Task: Assign Person0000000147 as Assignee of Child Issue ChildIssue0000000735 of Issue Issue0000000368 in Backlog  in Scrum Project Project0000000074 in Jira. Assign Person0000000148 as Assignee of Child Issue ChildIssue0000000736 of Issue Issue0000000368 in Backlog  in Scrum Project Project0000000074 in Jira. Assign Person0000000148 as Assignee of Child Issue ChildIssue0000000737 of Issue Issue0000000369 in Backlog  in Scrum Project Project0000000074 in Jira. Assign Person0000000148 as Assignee of Child Issue ChildIssue0000000738 of Issue Issue0000000369 in Backlog  in Scrum Project Project0000000074 in Jira. Assign Person0000000148 as Assignee of Child Issue ChildIssue0000000739 of Issue Issue0000000370 in Backlog  in Scrum Project Project0000000074 in Jira
Action: Mouse moved to (90, 260)
Screenshot: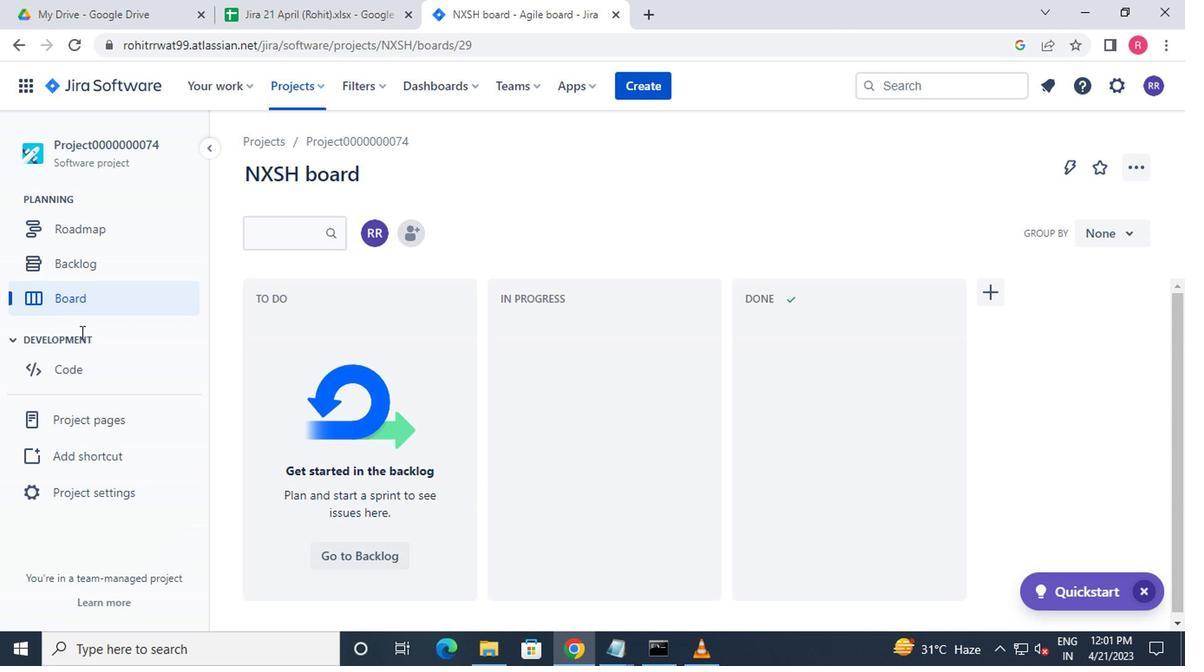 
Action: Mouse pressed left at (90, 260)
Screenshot: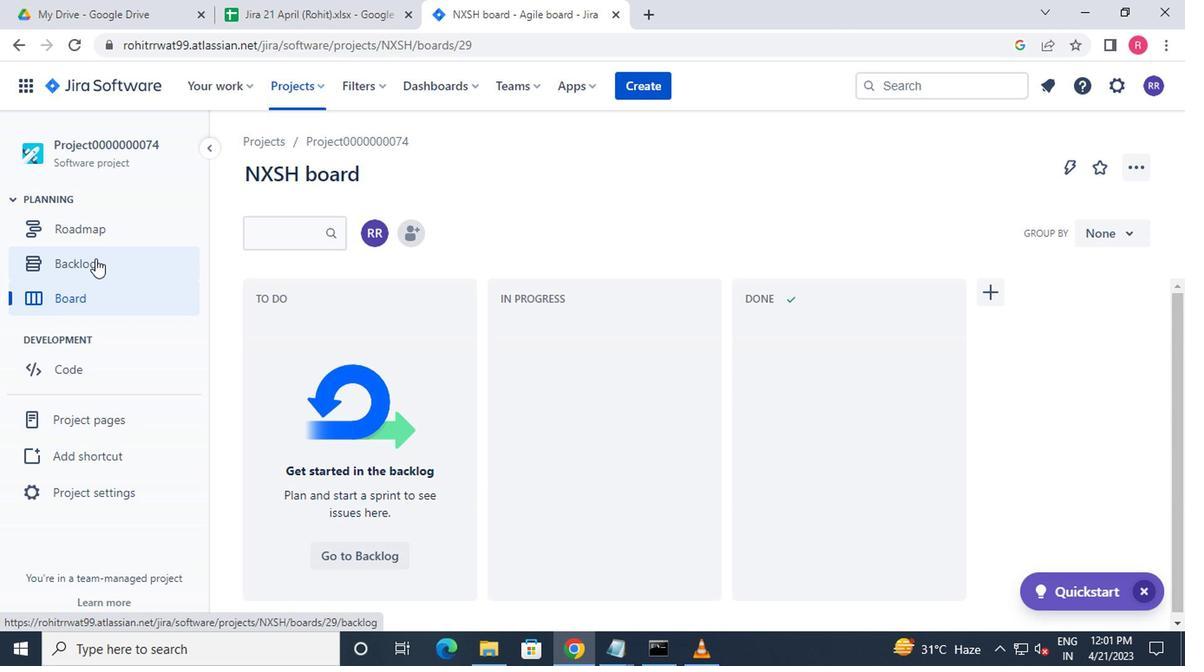 
Action: Mouse moved to (219, 318)
Screenshot: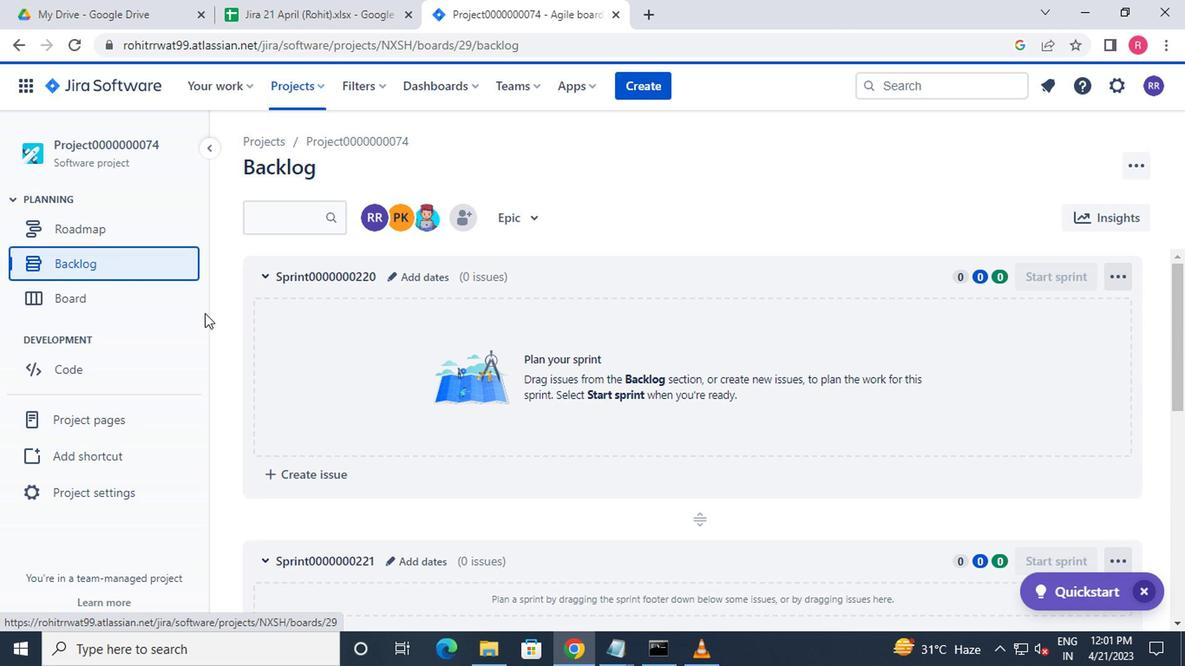 
Action: Mouse scrolled (219, 317) with delta (0, -1)
Screenshot: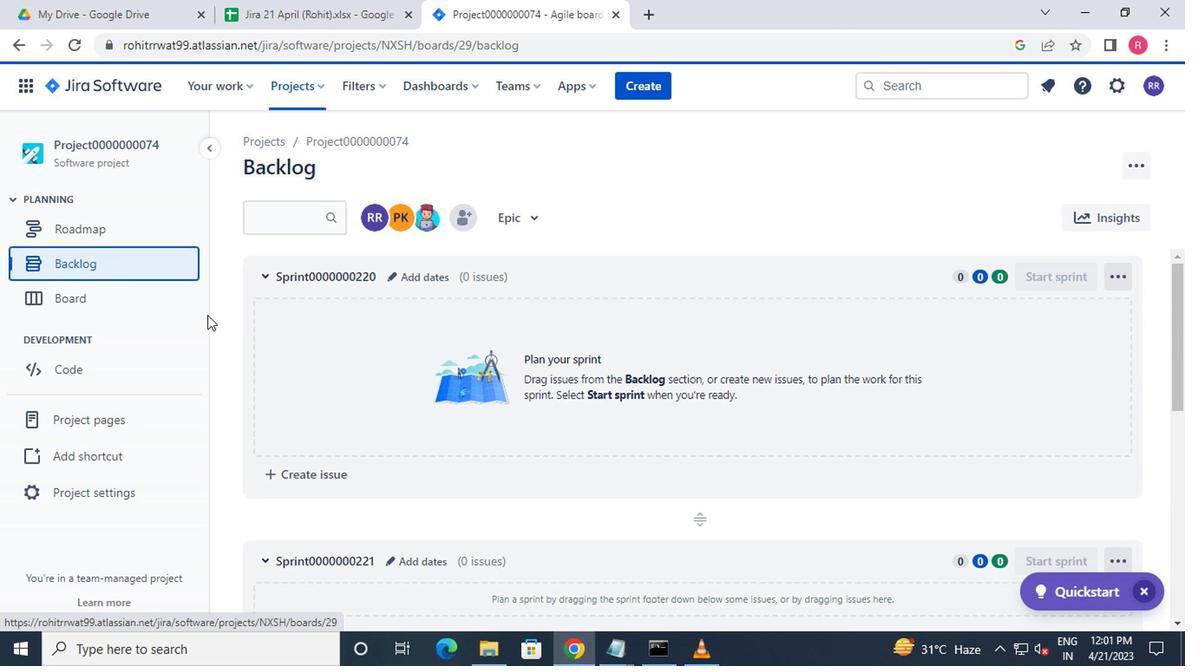 
Action: Mouse scrolled (219, 317) with delta (0, -1)
Screenshot: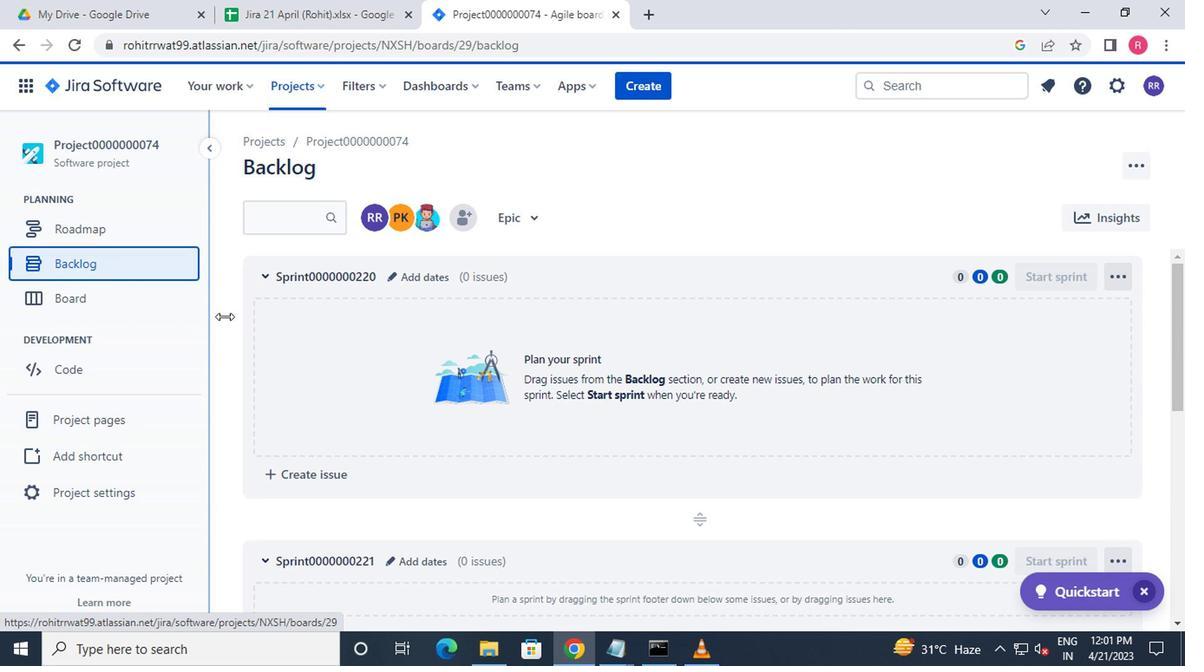 
Action: Mouse scrolled (219, 317) with delta (0, -1)
Screenshot: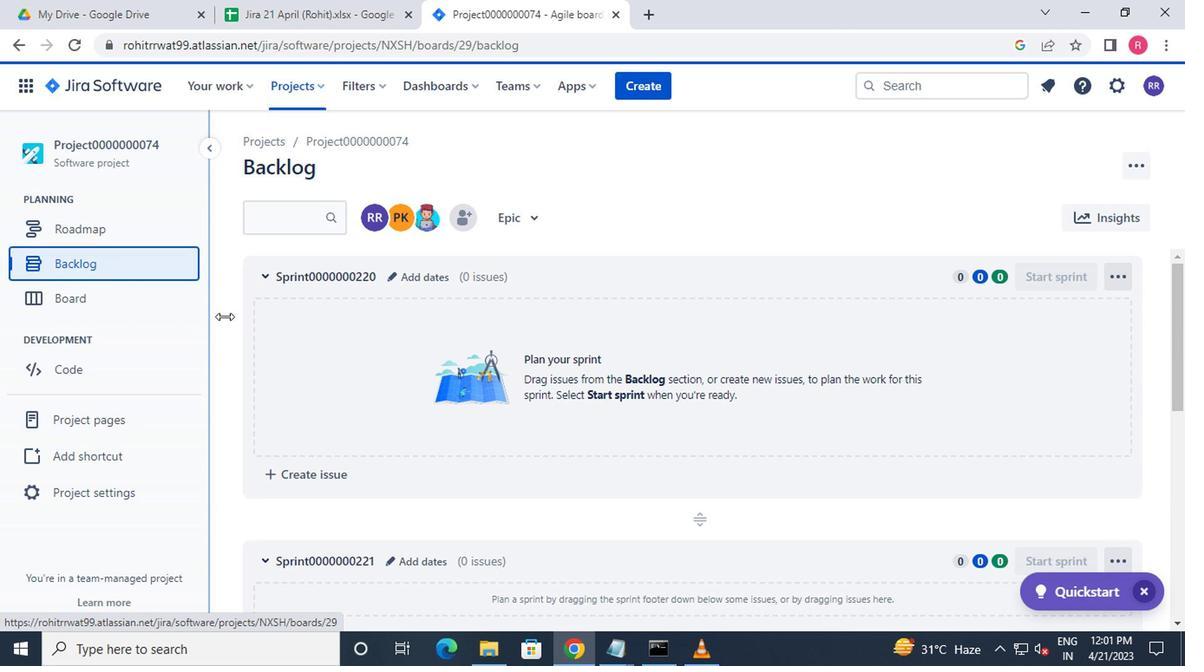 
Action: Mouse scrolled (219, 317) with delta (0, -1)
Screenshot: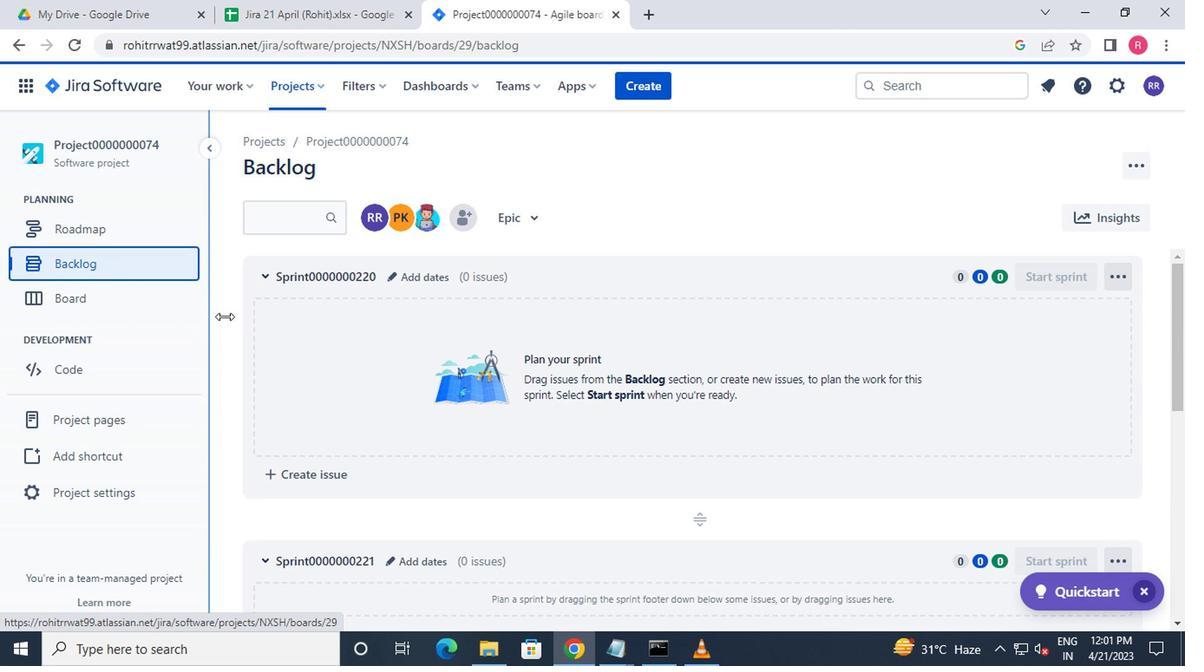 
Action: Mouse scrolled (219, 317) with delta (0, -1)
Screenshot: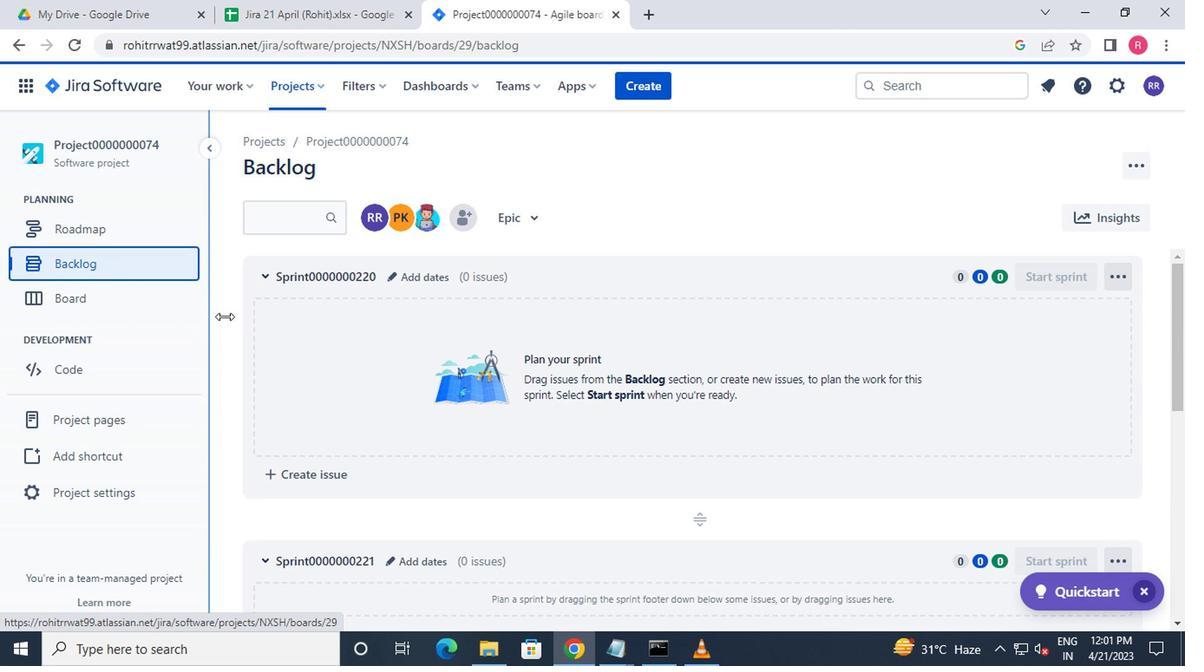 
Action: Mouse moved to (343, 385)
Screenshot: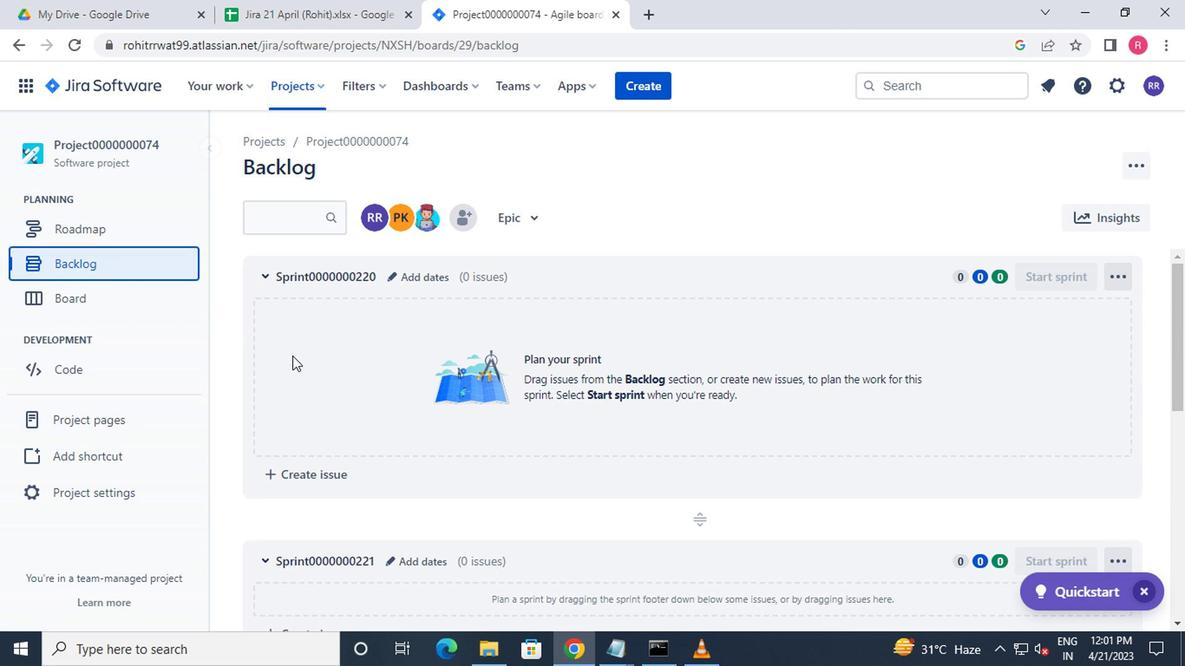 
Action: Mouse scrolled (343, 384) with delta (0, -1)
Screenshot: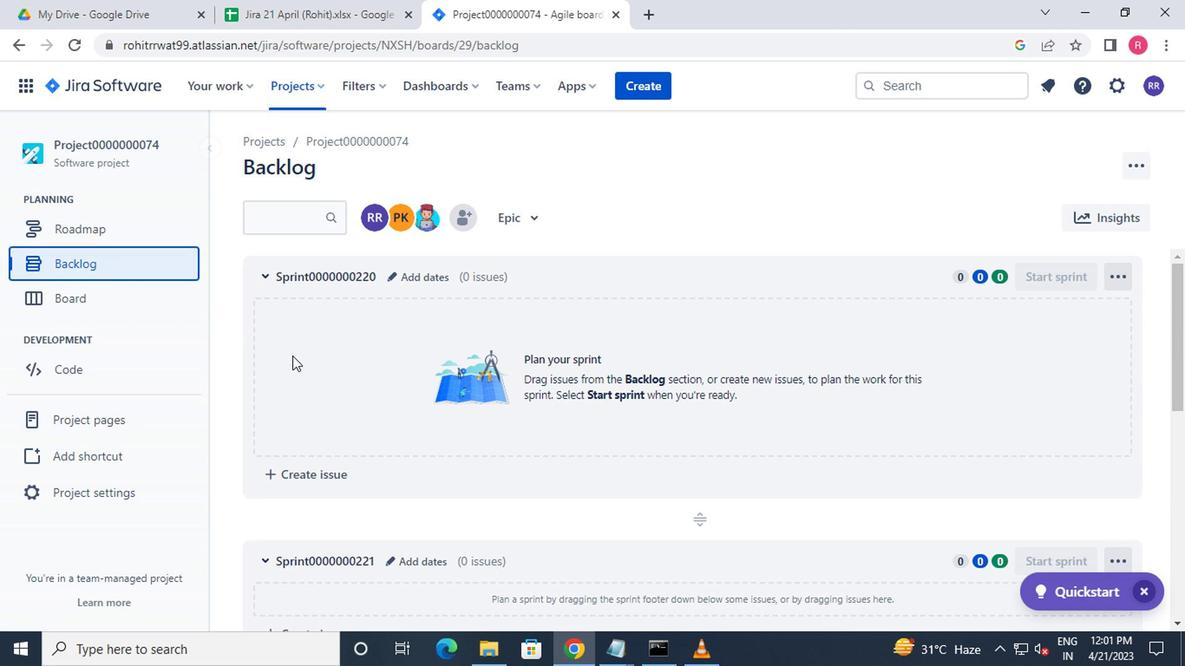 
Action: Mouse moved to (347, 392)
Screenshot: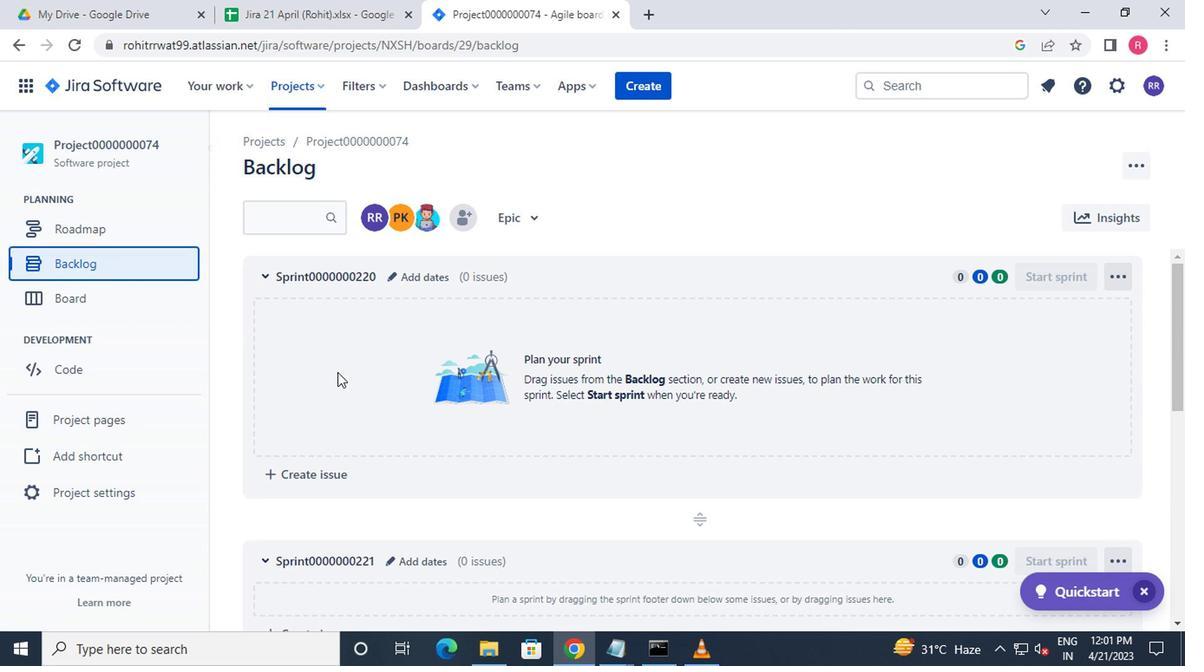 
Action: Mouse scrolled (347, 391) with delta (0, -1)
Screenshot: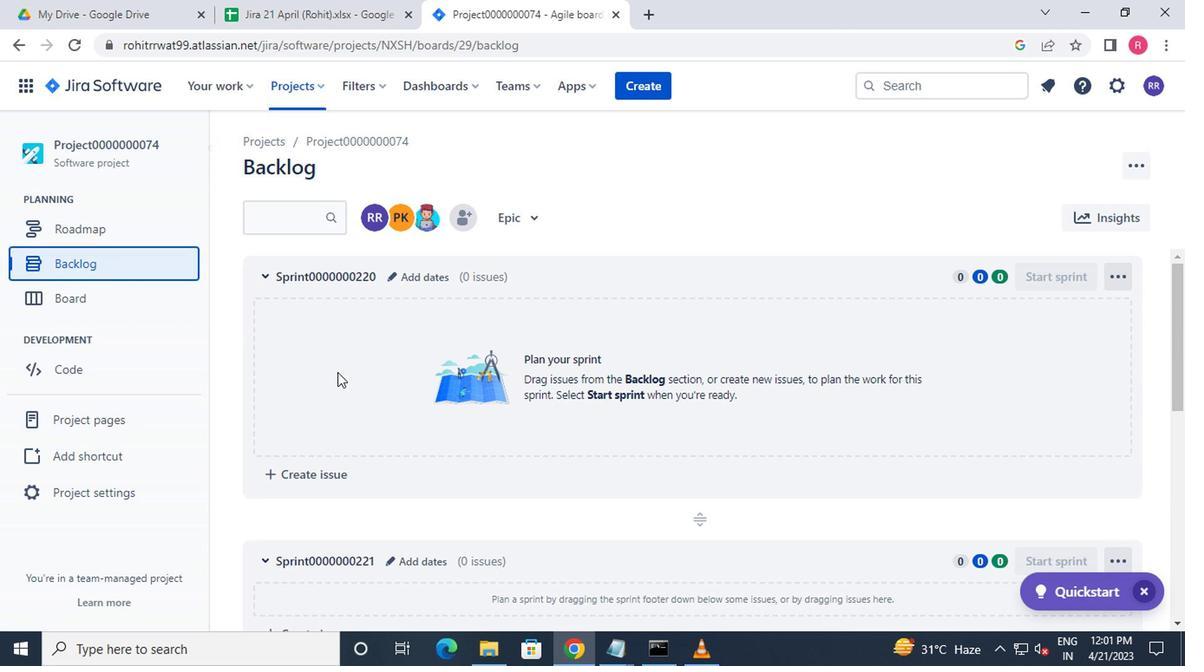 
Action: Mouse moved to (348, 393)
Screenshot: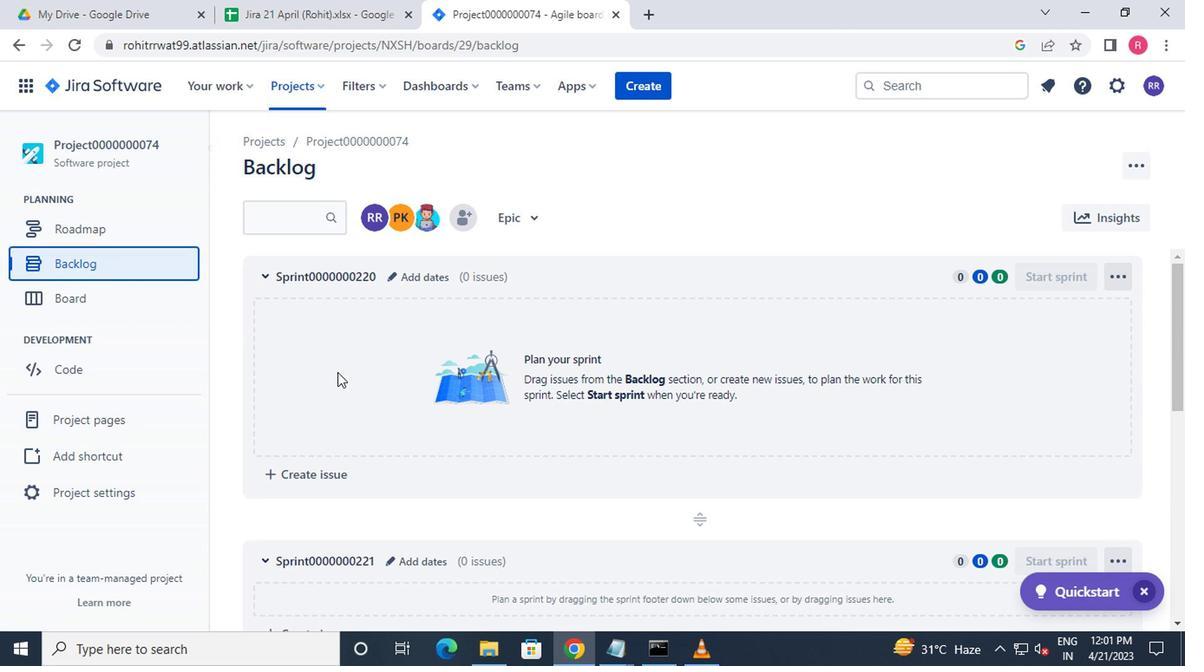 
Action: Mouse scrolled (348, 392) with delta (0, 0)
Screenshot: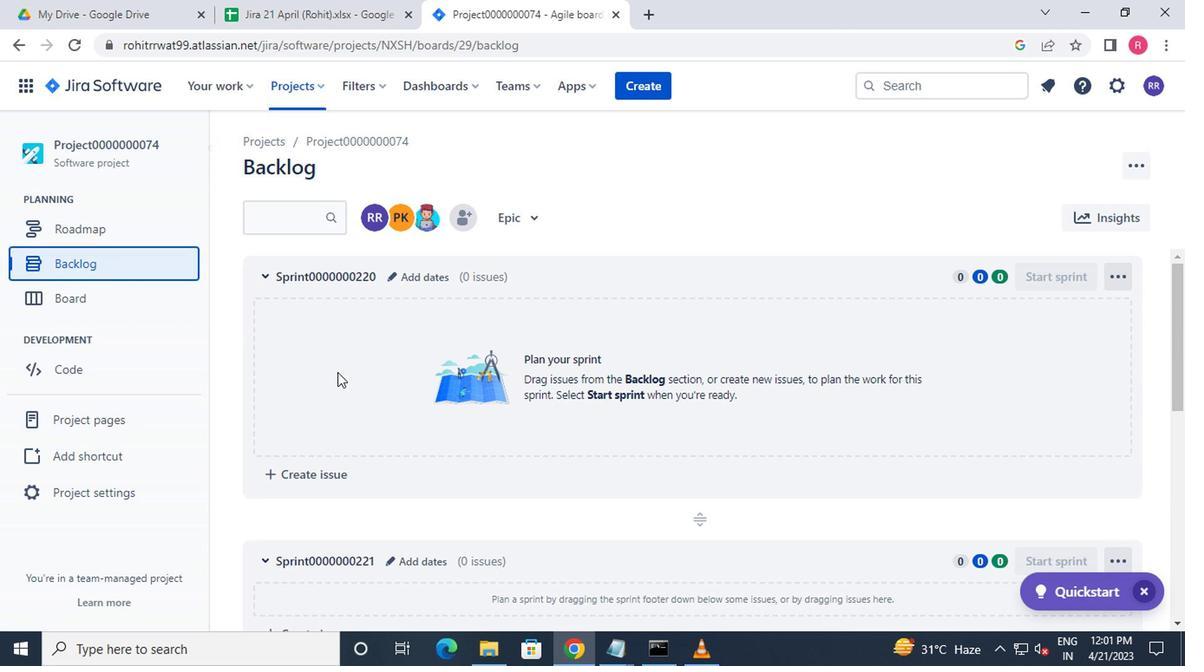 
Action: Mouse moved to (349, 394)
Screenshot: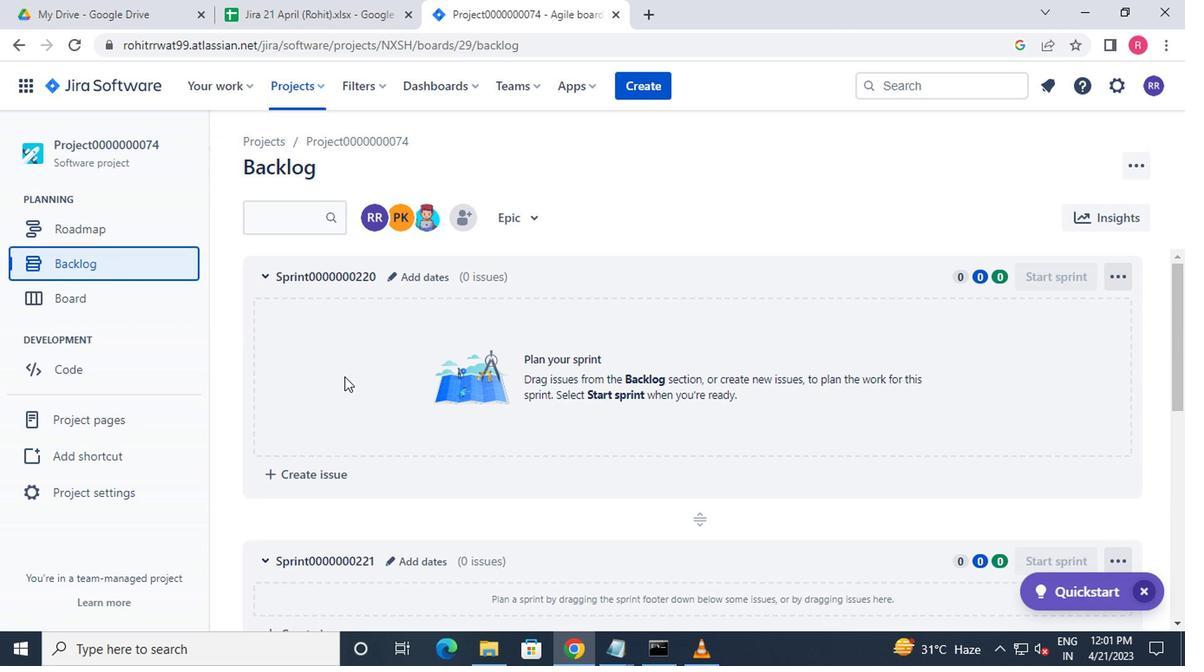 
Action: Mouse scrolled (349, 393) with delta (0, -1)
Screenshot: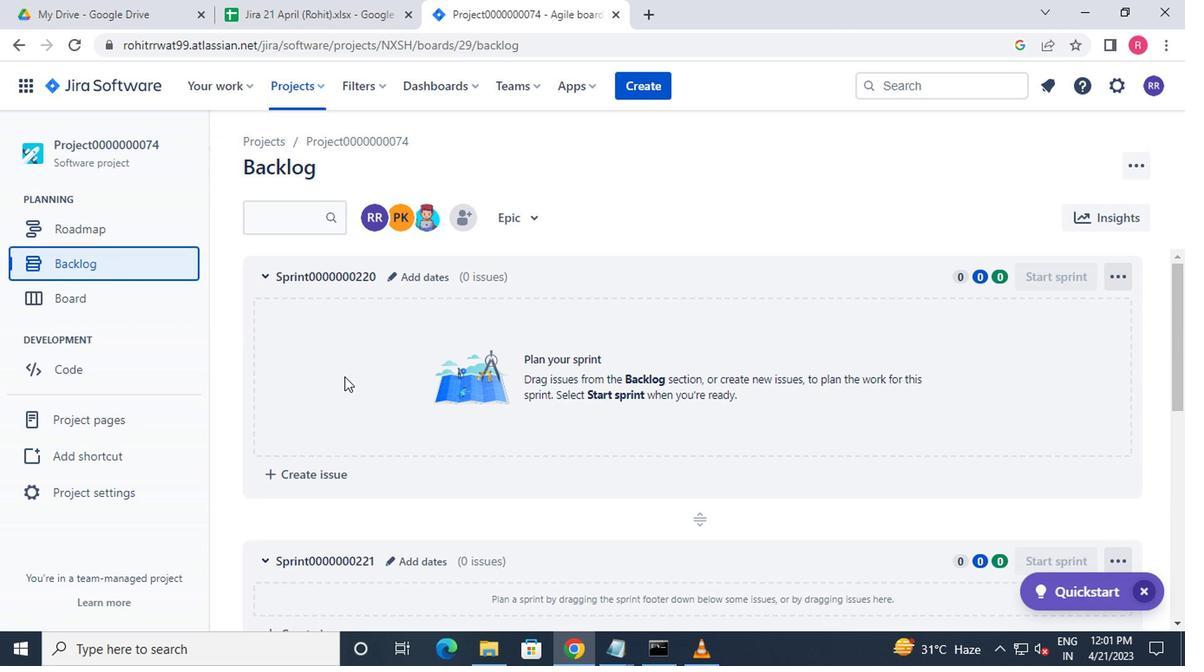 
Action: Mouse moved to (349, 394)
Screenshot: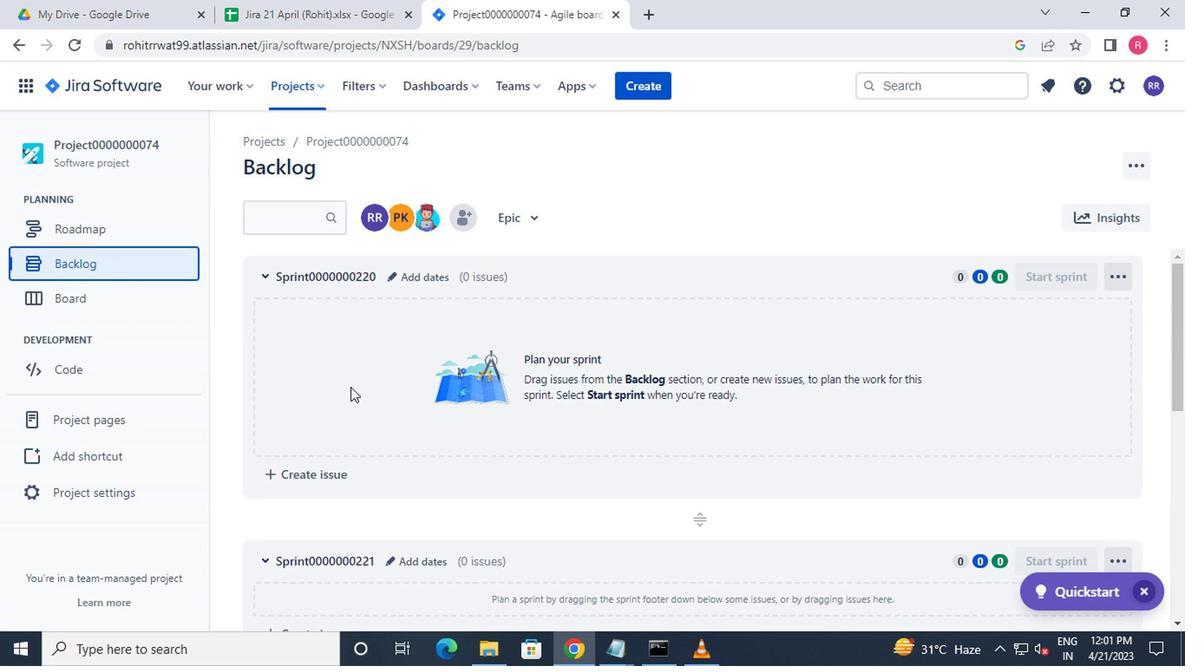 
Action: Mouse scrolled (349, 393) with delta (0, -1)
Screenshot: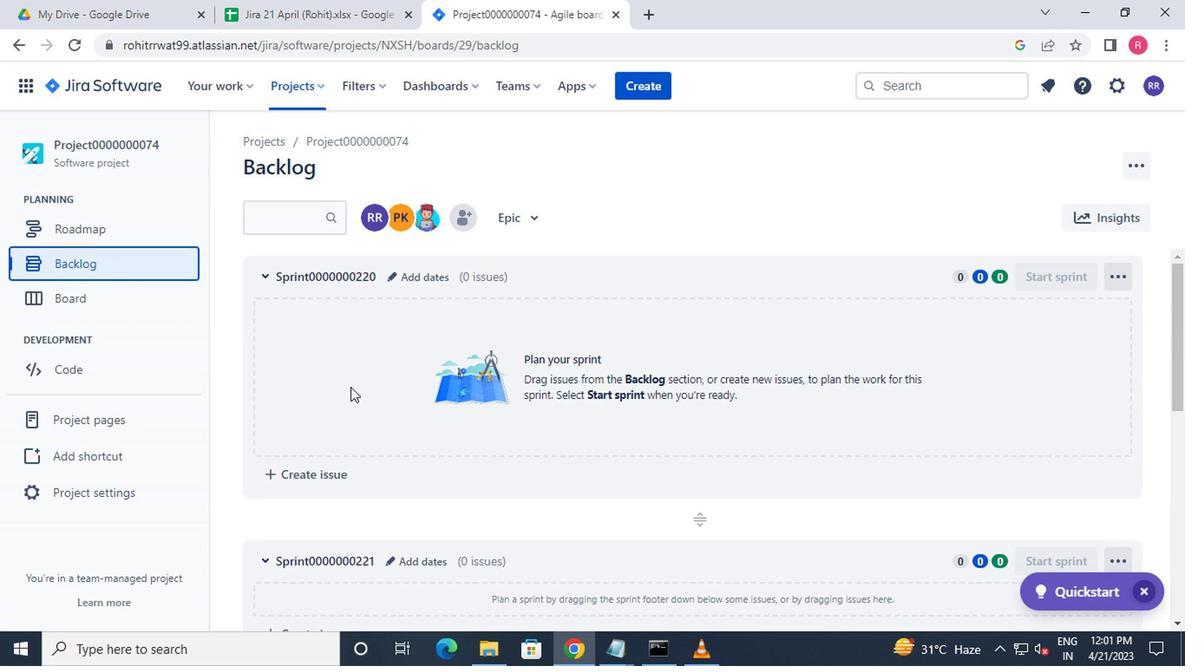 
Action: Mouse moved to (359, 403)
Screenshot: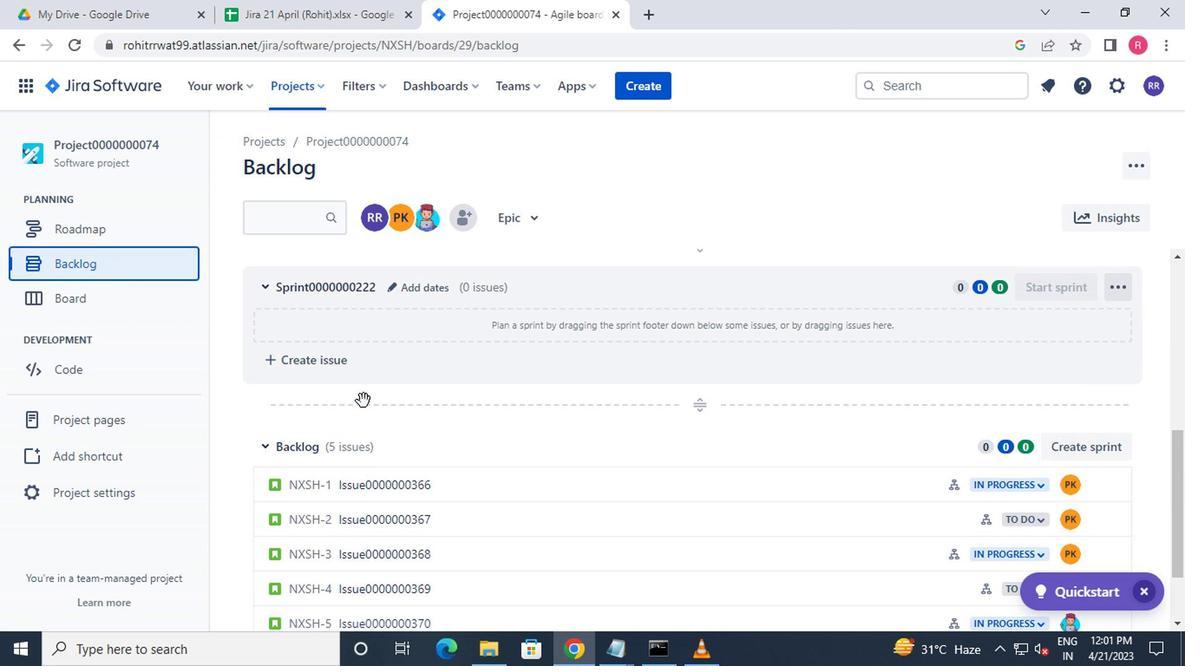 
Action: Mouse scrolled (359, 401) with delta (0, -1)
Screenshot: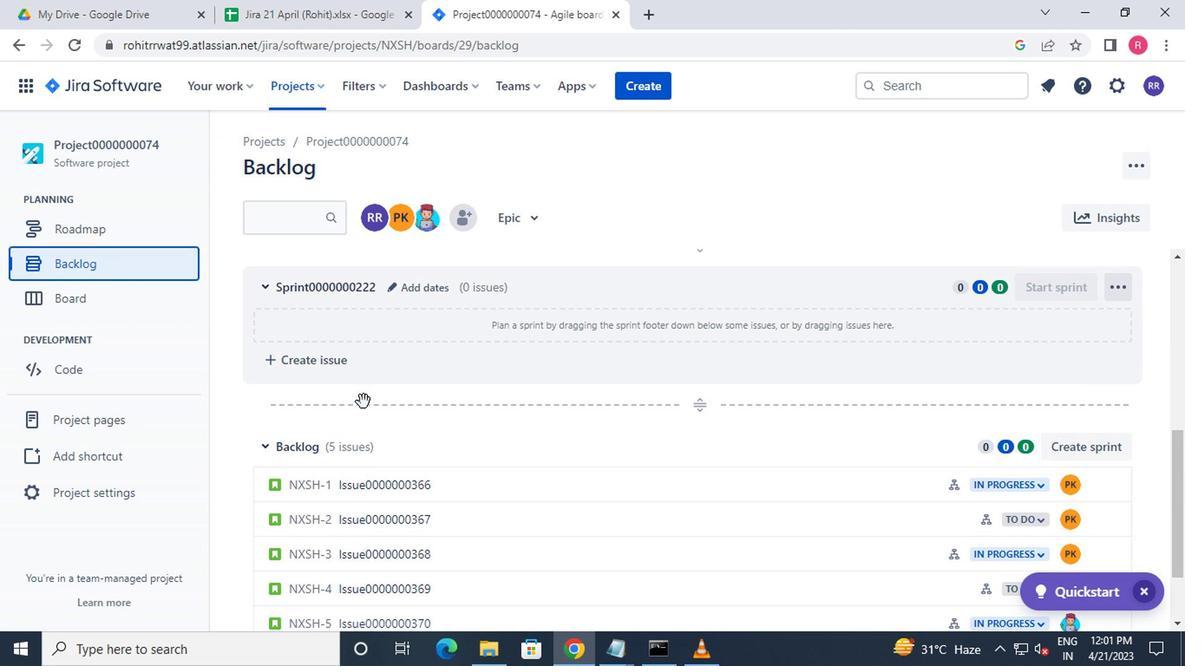 
Action: Mouse scrolled (359, 401) with delta (0, -1)
Screenshot: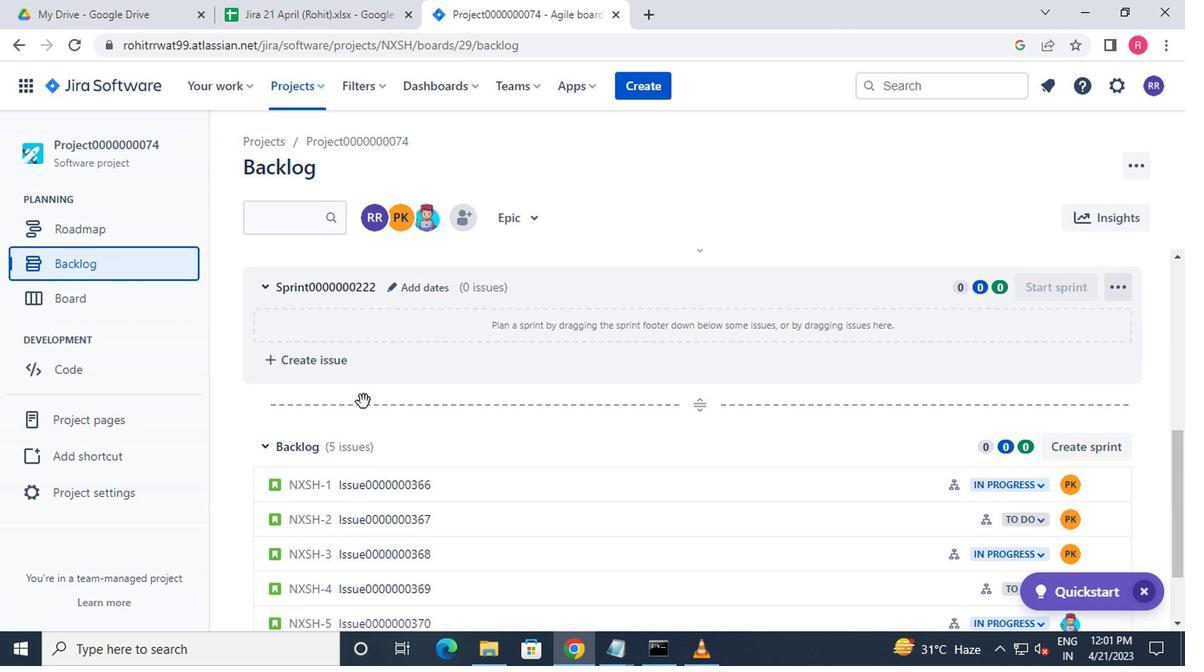 
Action: Mouse scrolled (359, 401) with delta (0, -1)
Screenshot: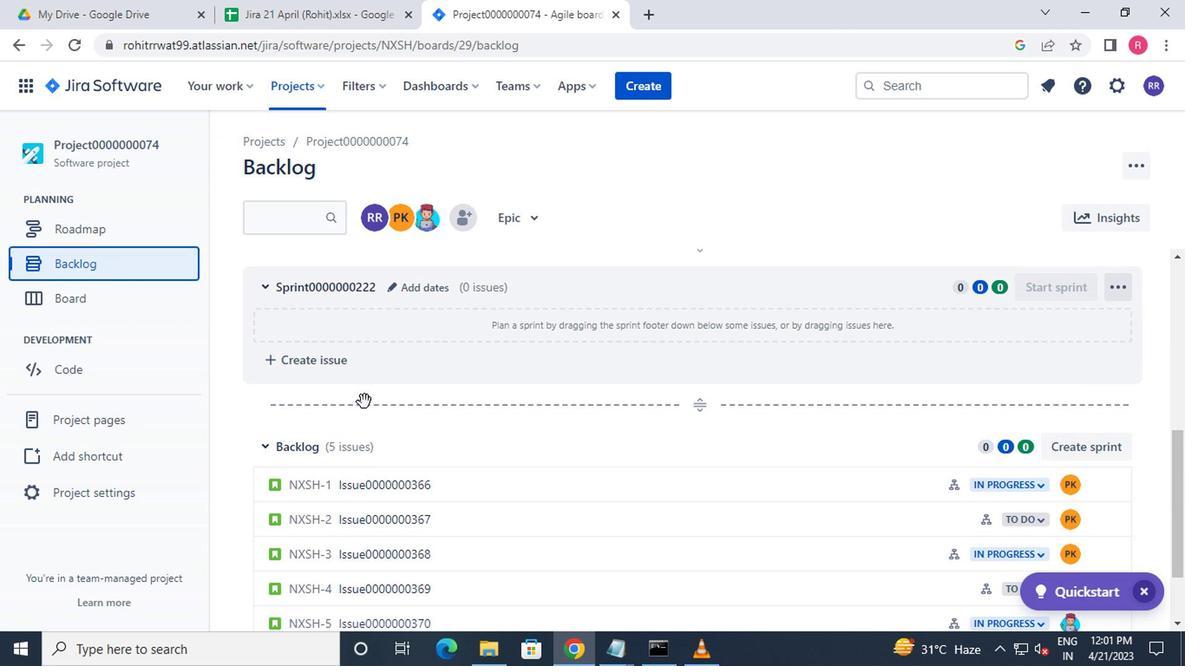 
Action: Mouse scrolled (359, 401) with delta (0, -1)
Screenshot: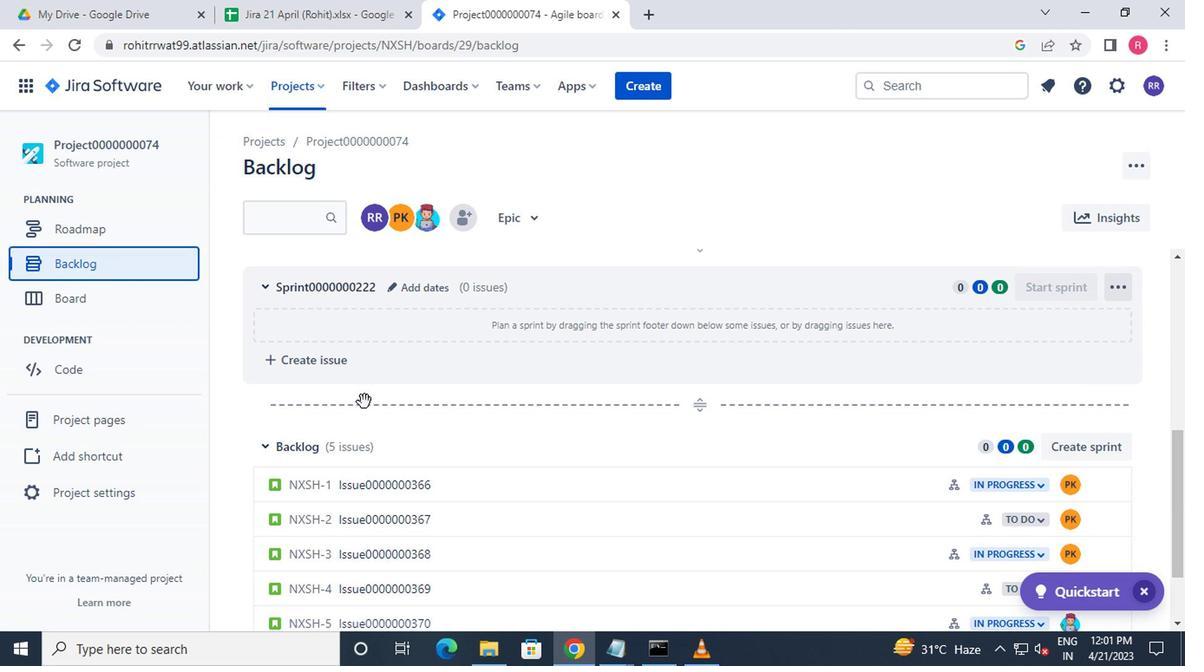 
Action: Mouse moved to (569, 451)
Screenshot: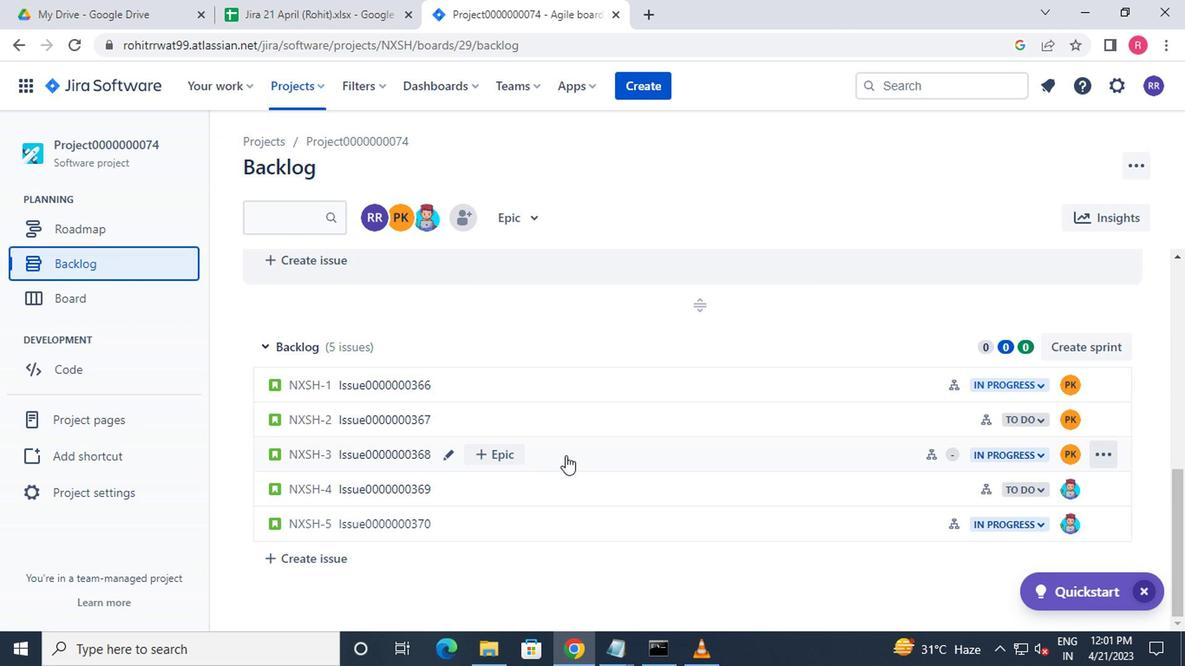 
Action: Mouse pressed left at (569, 451)
Screenshot: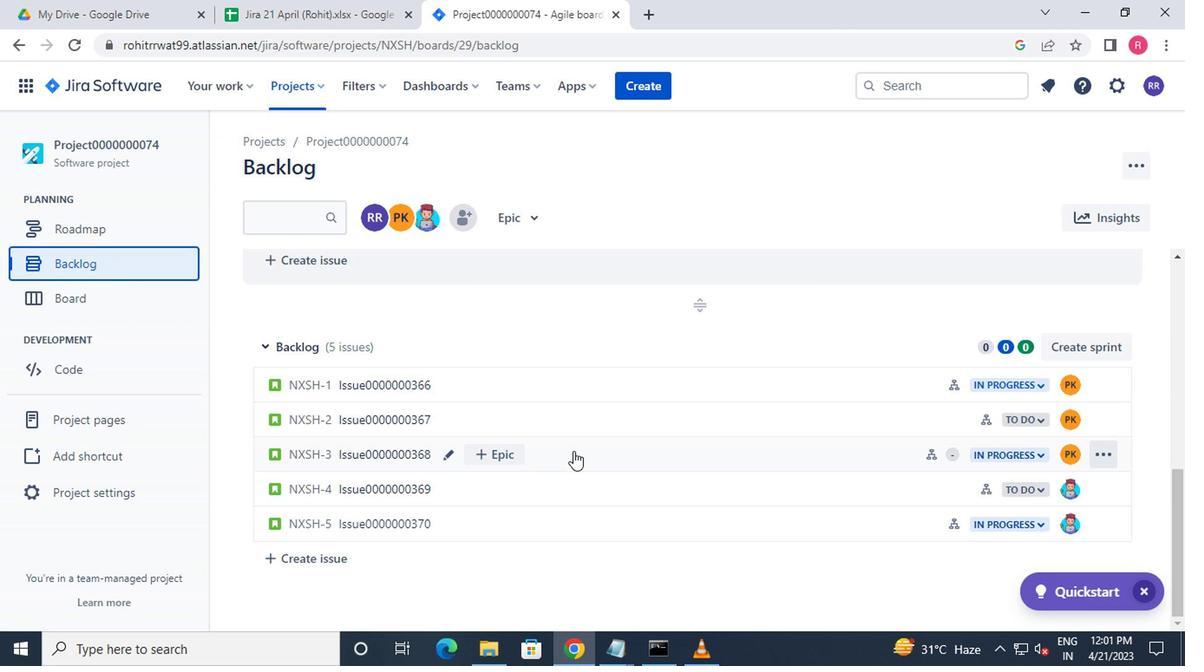 
Action: Mouse moved to (873, 356)
Screenshot: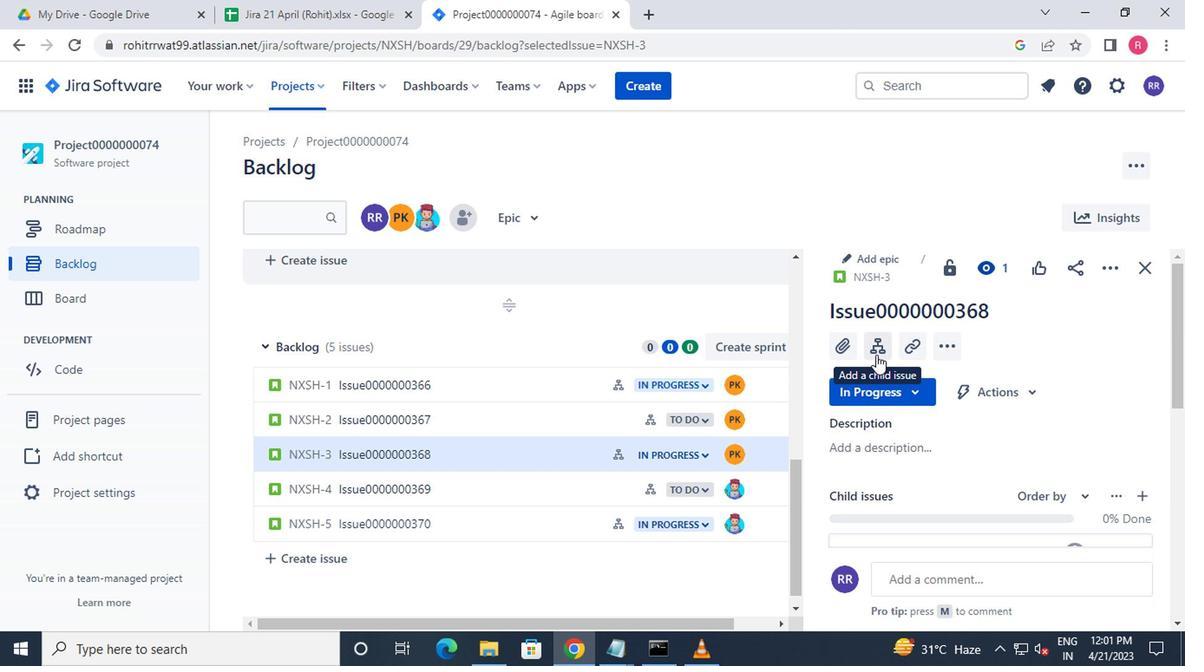 
Action: Mouse pressed left at (873, 356)
Screenshot: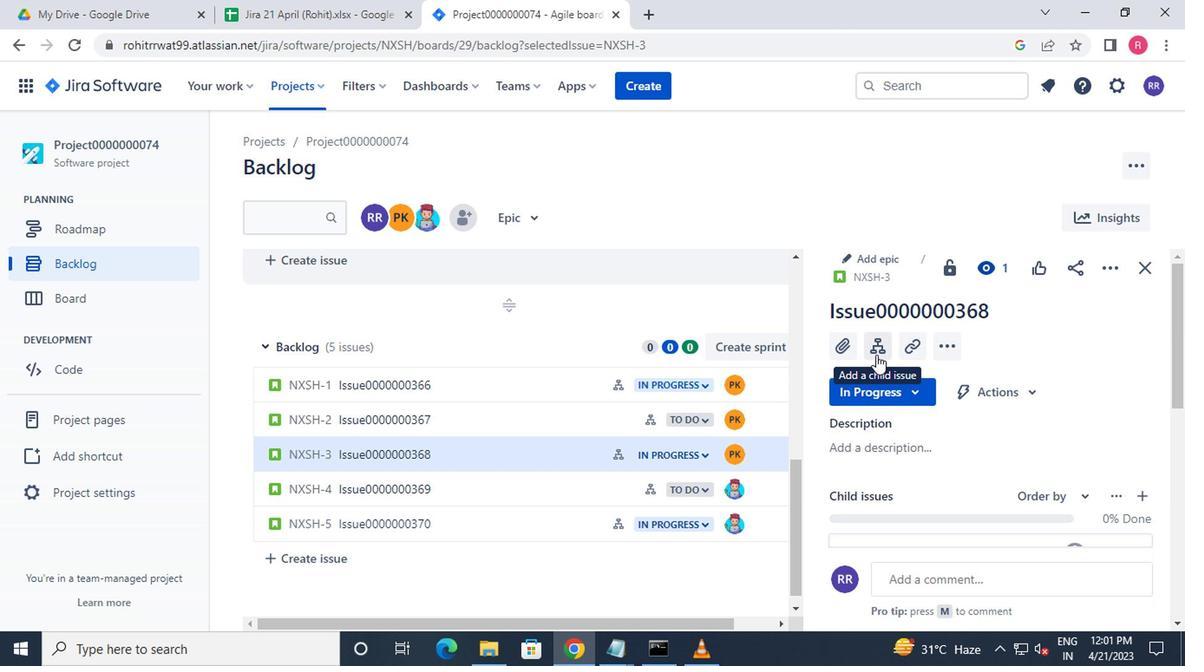 
Action: Mouse moved to (1076, 338)
Screenshot: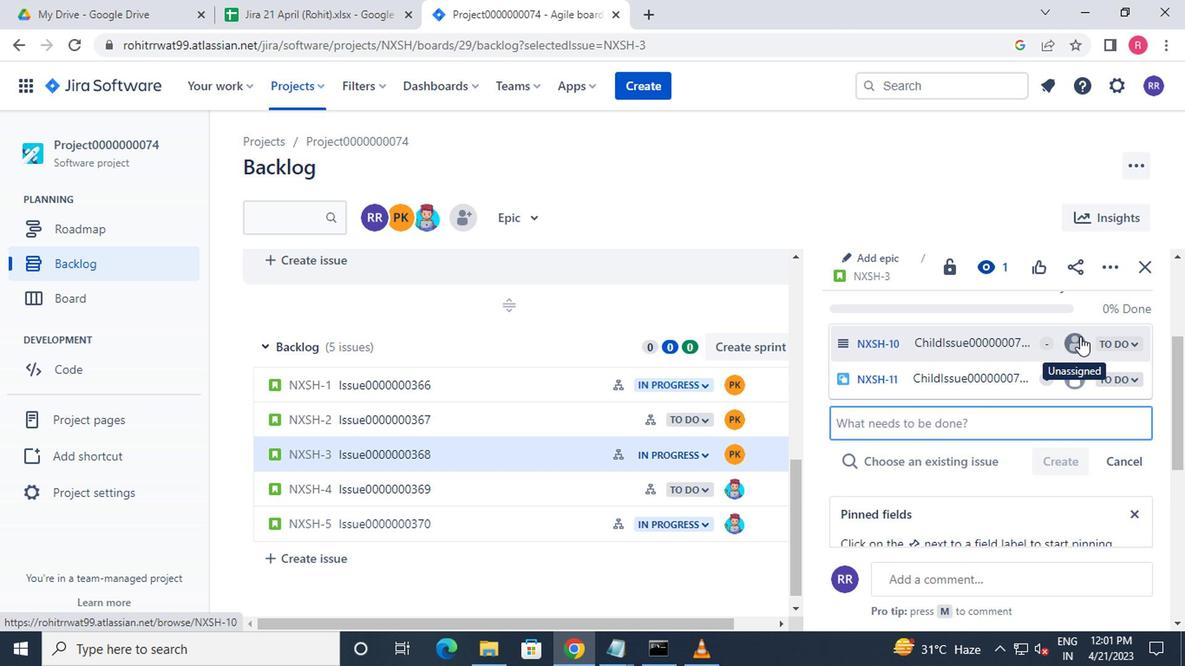
Action: Mouse pressed left at (1076, 338)
Screenshot: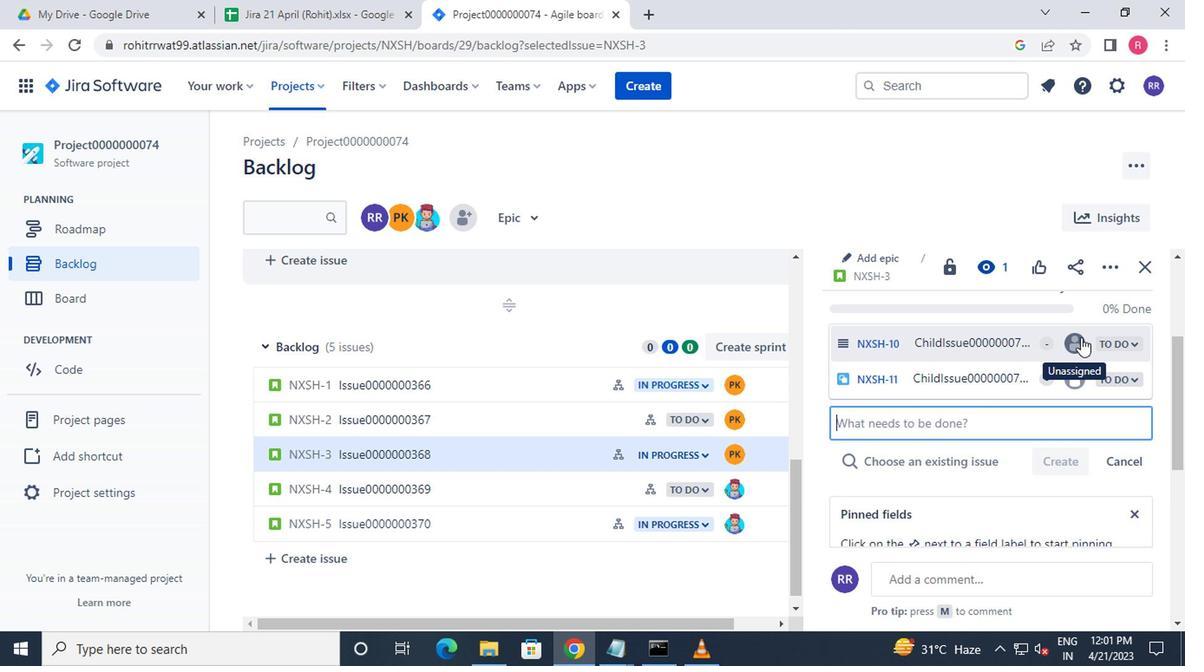 
Action: Mouse moved to (943, 366)
Screenshot: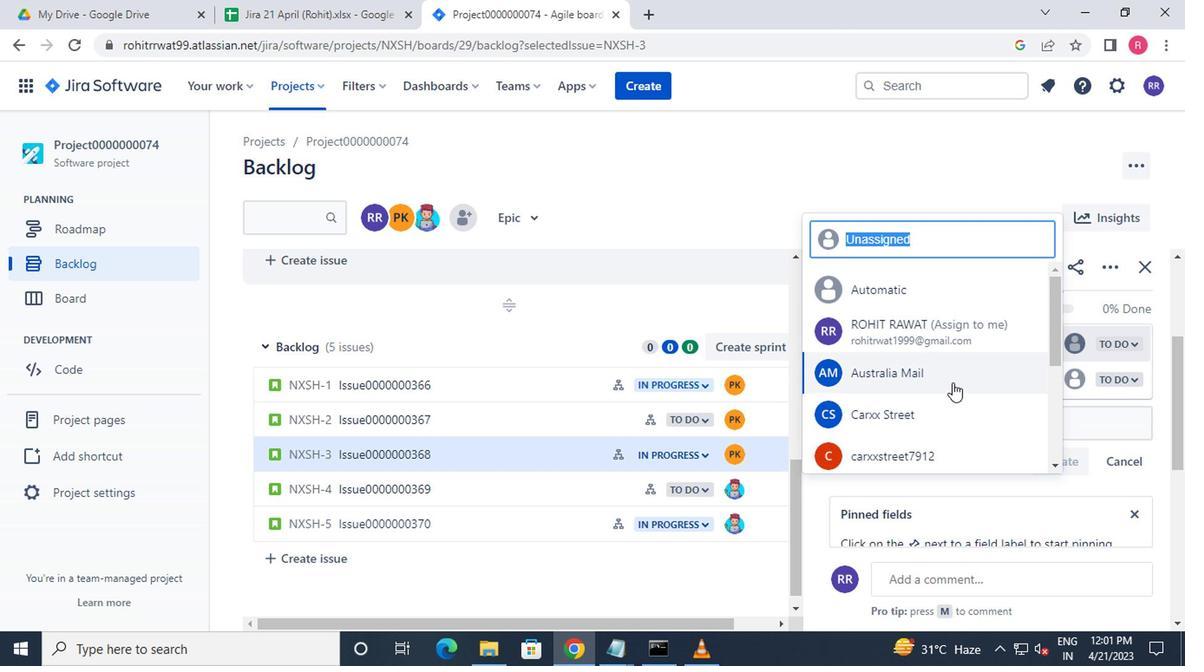 
Action: Mouse scrolled (943, 365) with delta (0, -1)
Screenshot: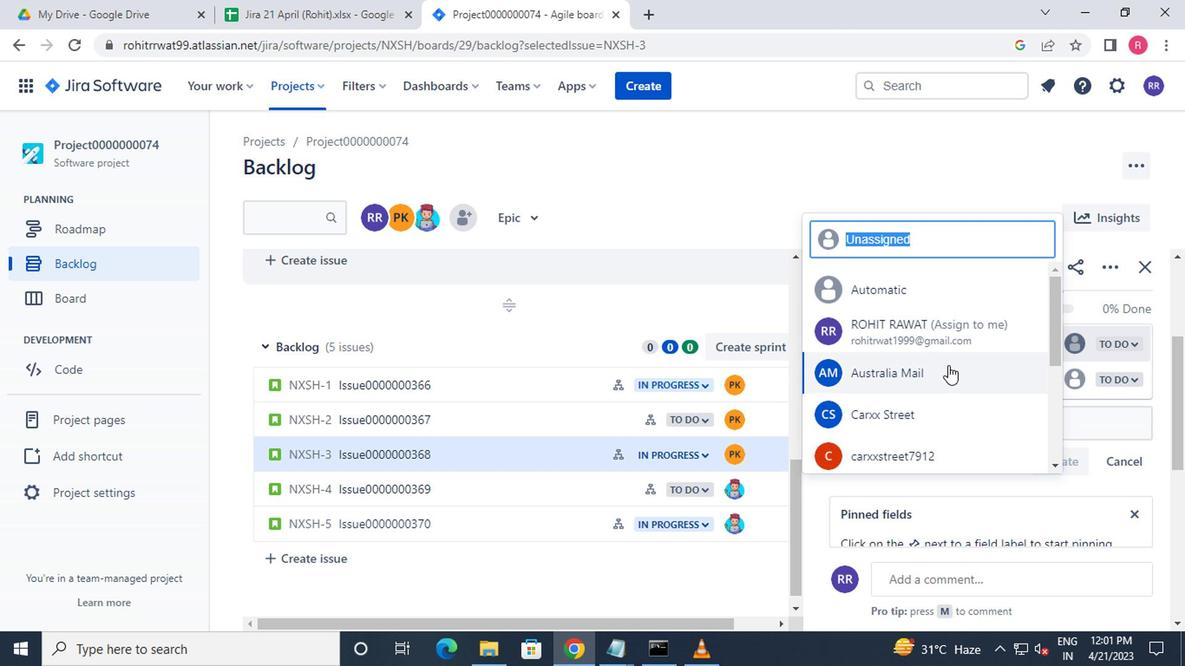 
Action: Mouse scrolled (943, 365) with delta (0, -1)
Screenshot: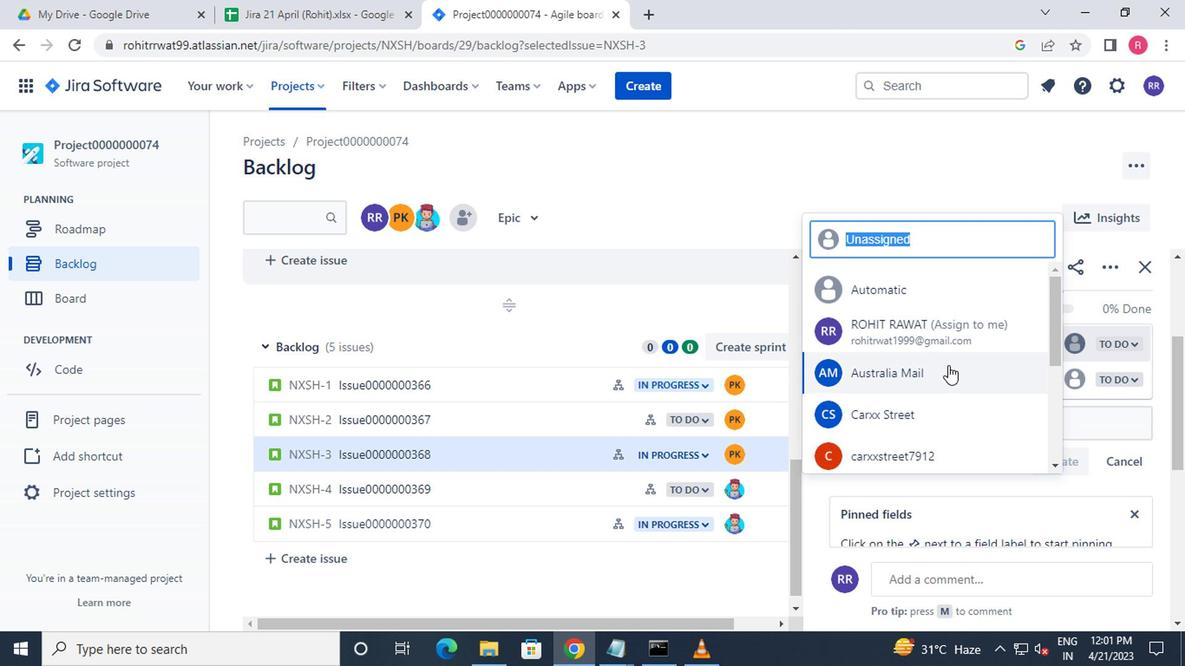 
Action: Mouse scrolled (943, 365) with delta (0, -1)
Screenshot: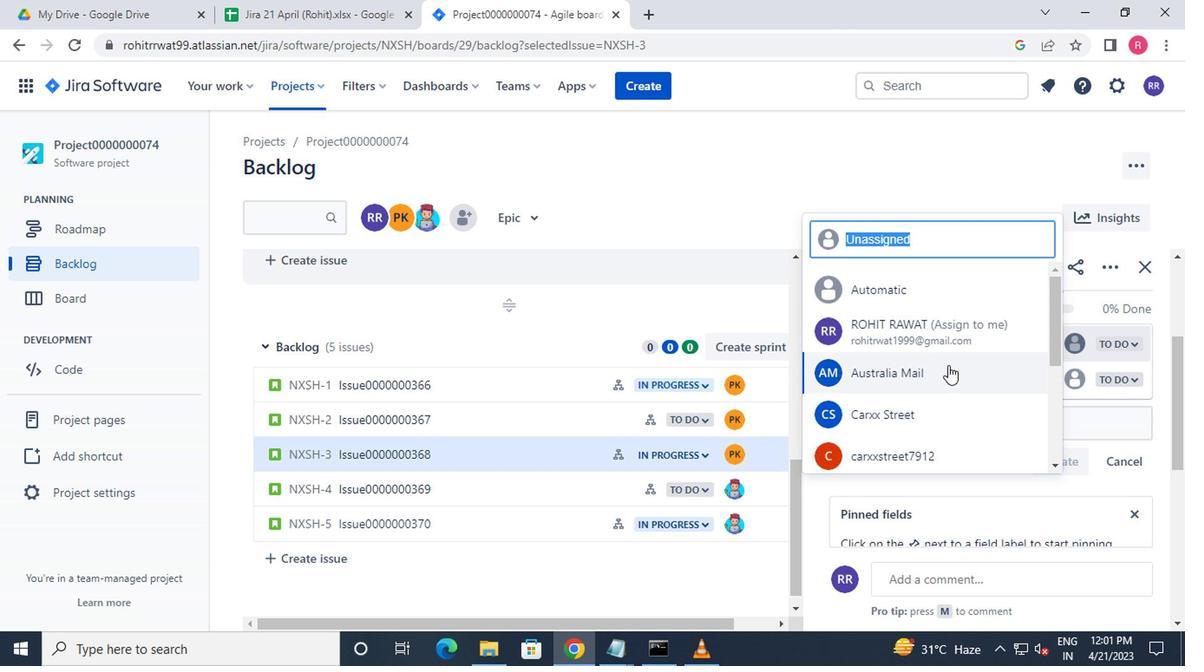 
Action: Mouse scrolled (943, 365) with delta (0, -1)
Screenshot: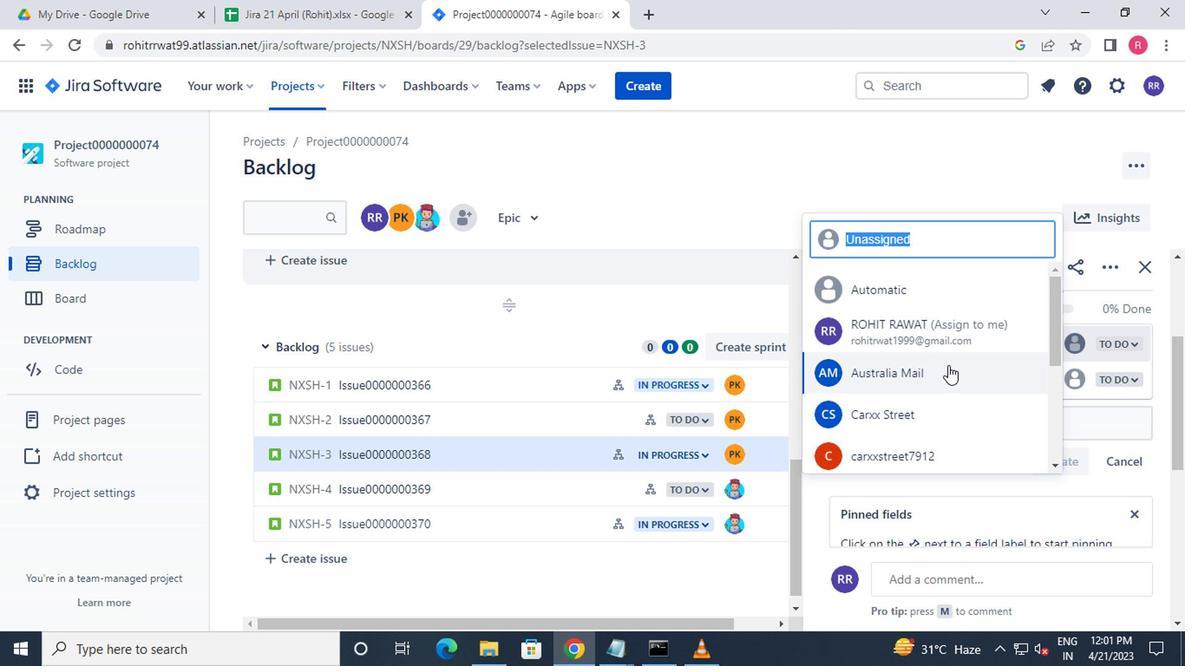 
Action: Mouse moved to (915, 311)
Screenshot: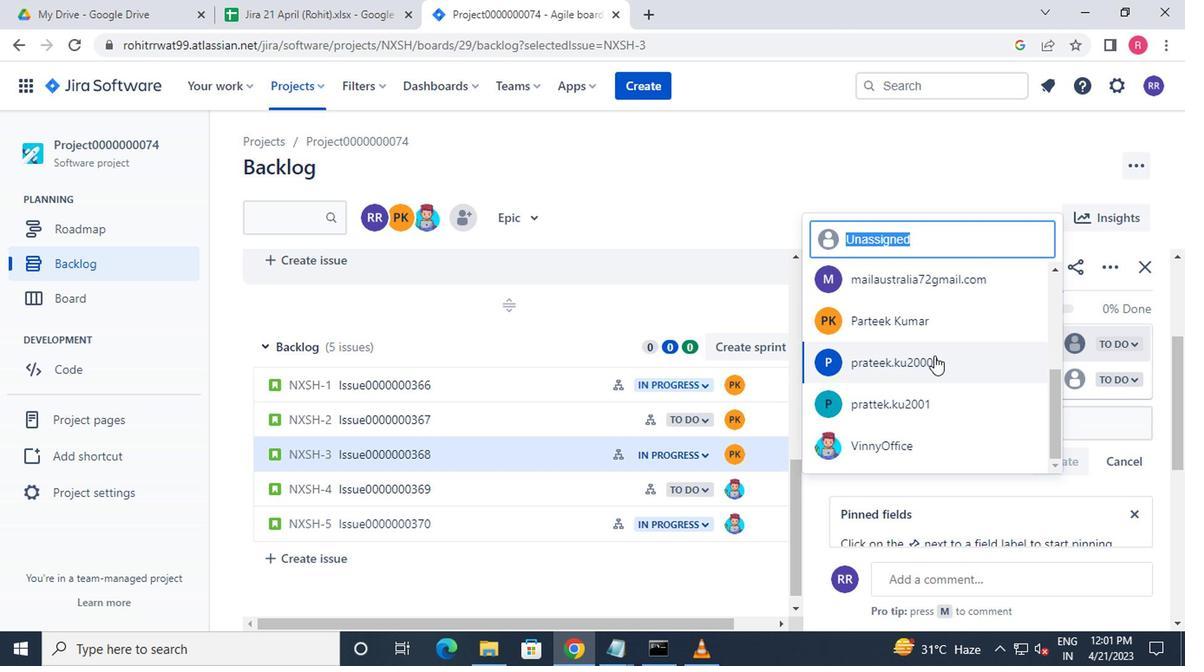 
Action: Mouse pressed left at (915, 311)
Screenshot: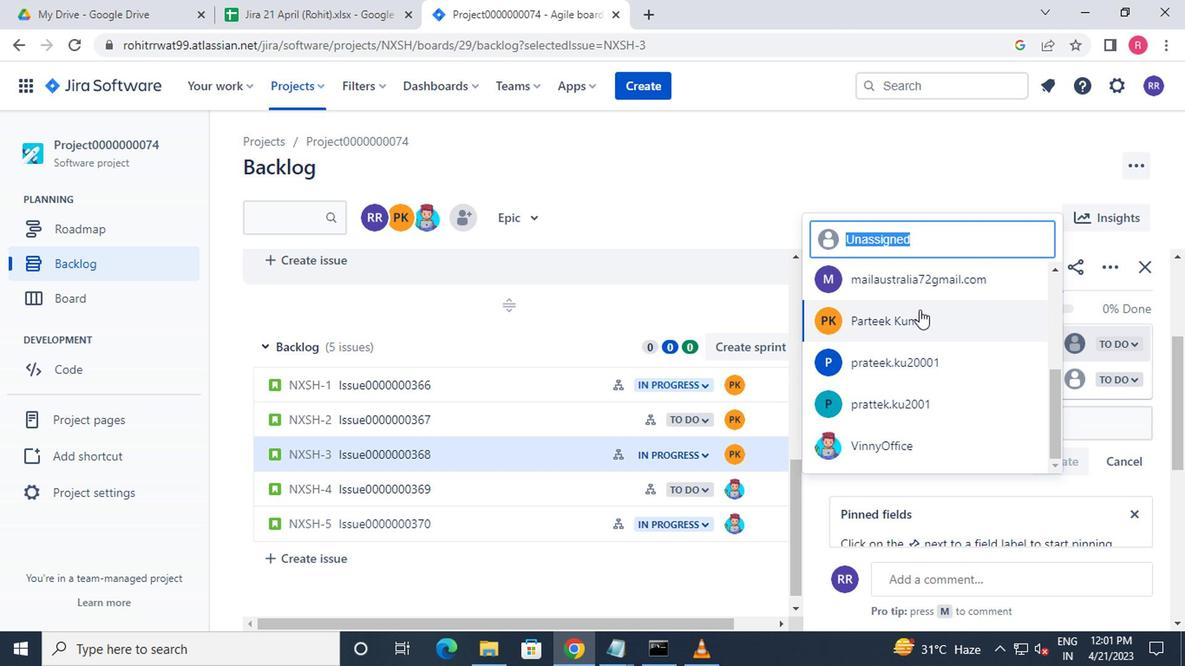 
Action: Mouse moved to (1067, 388)
Screenshot: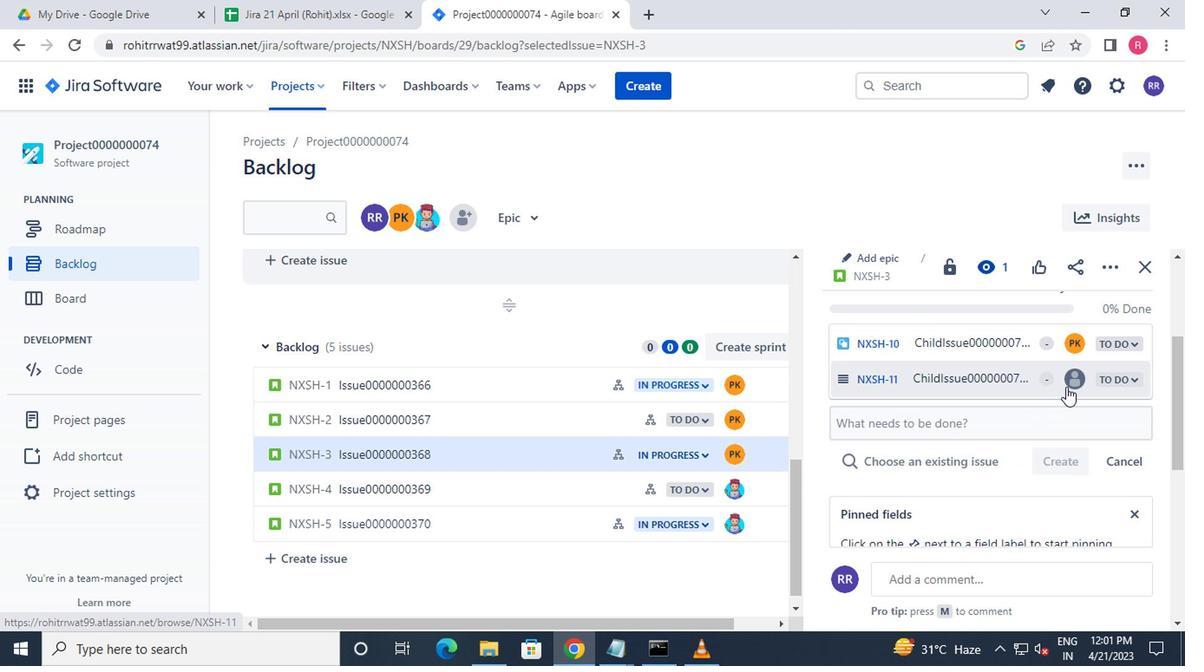 
Action: Mouse pressed left at (1067, 388)
Screenshot: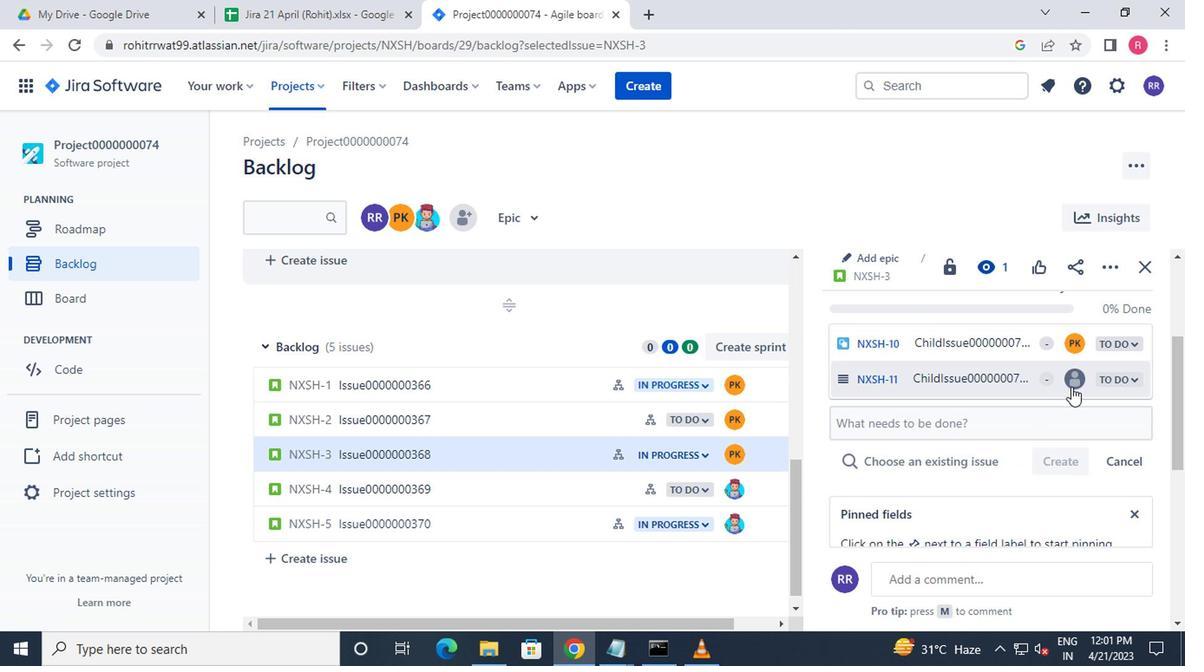 
Action: Mouse moved to (943, 408)
Screenshot: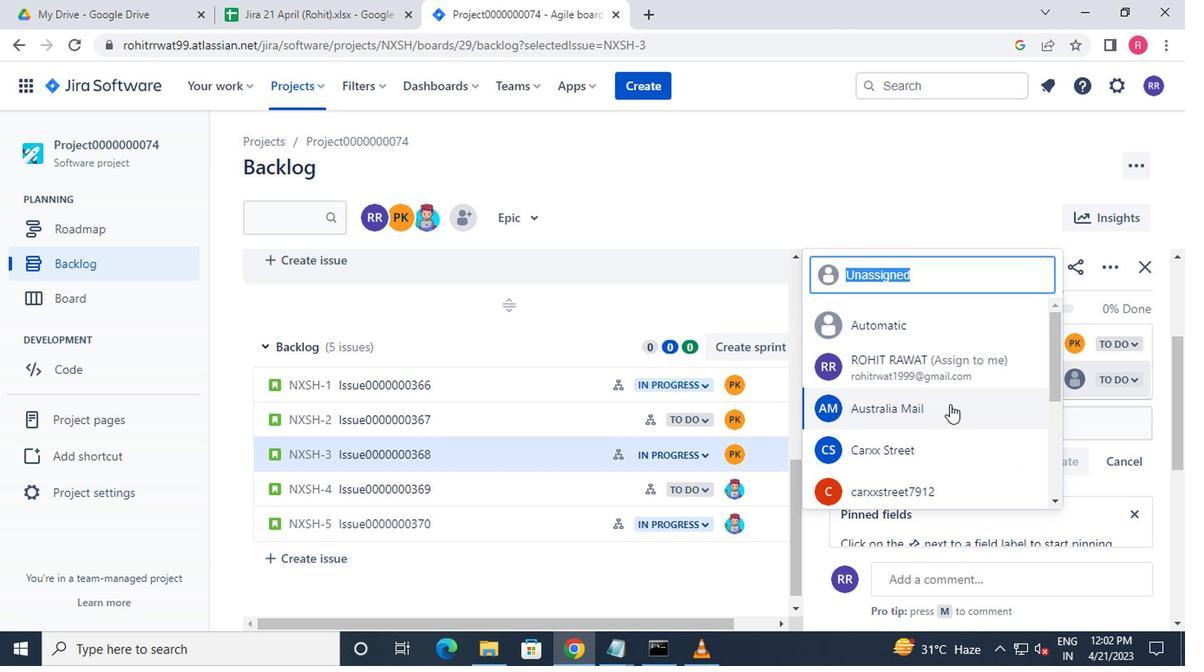 
Action: Mouse scrolled (943, 408) with delta (0, 0)
Screenshot: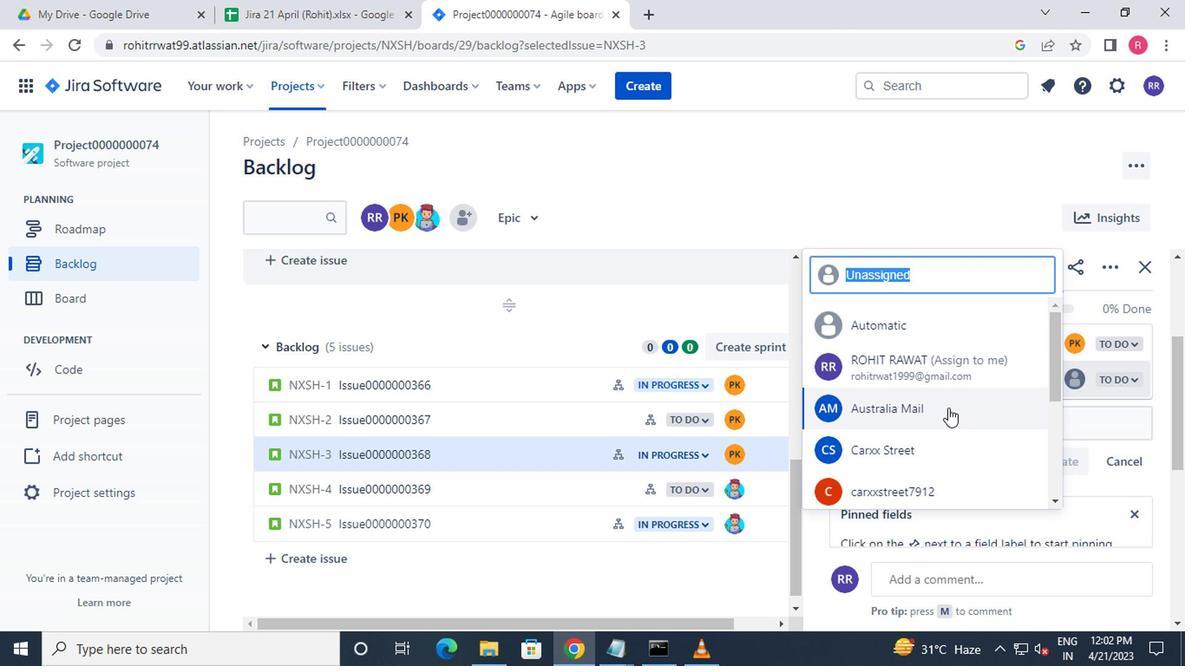 
Action: Mouse scrolled (943, 408) with delta (0, 0)
Screenshot: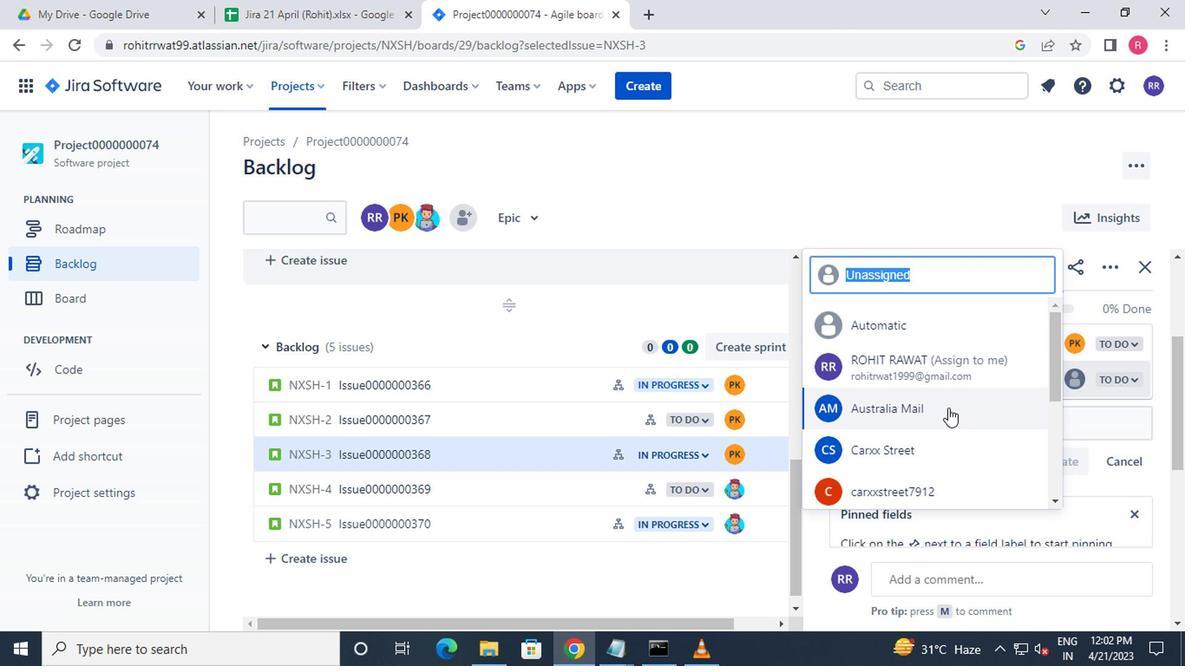 
Action: Mouse scrolled (943, 408) with delta (0, 0)
Screenshot: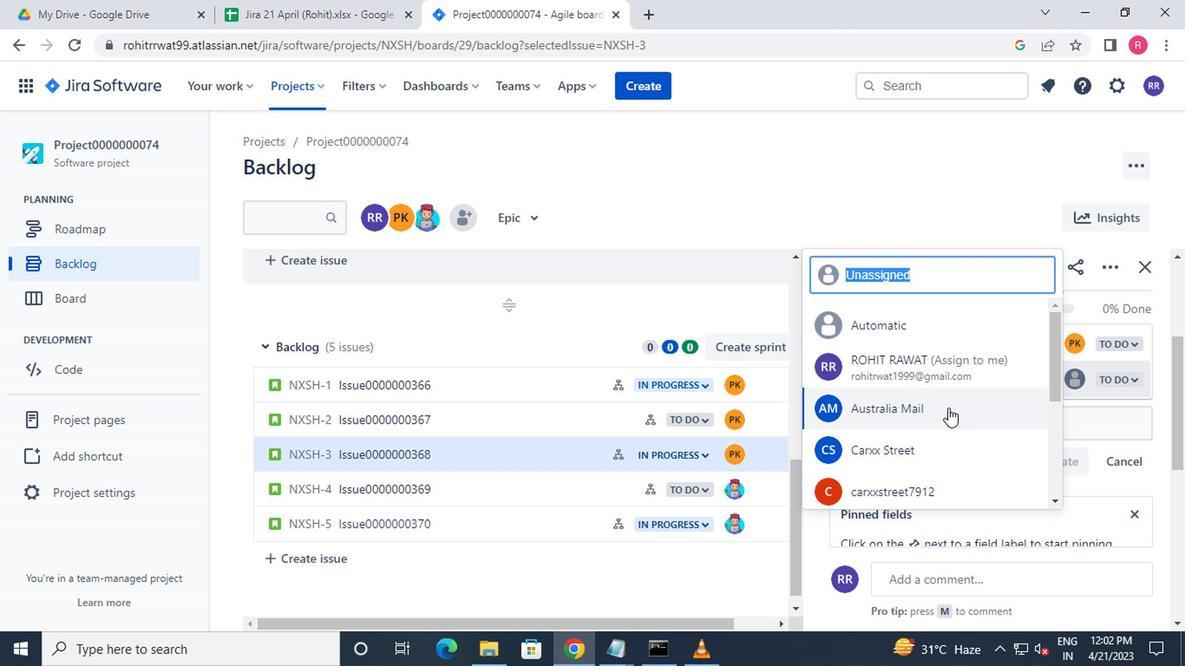 
Action: Mouse scrolled (943, 408) with delta (0, 0)
Screenshot: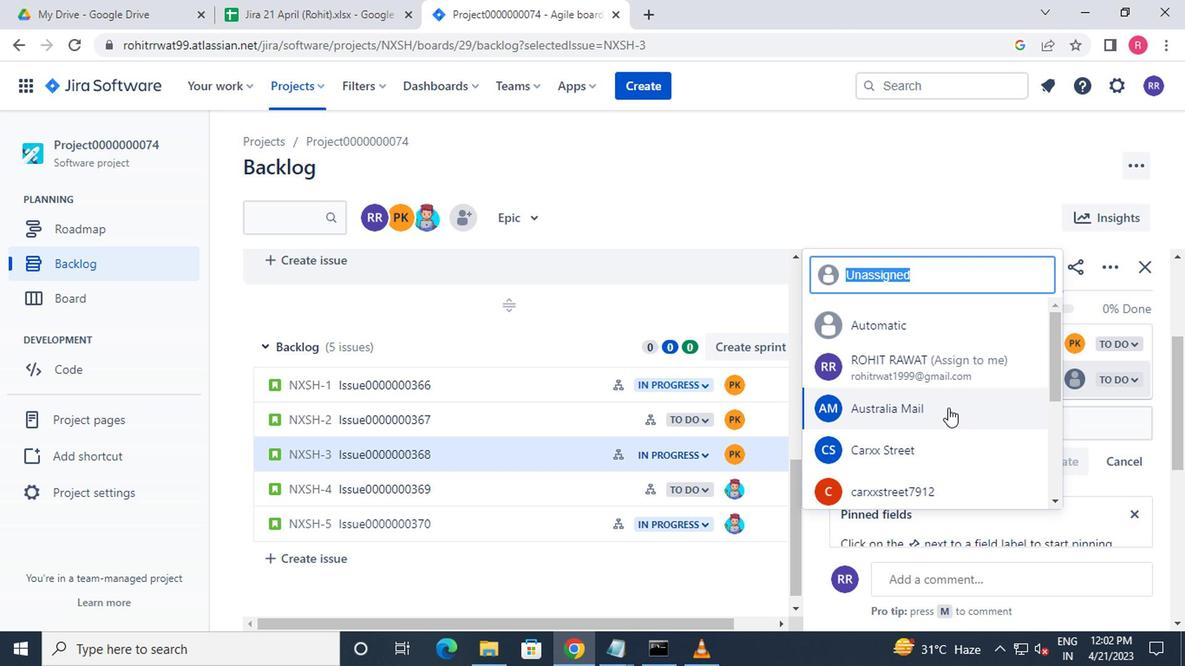 
Action: Mouse moved to (930, 471)
Screenshot: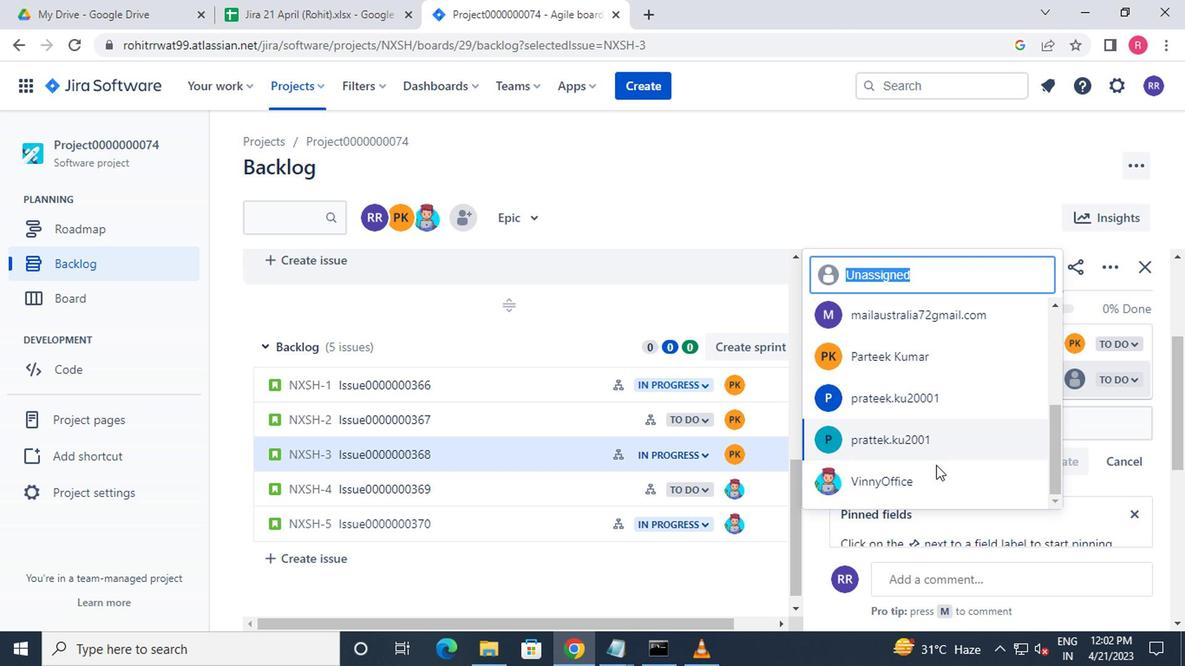 
Action: Mouse pressed left at (930, 471)
Screenshot: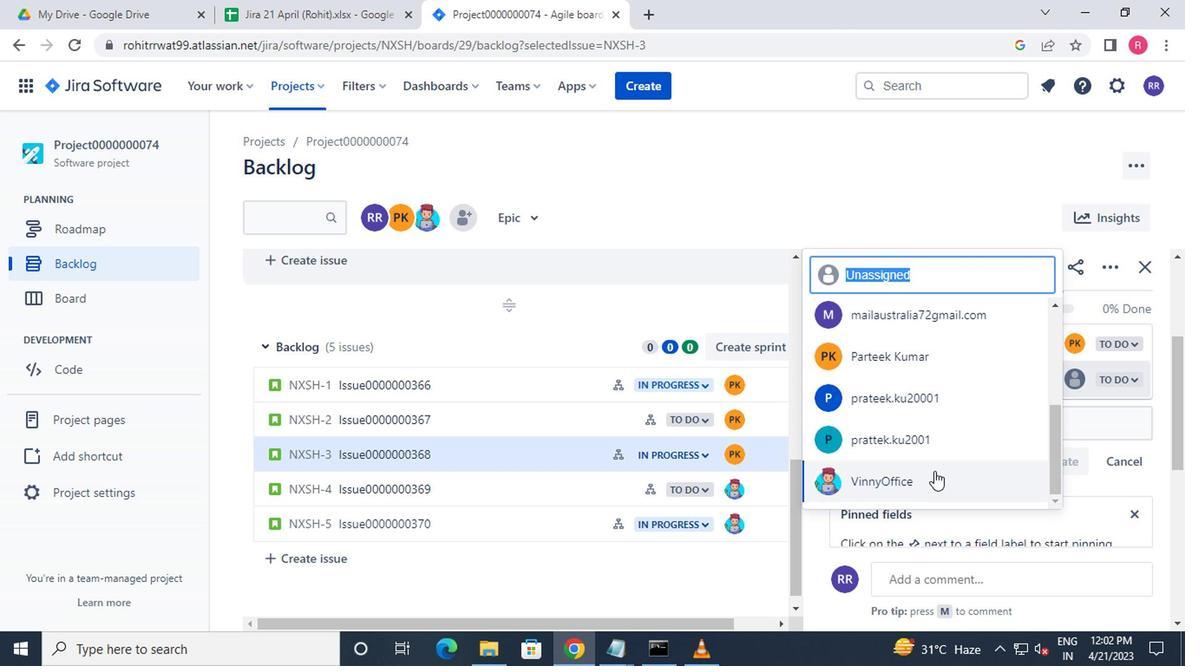 
Action: Mouse moved to (546, 492)
Screenshot: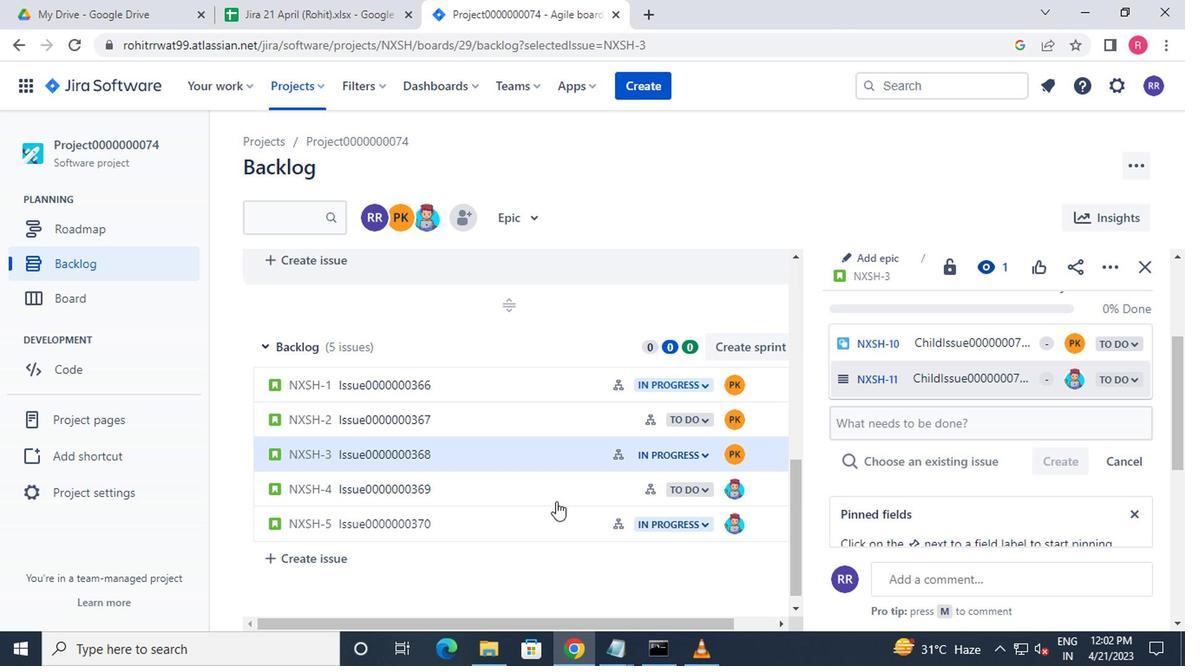
Action: Mouse pressed left at (546, 492)
Screenshot: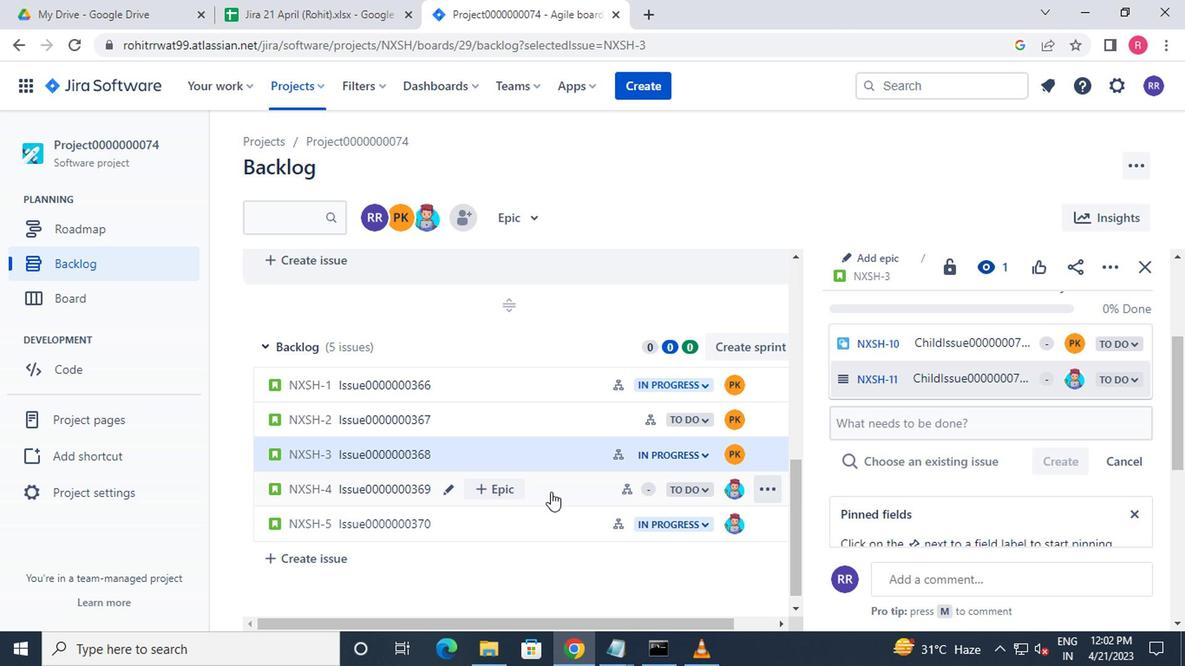 
Action: Mouse moved to (864, 349)
Screenshot: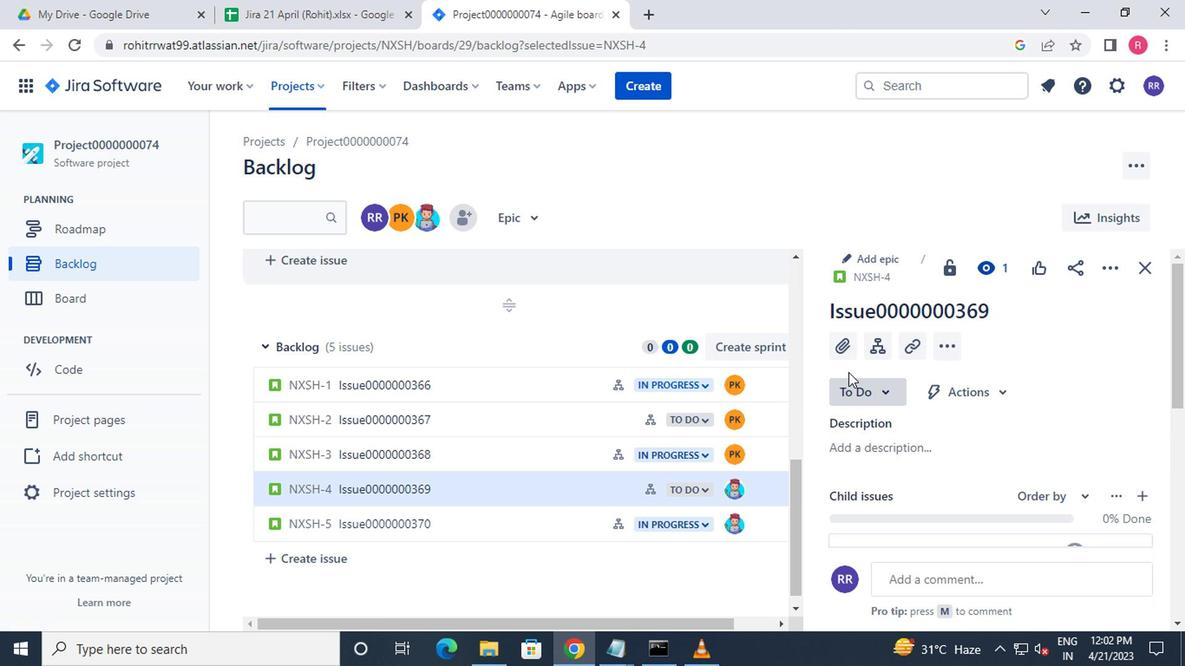 
Action: Mouse pressed left at (864, 349)
Screenshot: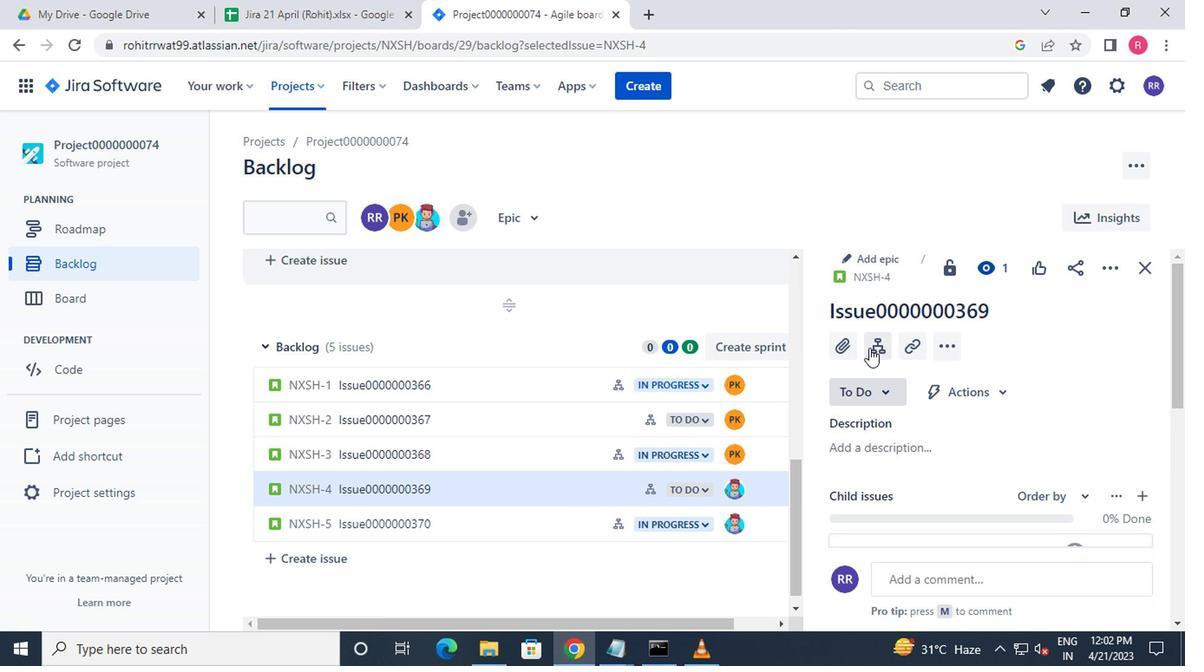 
Action: Mouse moved to (1071, 345)
Screenshot: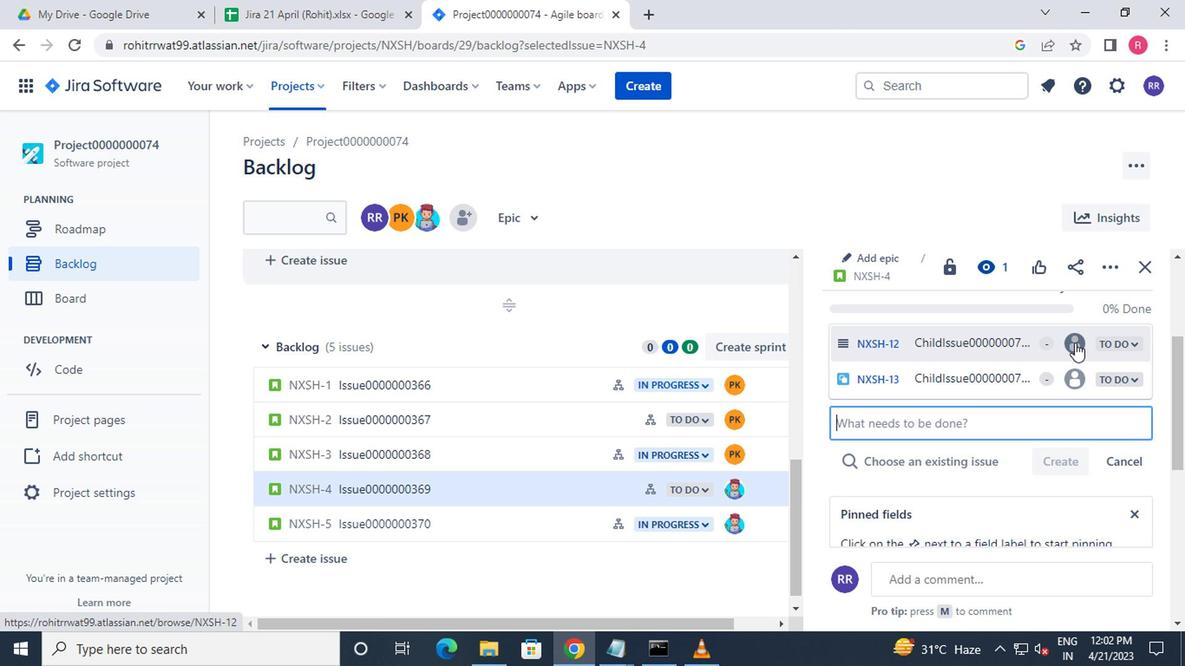 
Action: Mouse pressed left at (1071, 345)
Screenshot: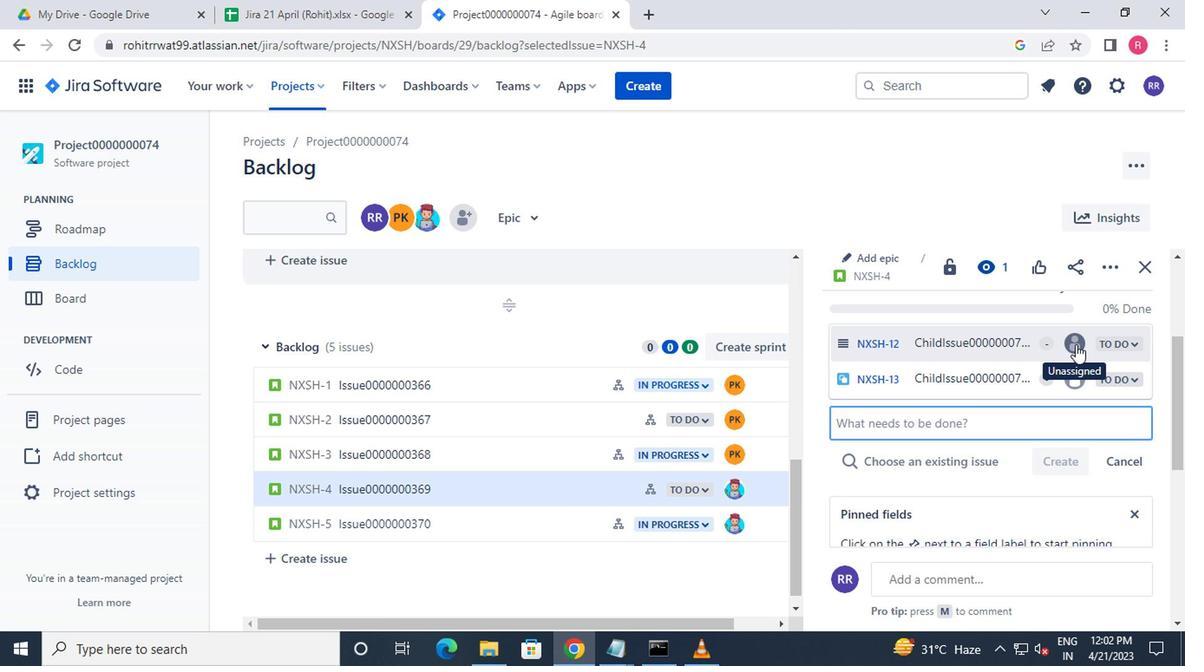 
Action: Mouse moved to (973, 390)
Screenshot: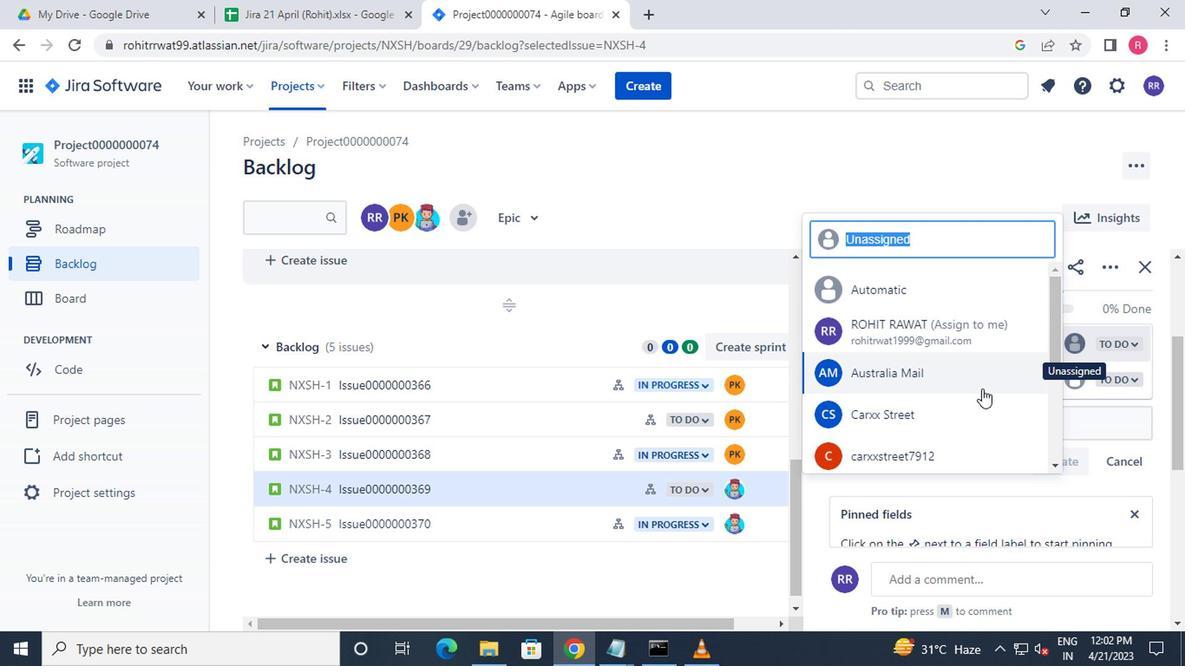 
Action: Mouse scrolled (973, 388) with delta (0, -1)
Screenshot: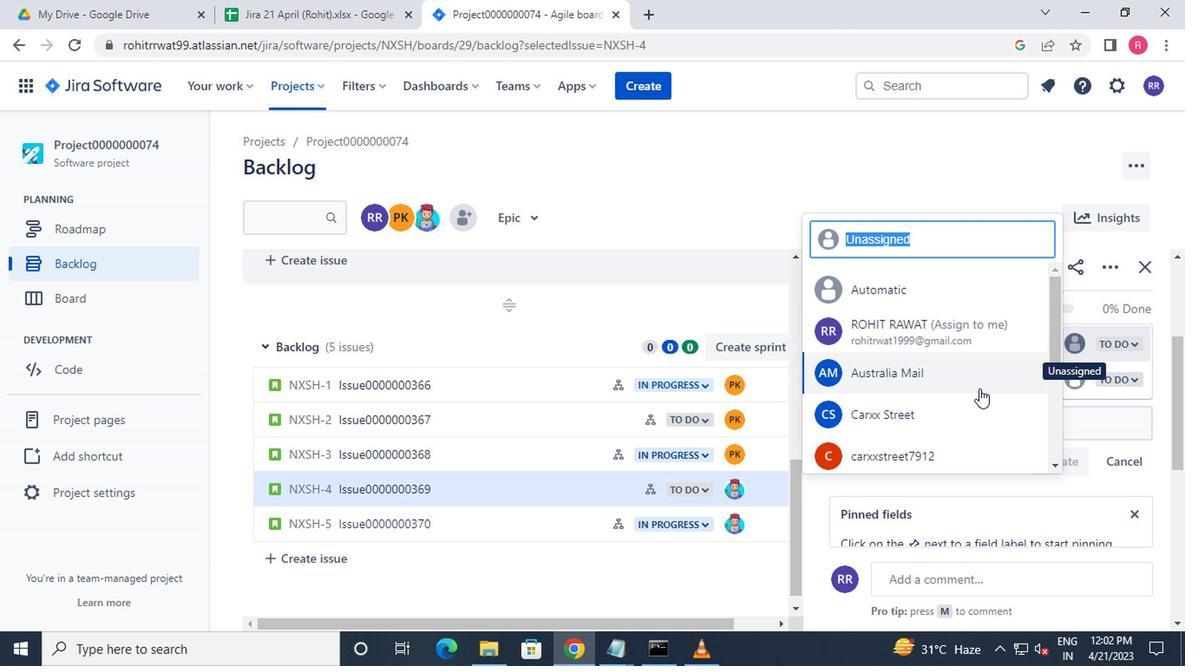 
Action: Mouse moved to (972, 390)
Screenshot: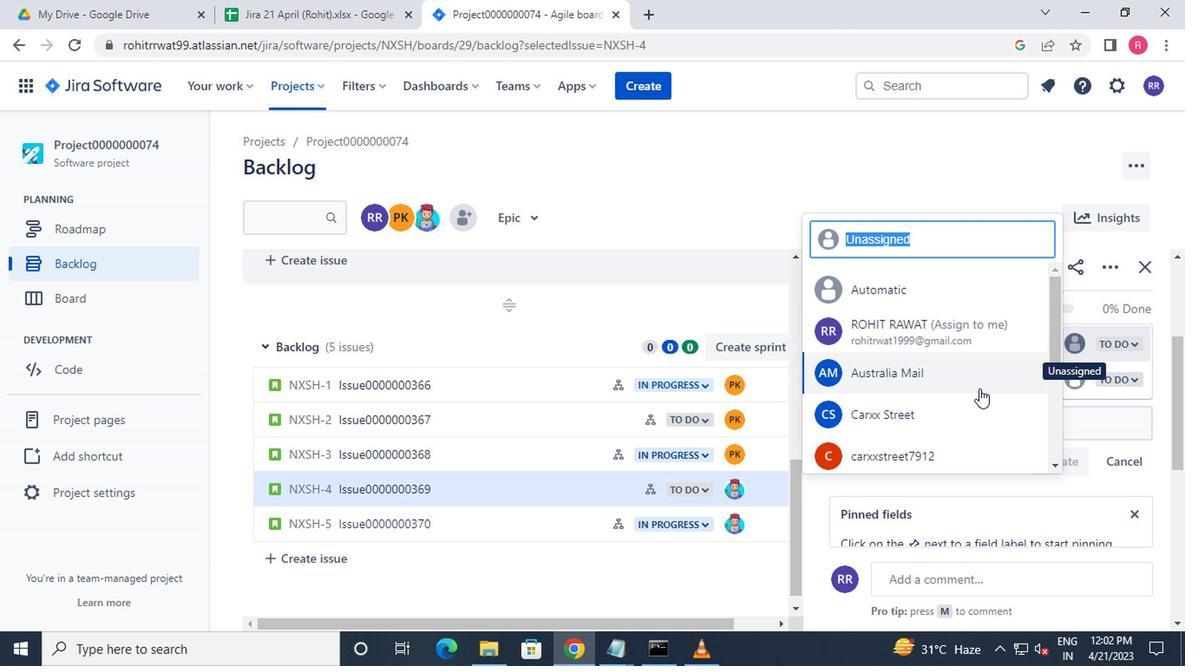 
Action: Mouse scrolled (972, 390) with delta (0, 0)
Screenshot: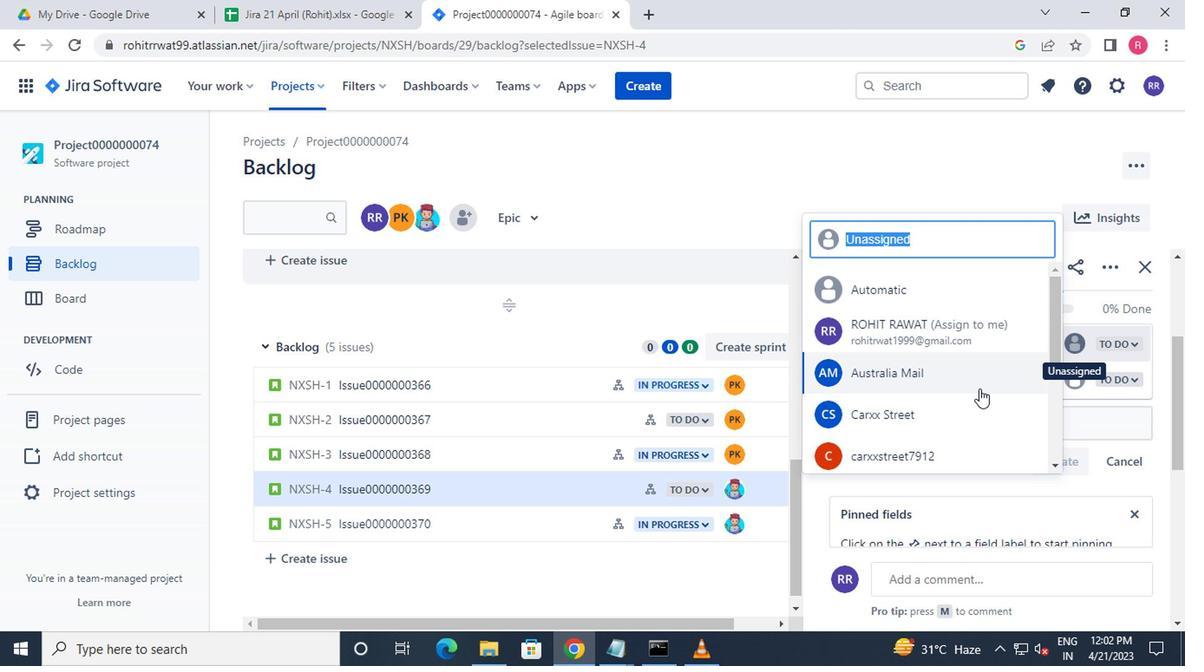 
Action: Mouse scrolled (972, 390) with delta (0, 0)
Screenshot: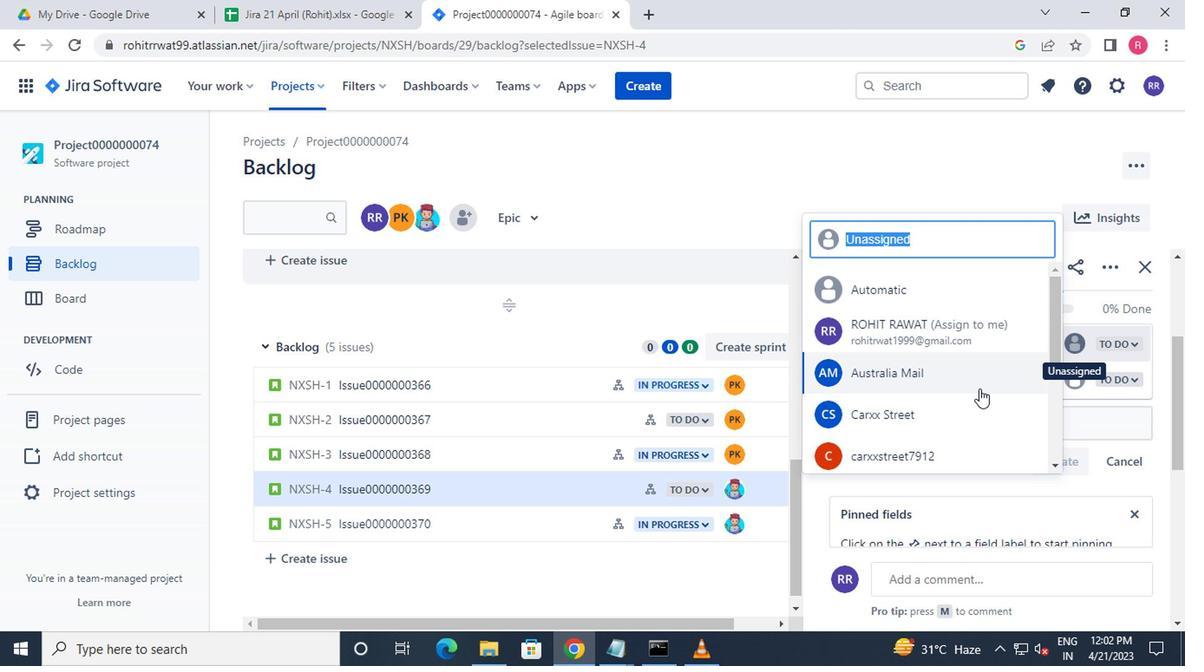 
Action: Mouse moved to (971, 390)
Screenshot: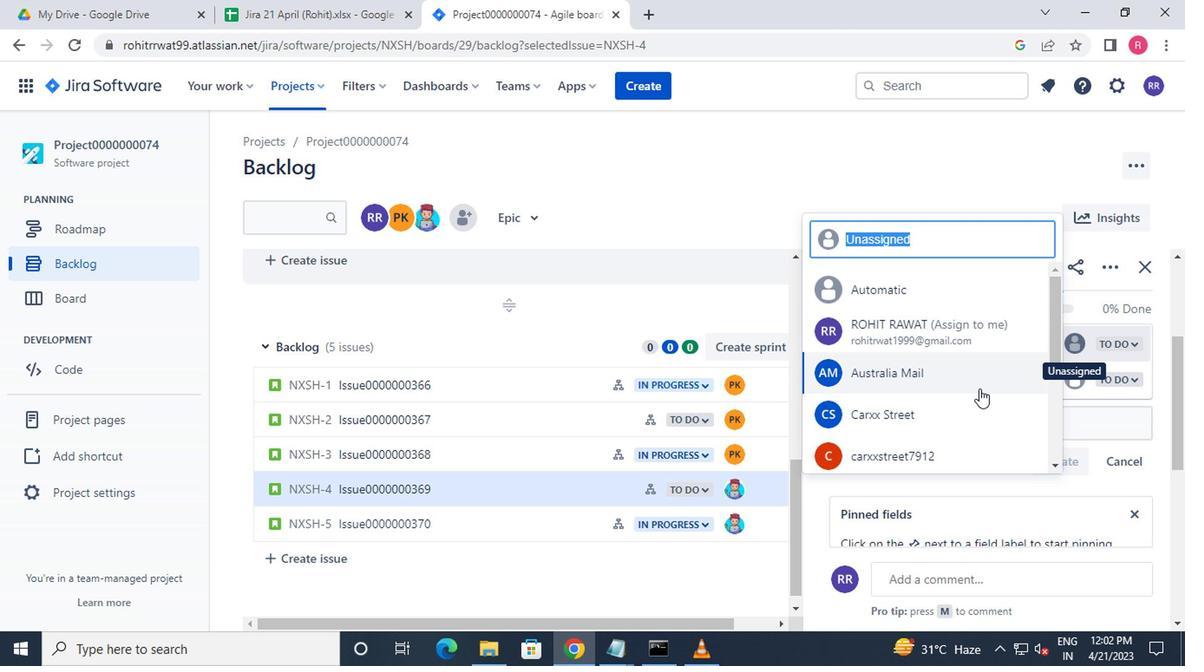 
Action: Mouse scrolled (971, 390) with delta (0, 0)
Screenshot: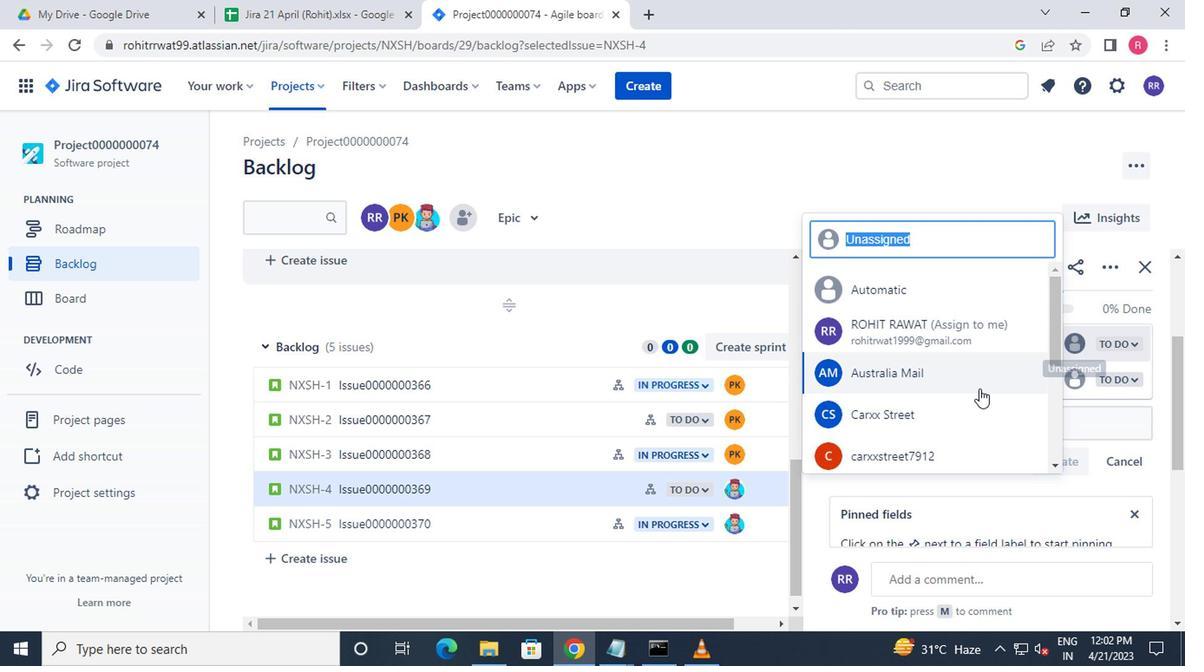 
Action: Mouse moved to (967, 390)
Screenshot: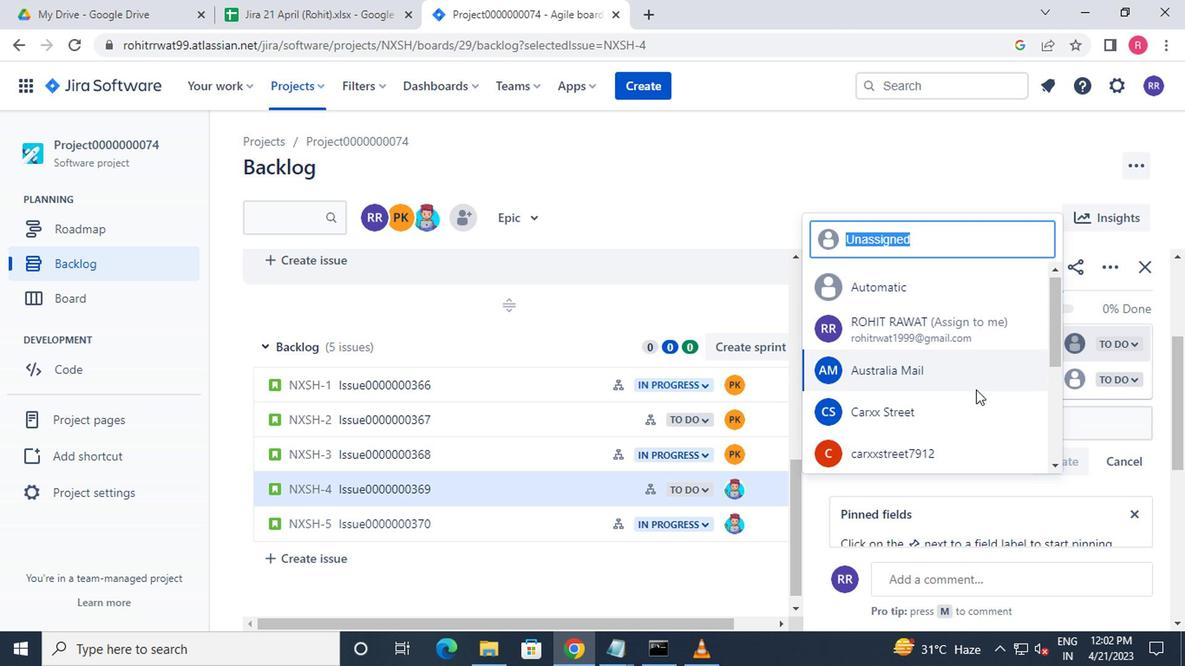 
Action: Mouse scrolled (967, 390) with delta (0, 0)
Screenshot: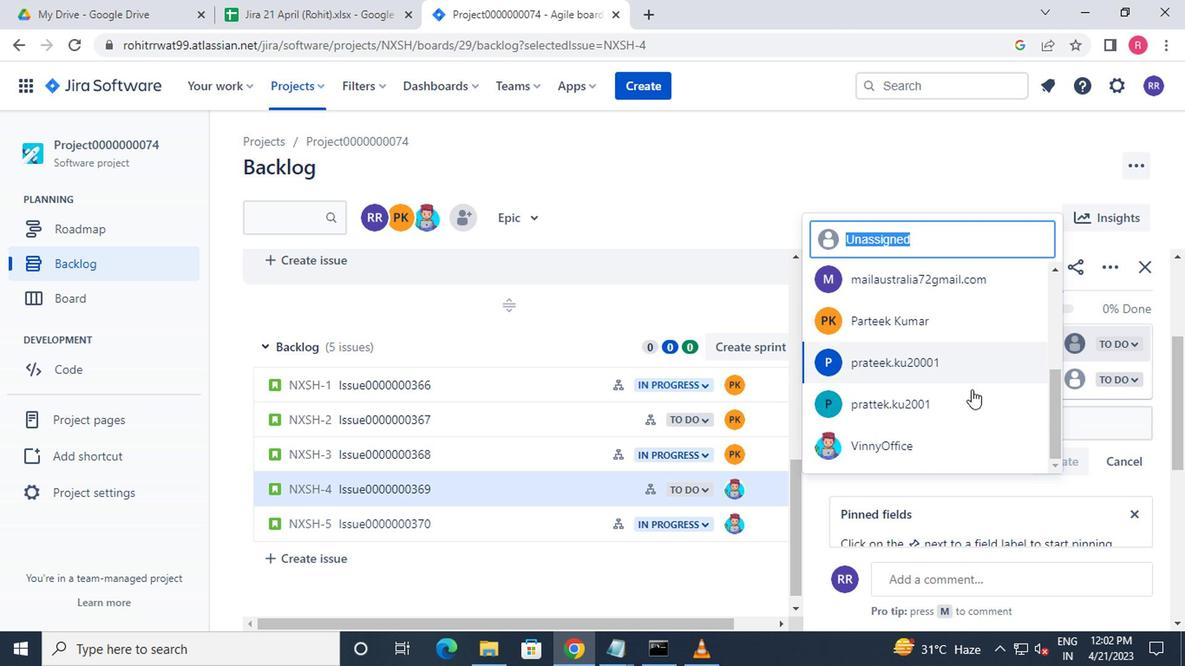 
Action: Mouse scrolled (967, 390) with delta (0, 0)
Screenshot: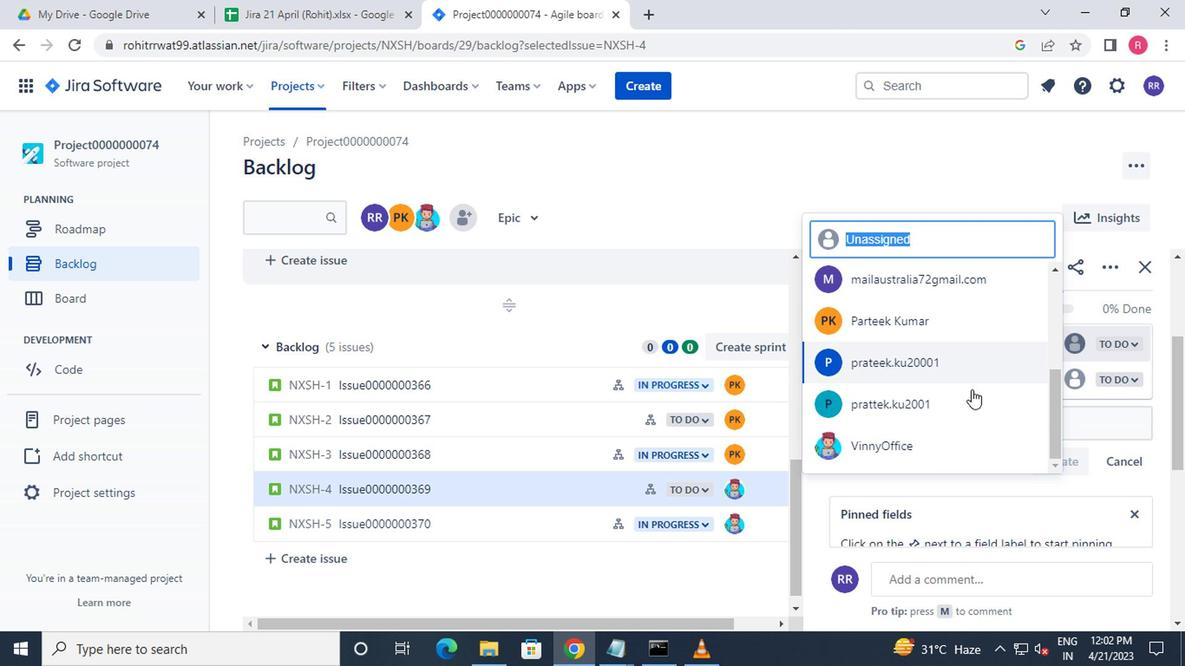 
Action: Mouse scrolled (967, 390) with delta (0, 0)
Screenshot: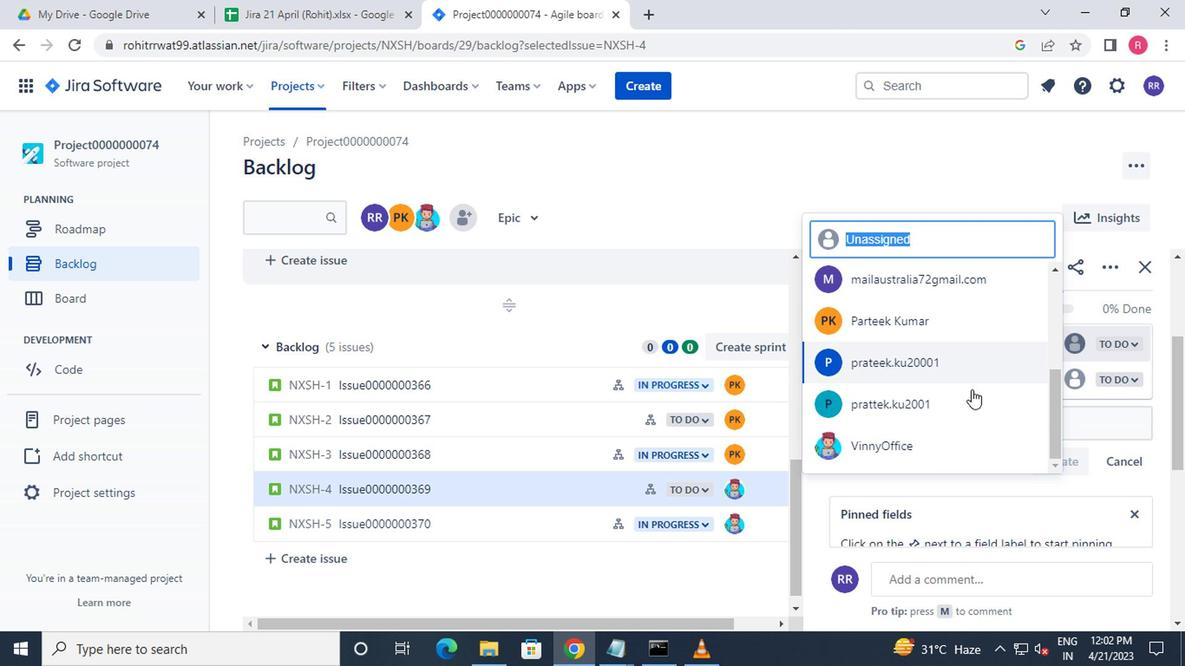 
Action: Mouse scrolled (967, 390) with delta (0, 0)
Screenshot: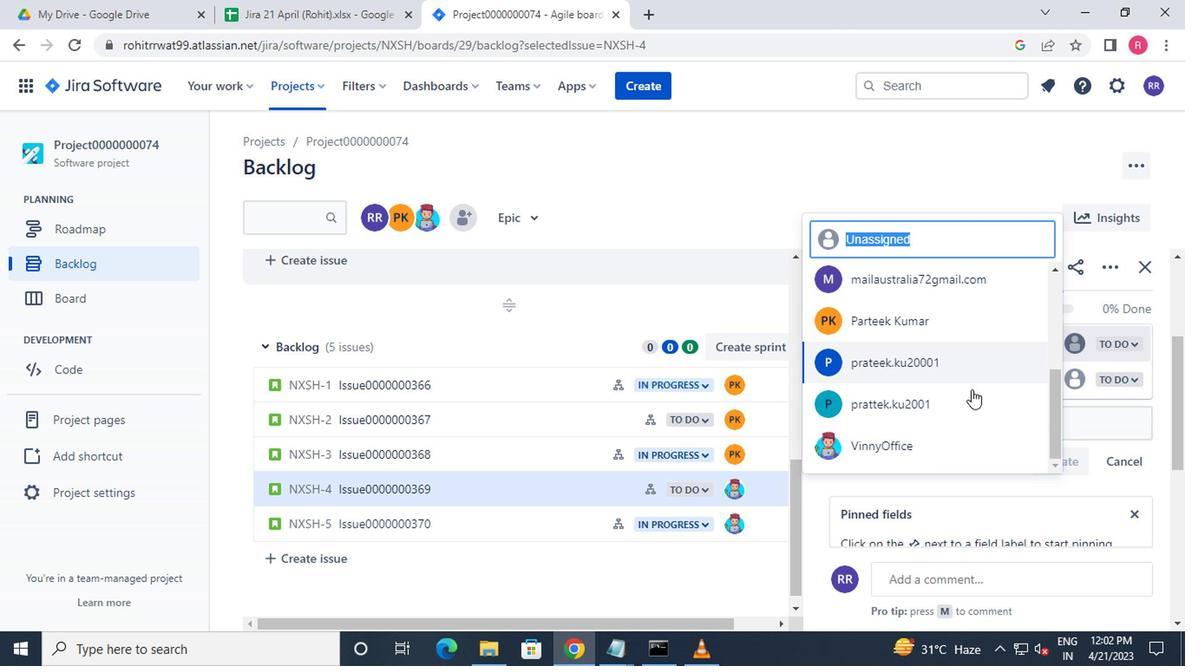 
Action: Mouse moved to (925, 449)
Screenshot: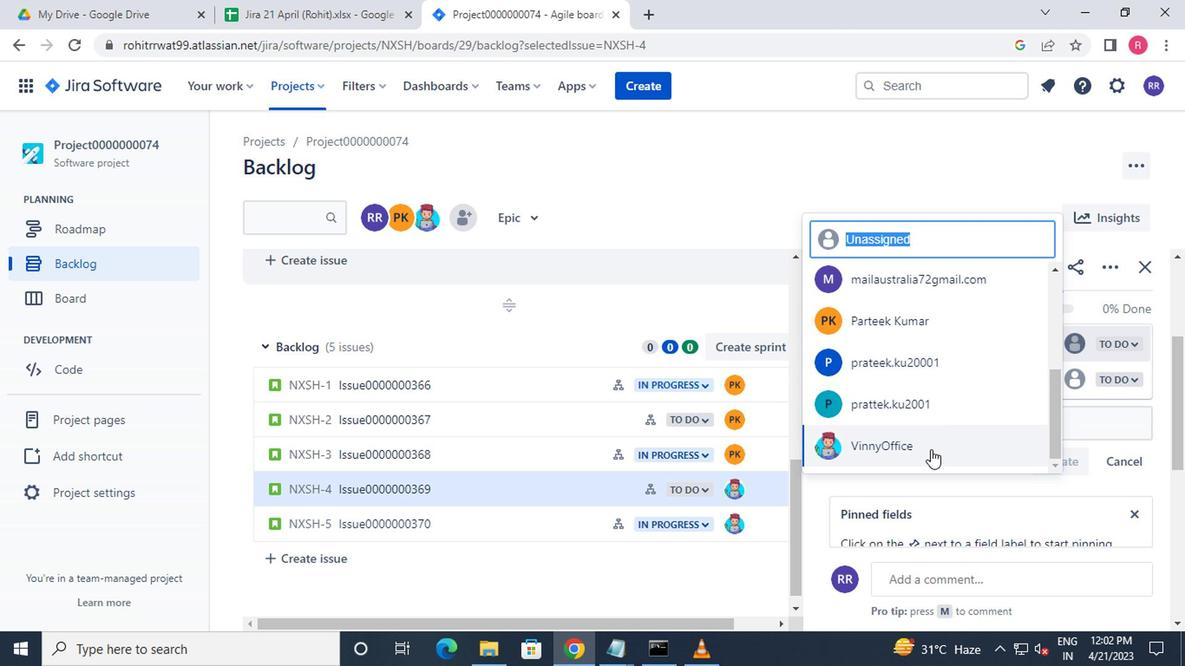 
Action: Mouse pressed left at (925, 449)
Screenshot: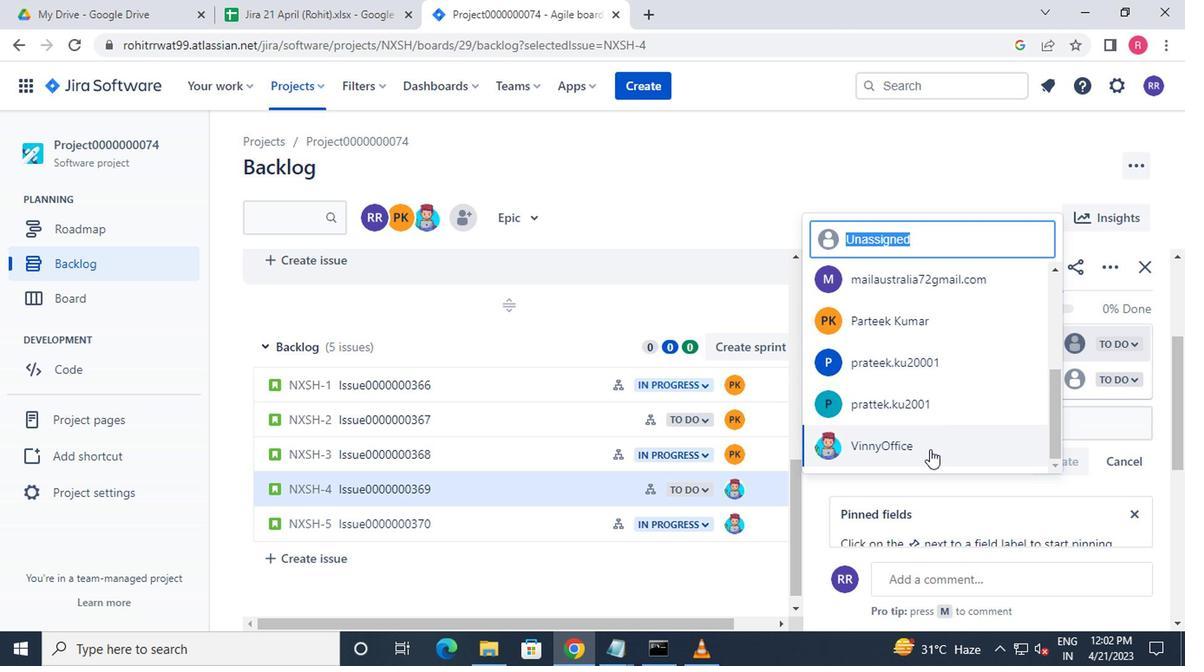 
Action: Mouse moved to (1069, 374)
Screenshot: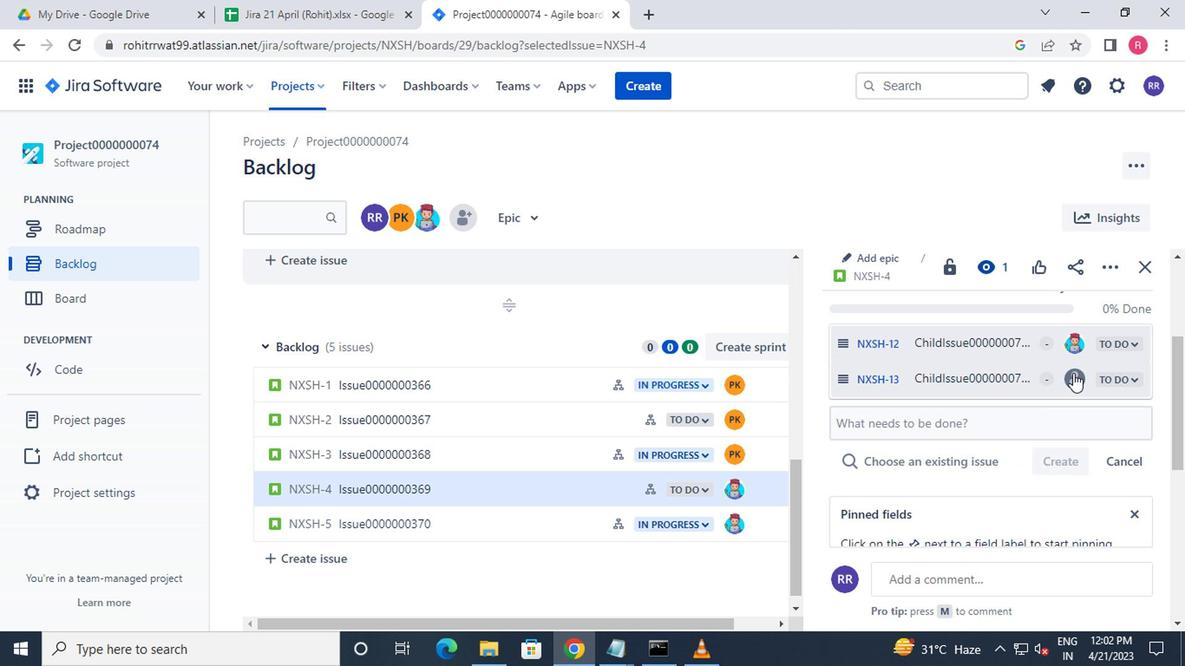 
Action: Mouse pressed left at (1069, 374)
Screenshot: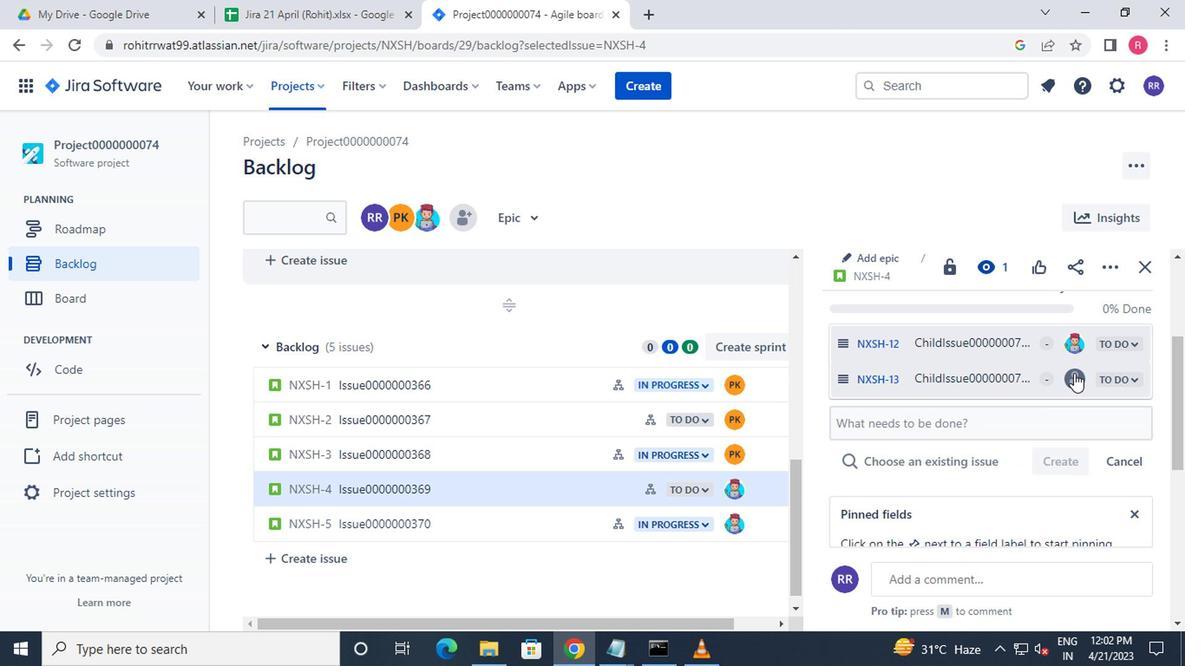 
Action: Mouse moved to (954, 398)
Screenshot: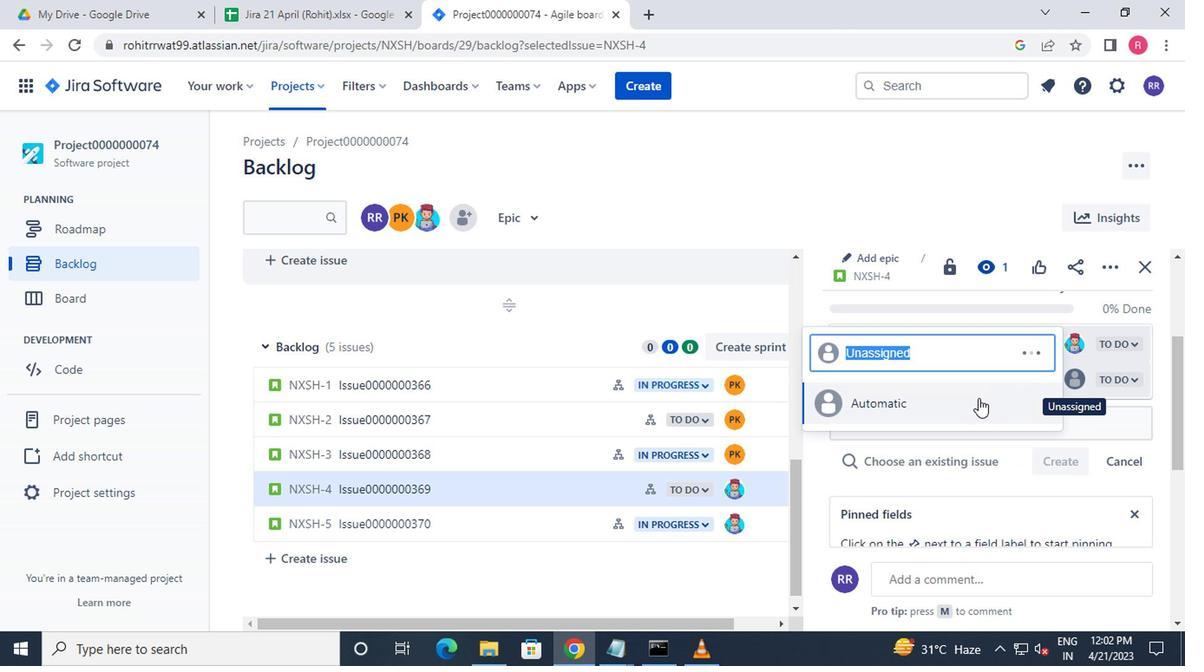 
Action: Mouse scrolled (954, 397) with delta (0, -1)
Screenshot: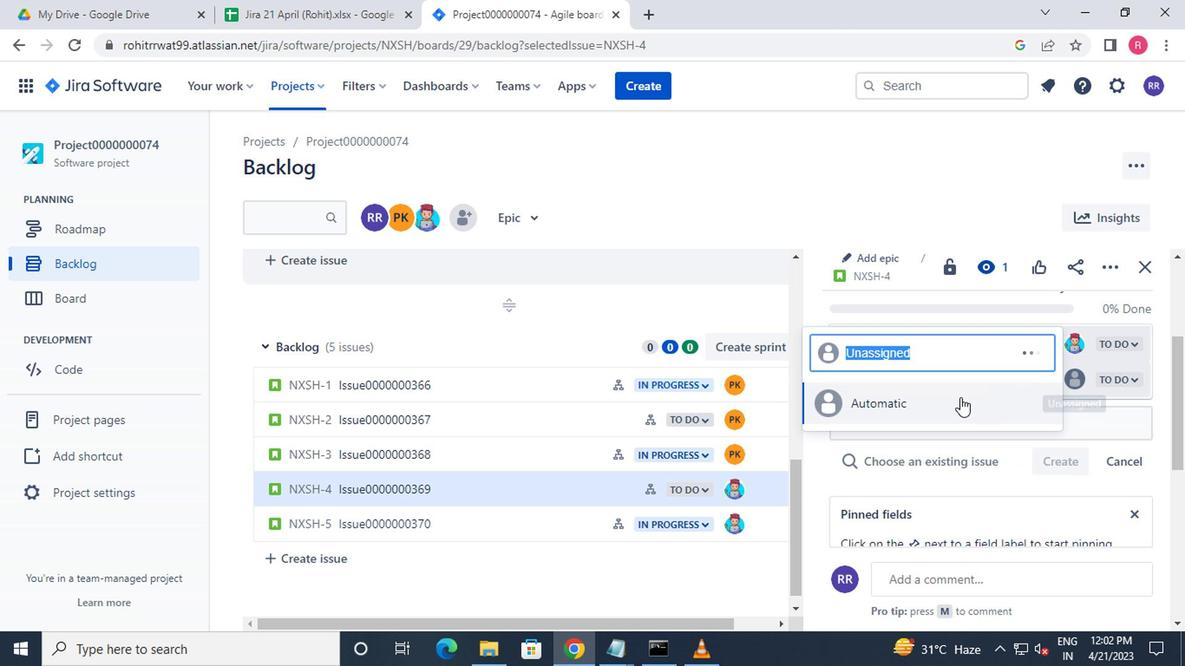 
Action: Mouse scrolled (954, 397) with delta (0, -1)
Screenshot: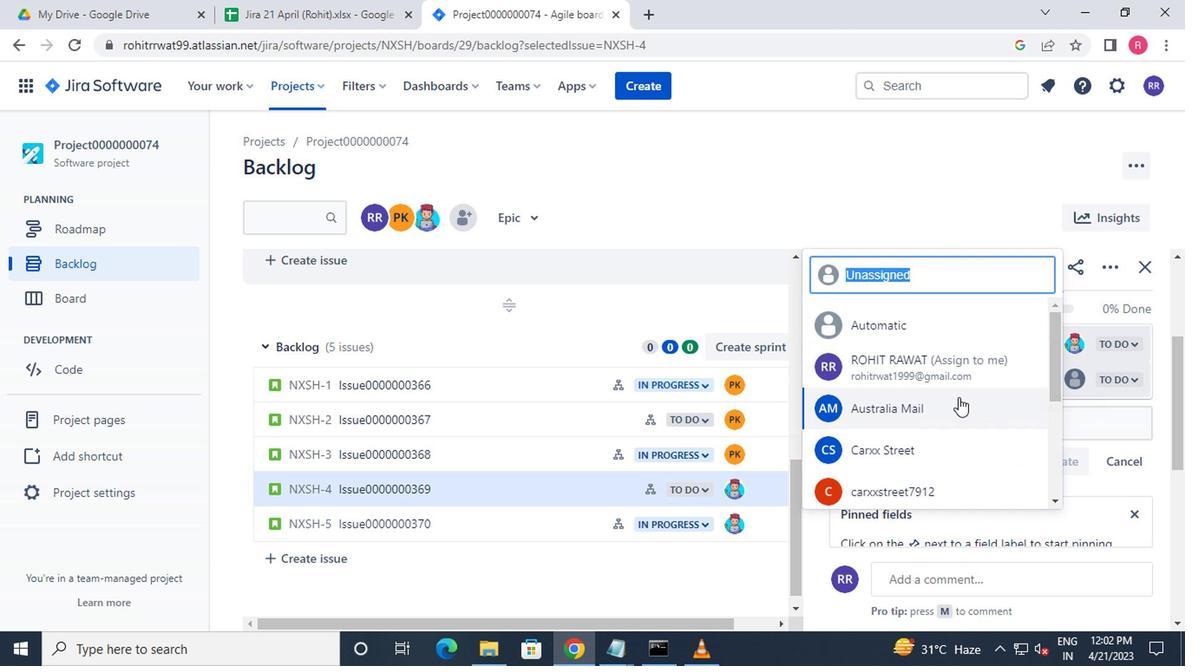 
Action: Mouse scrolled (954, 397) with delta (0, -1)
Screenshot: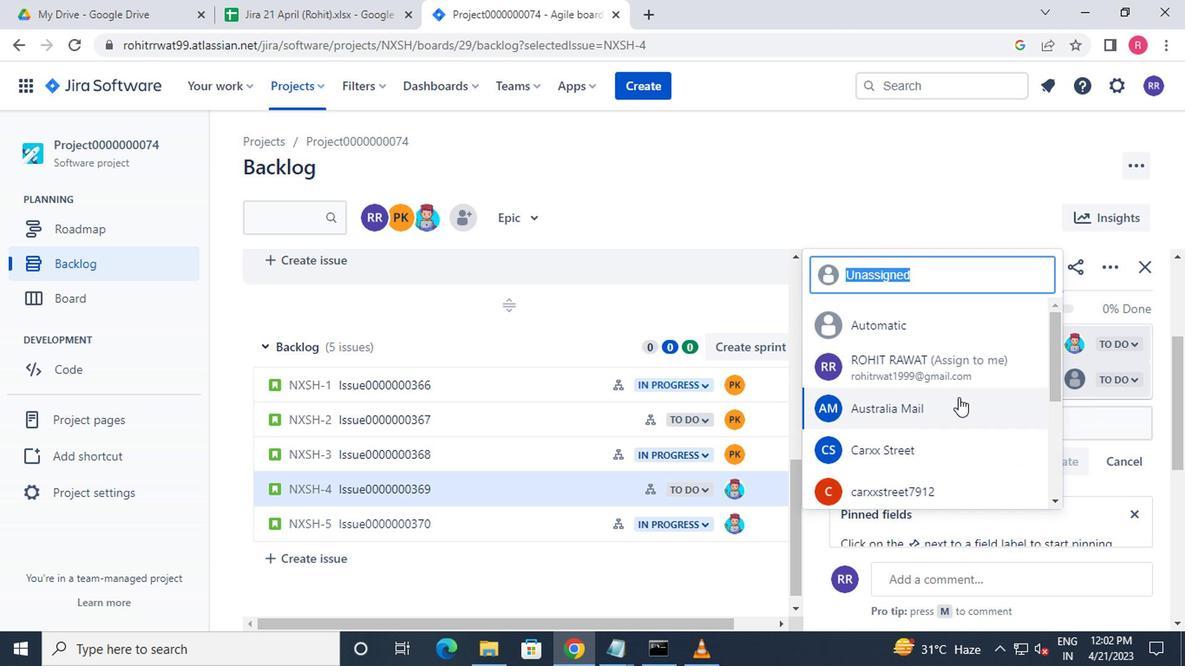 
Action: Mouse scrolled (954, 397) with delta (0, -1)
Screenshot: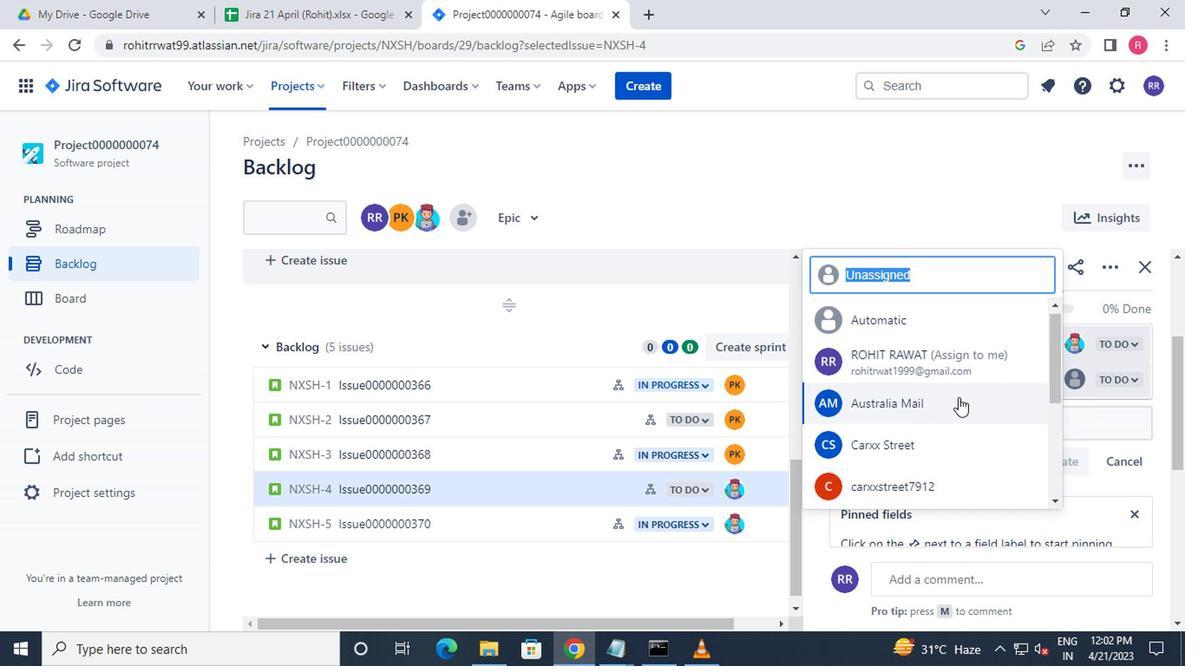 
Action: Mouse moved to (944, 393)
Screenshot: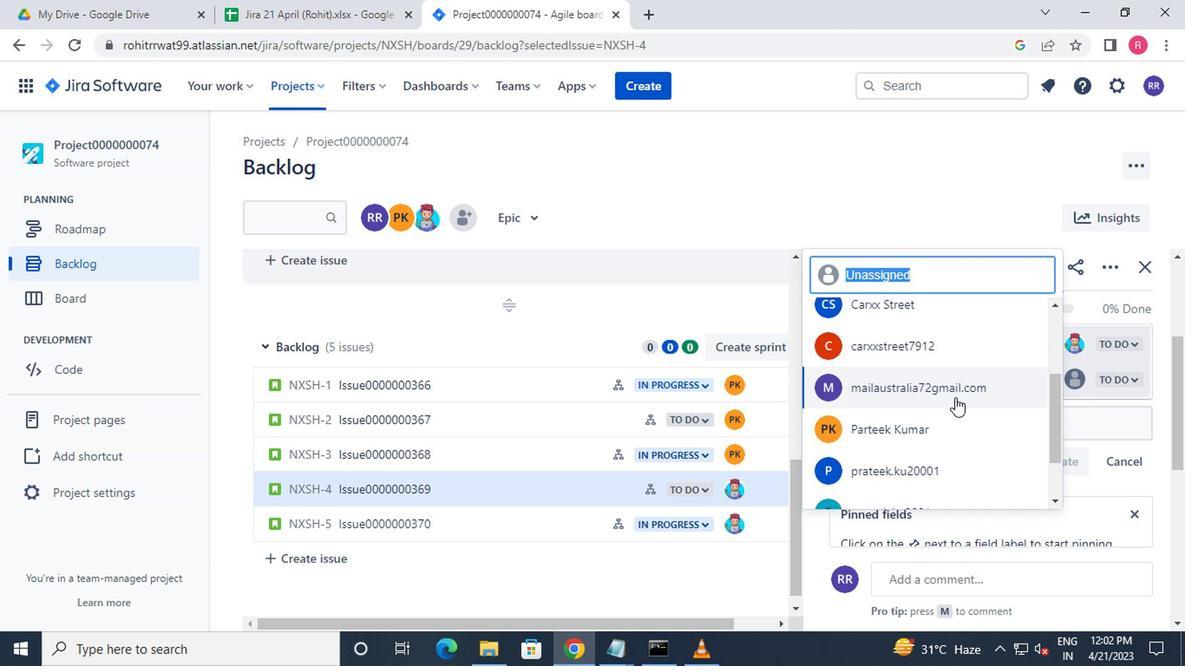 
Action: Mouse scrolled (944, 392) with delta (0, 0)
Screenshot: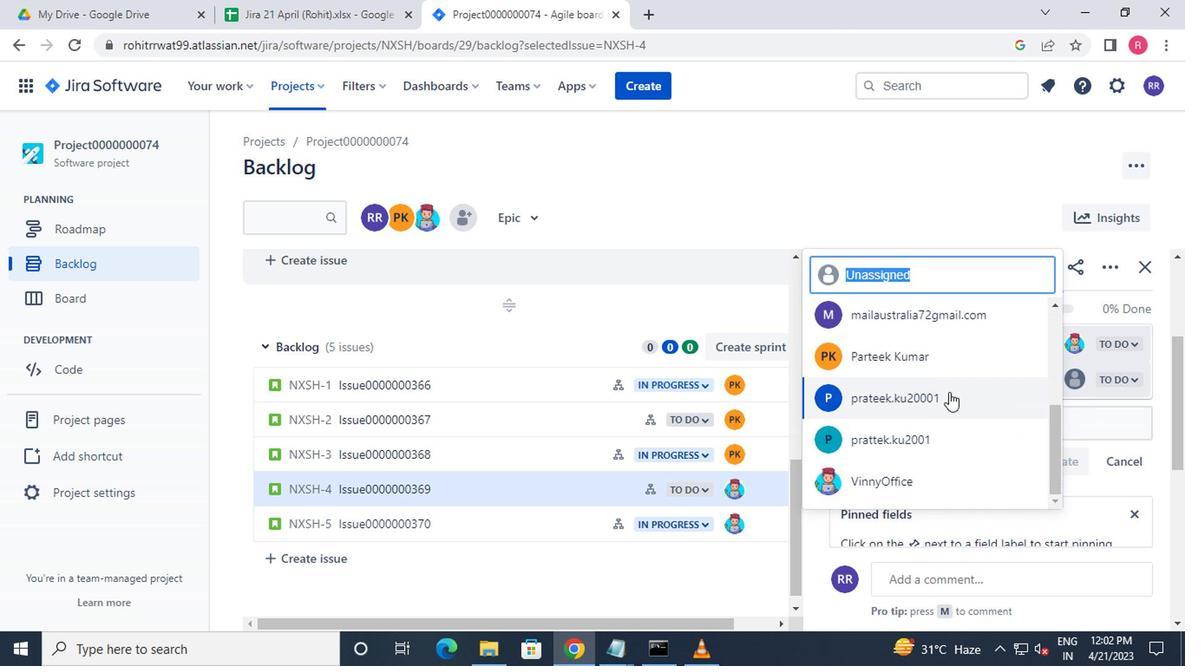 
Action: Mouse scrolled (944, 392) with delta (0, 0)
Screenshot: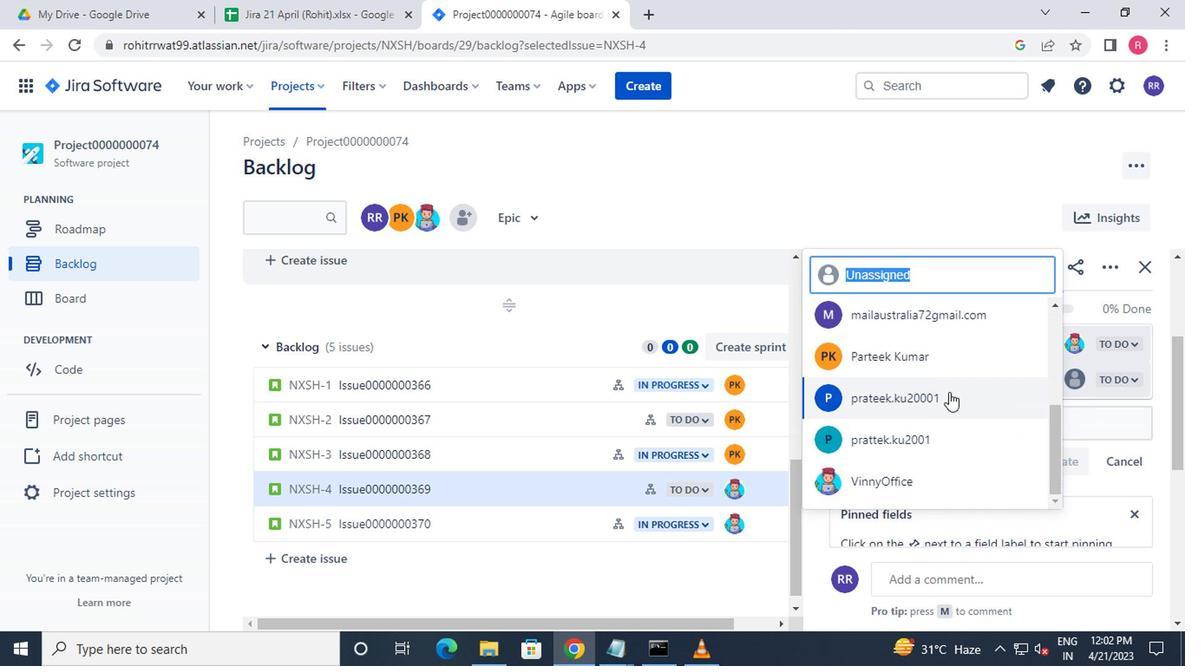 
Action: Mouse scrolled (944, 392) with delta (0, 0)
Screenshot: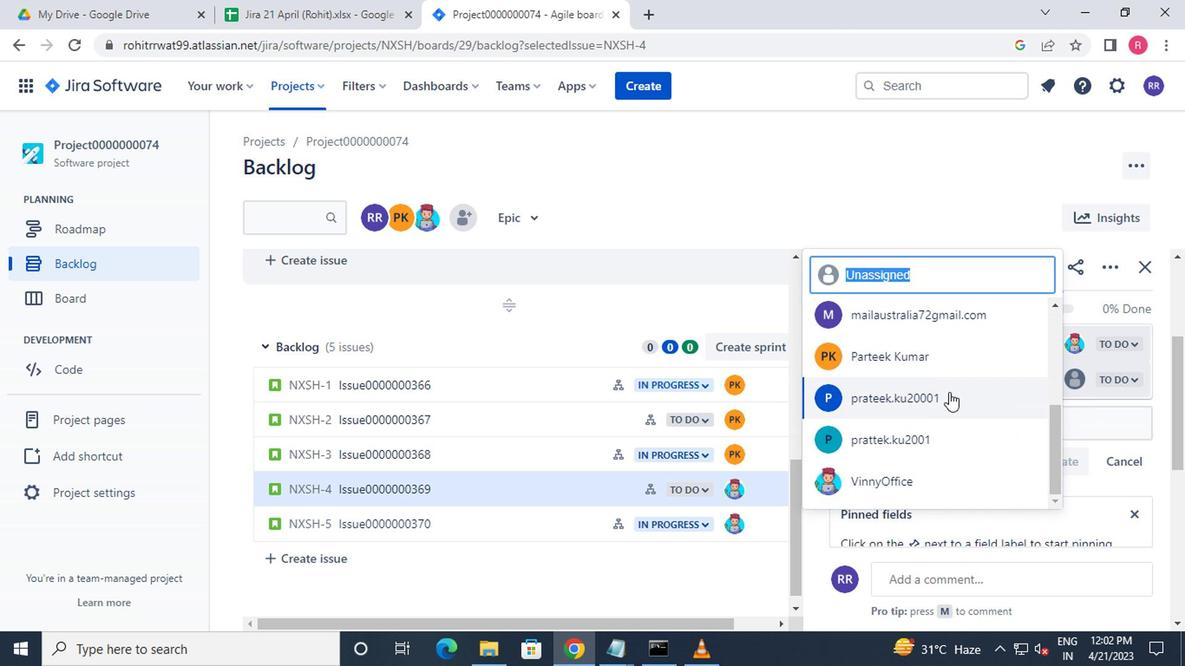 
Action: Mouse moved to (907, 486)
Screenshot: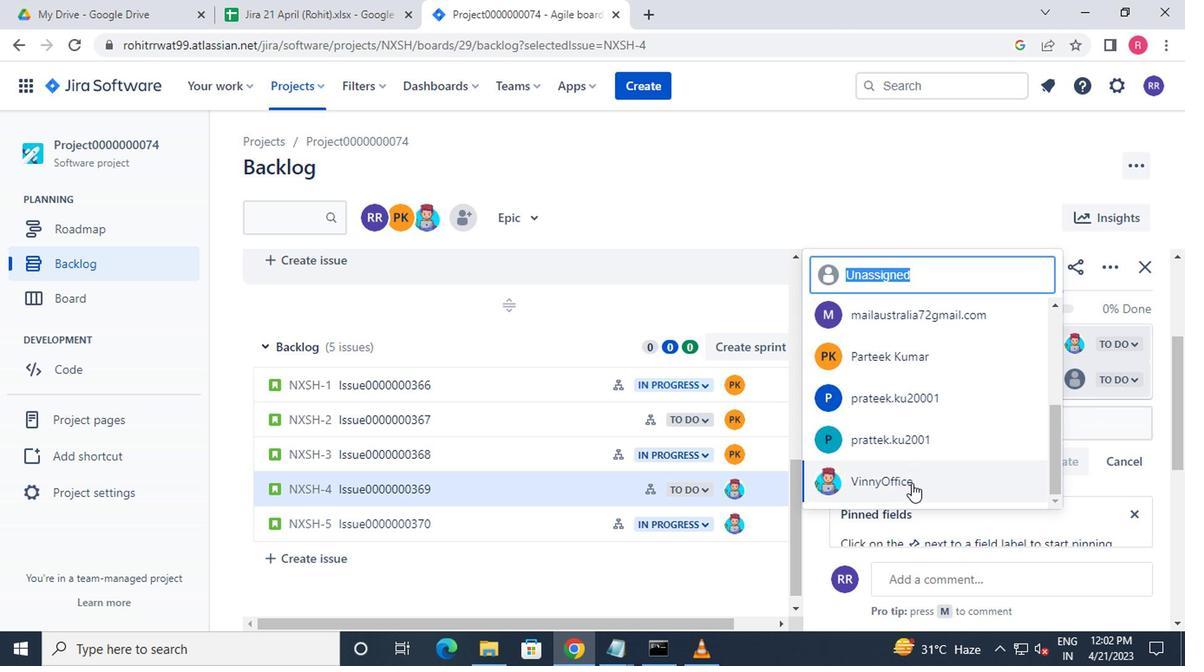 
Action: Mouse pressed left at (907, 486)
Screenshot: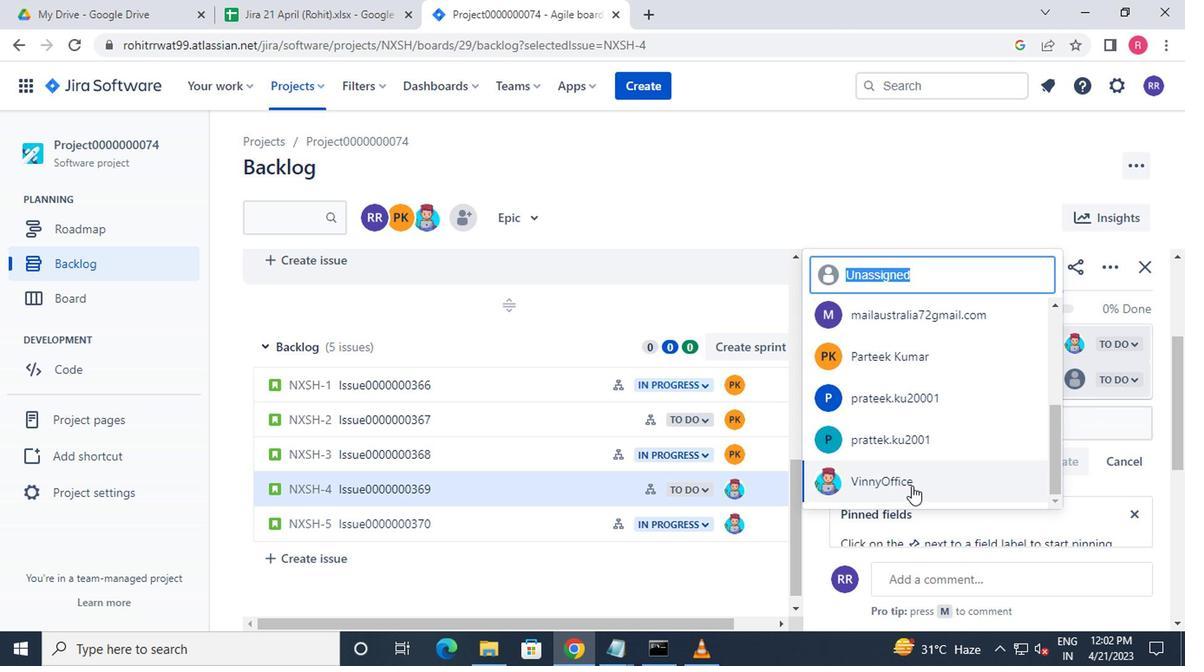
Action: Mouse moved to (556, 531)
Screenshot: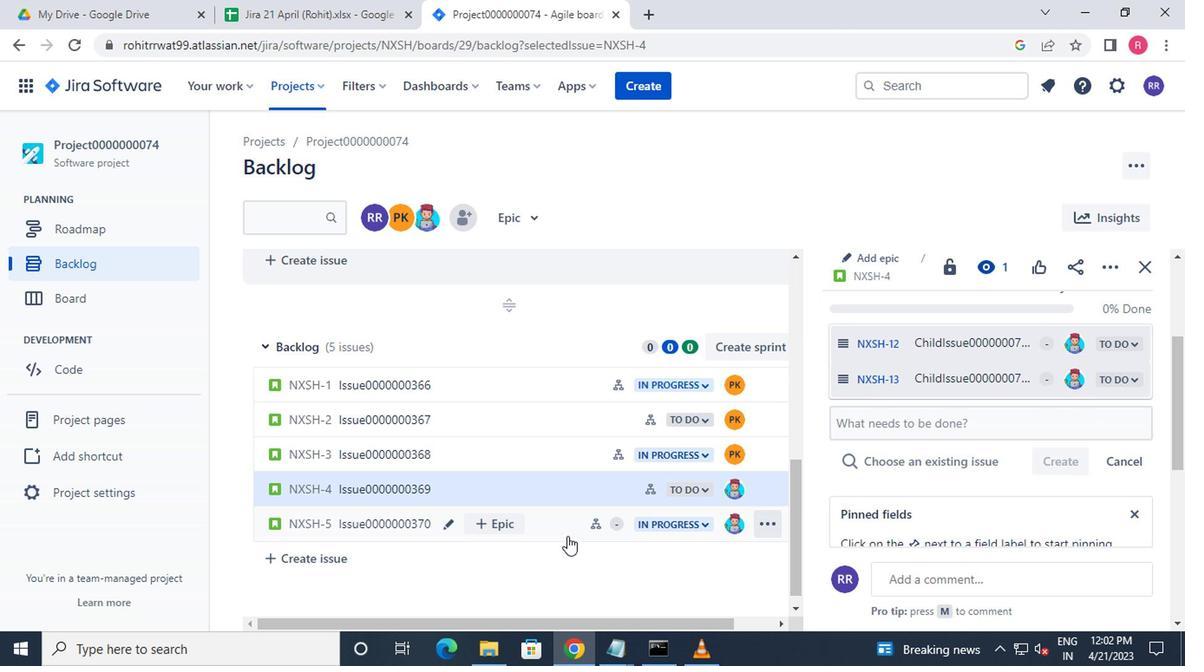 
Action: Mouse pressed left at (556, 531)
Screenshot: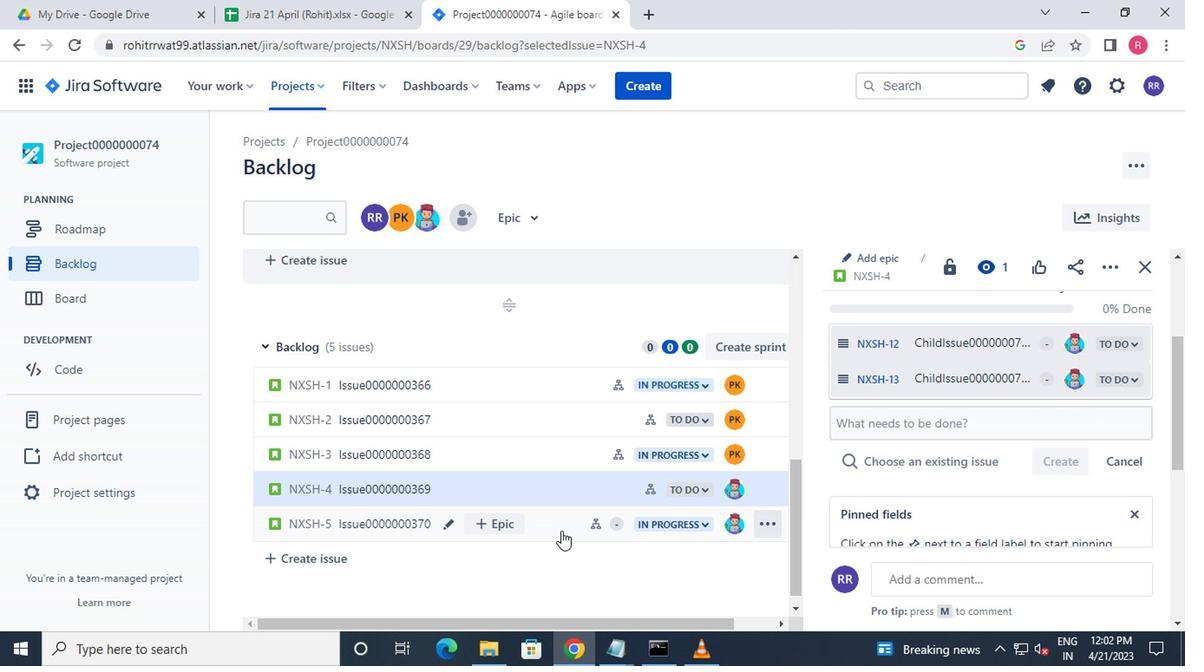 
Action: Mouse moved to (875, 349)
Screenshot: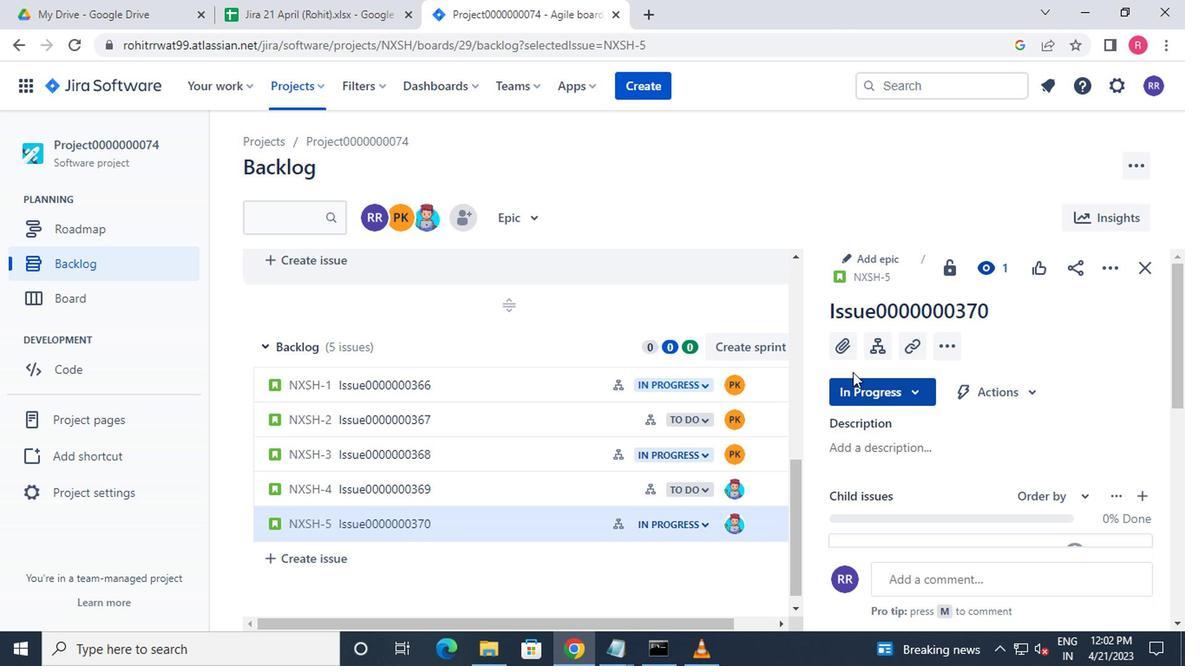 
Action: Mouse pressed left at (875, 349)
Screenshot: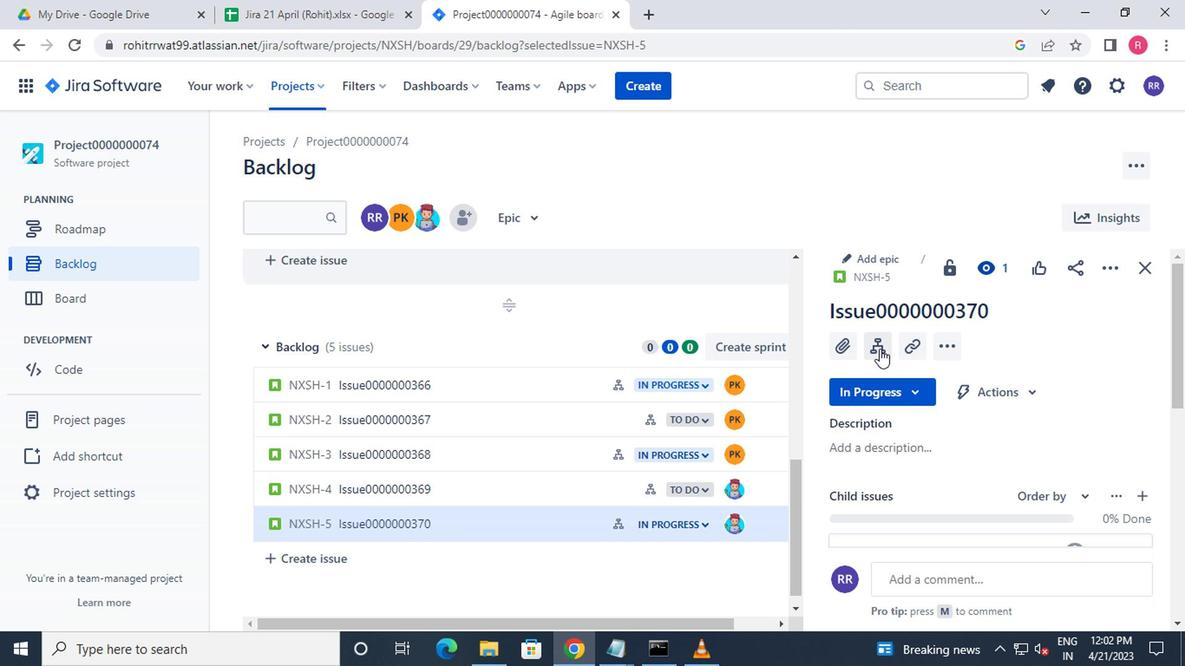 
Action: Mouse moved to (1068, 345)
Screenshot: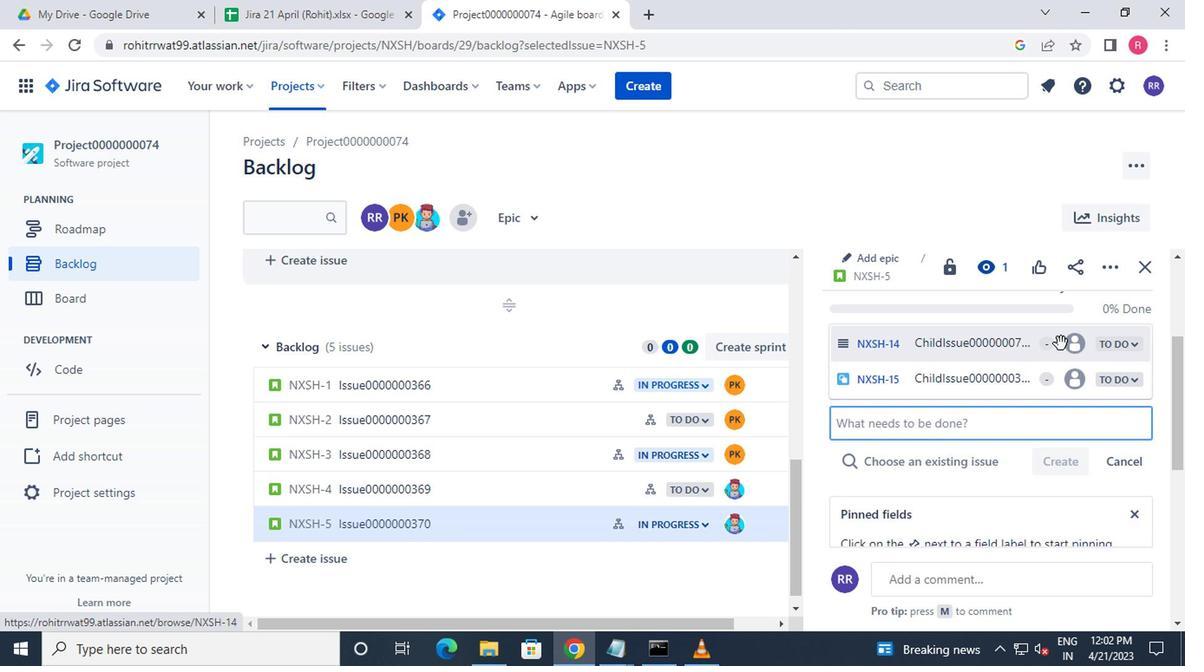 
Action: Mouse pressed left at (1068, 345)
Screenshot: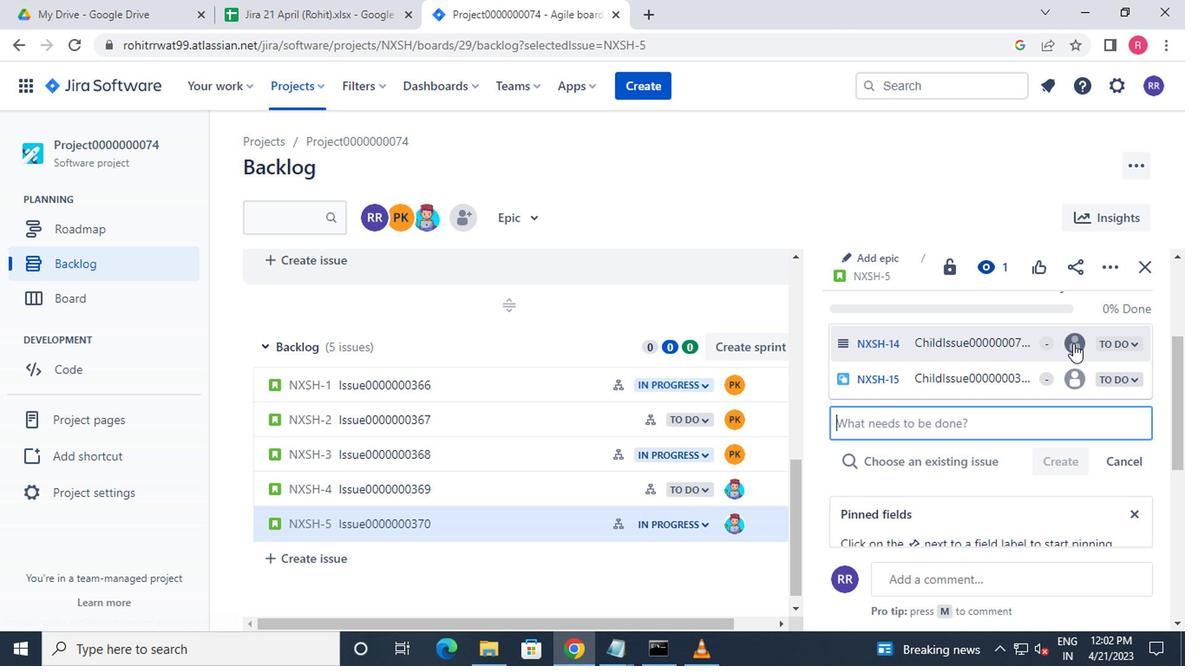 
Action: Mouse moved to (959, 362)
Screenshot: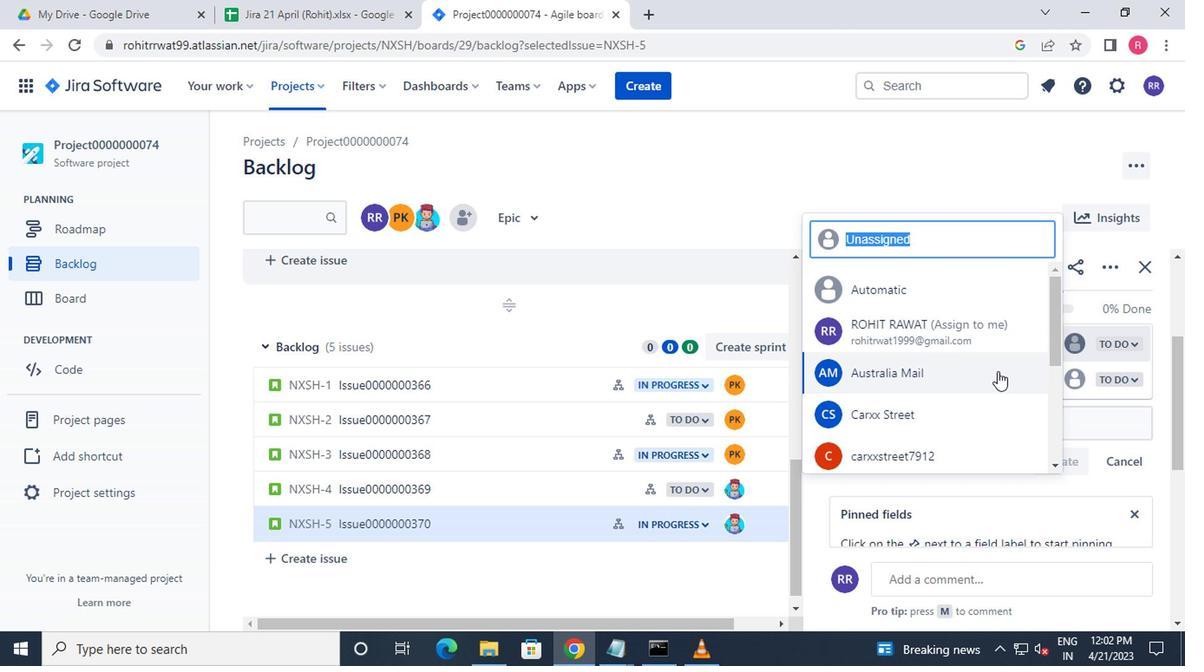 
Action: Mouse scrolled (959, 361) with delta (0, -1)
Screenshot: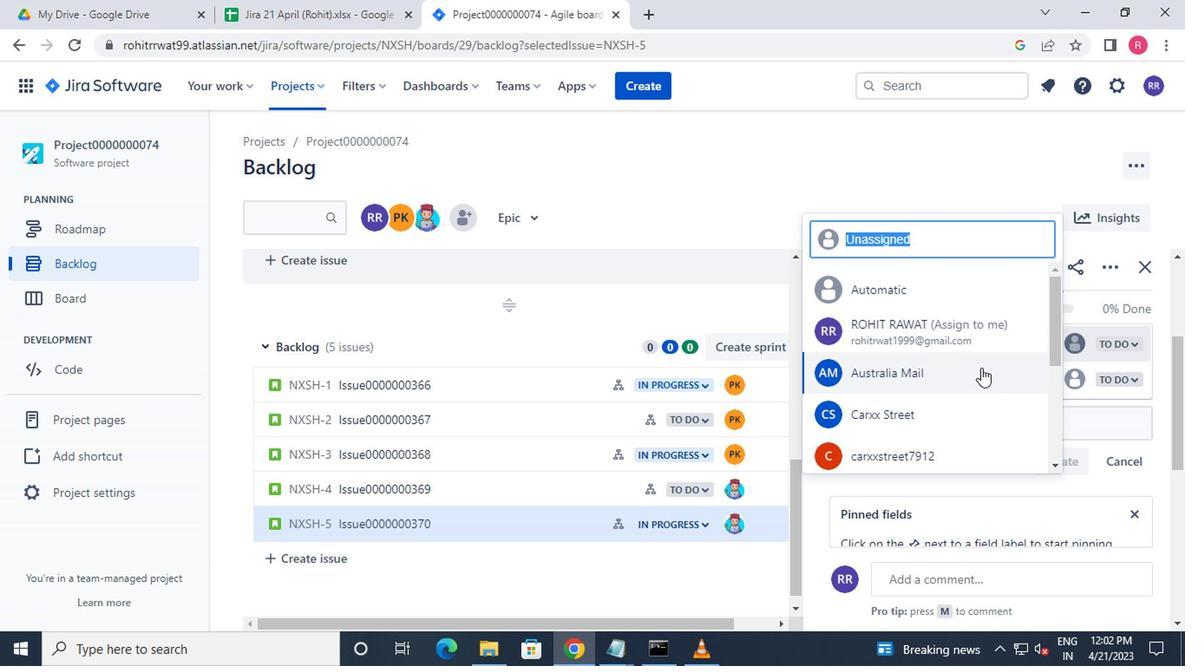 
Action: Mouse scrolled (959, 361) with delta (0, -1)
Screenshot: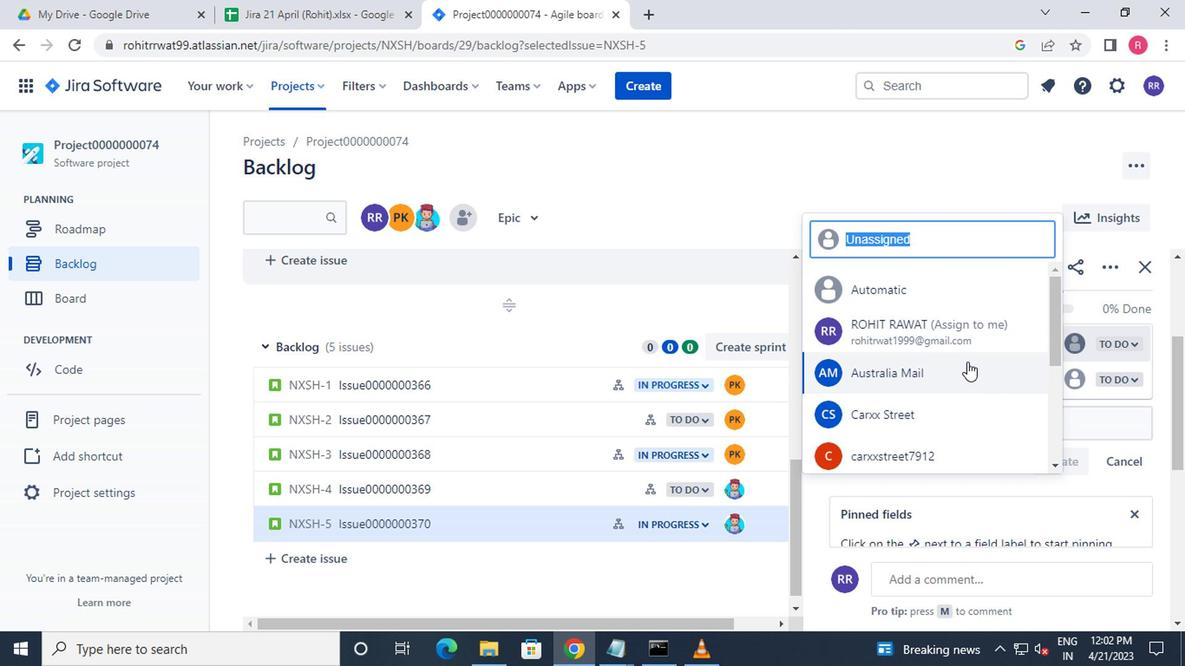 
Action: Mouse scrolled (959, 361) with delta (0, -1)
Screenshot: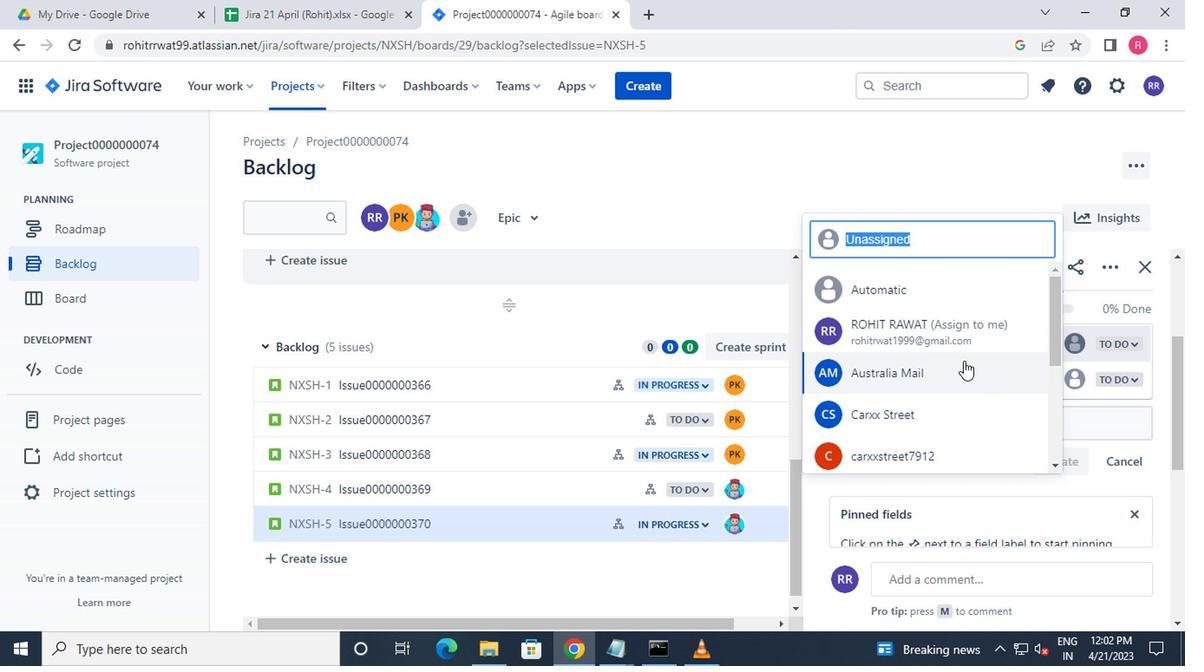 
Action: Mouse moved to (958, 362)
Screenshot: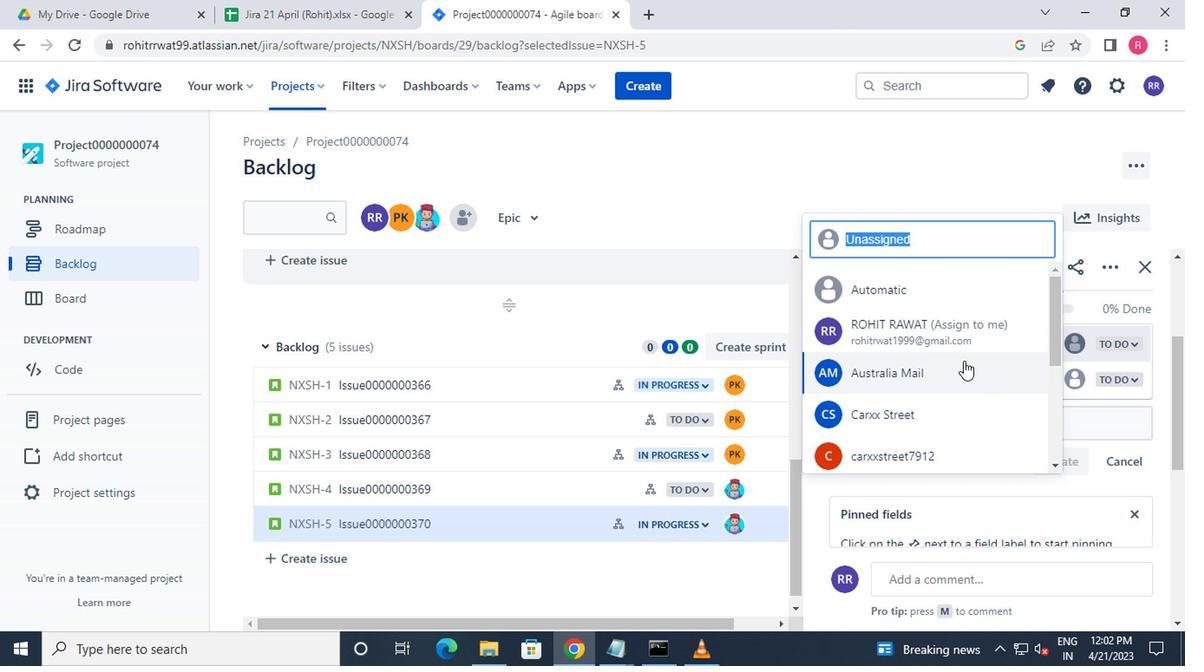 
Action: Mouse scrolled (958, 361) with delta (0, -1)
Screenshot: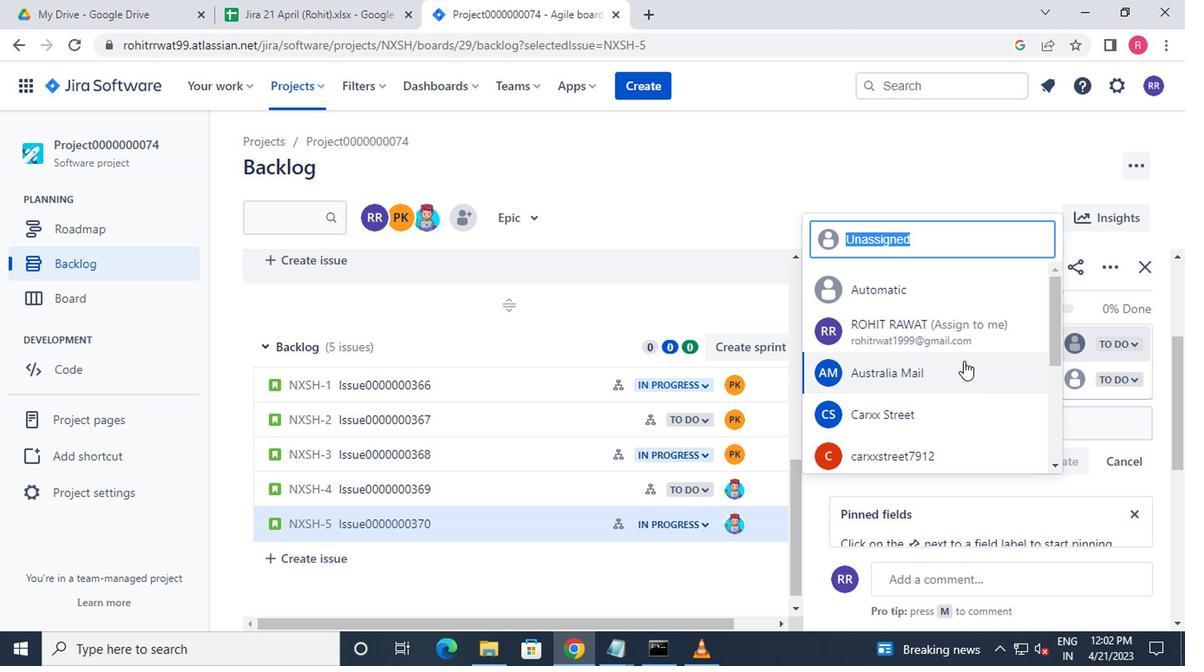 
Action: Mouse moved to (944, 356)
Screenshot: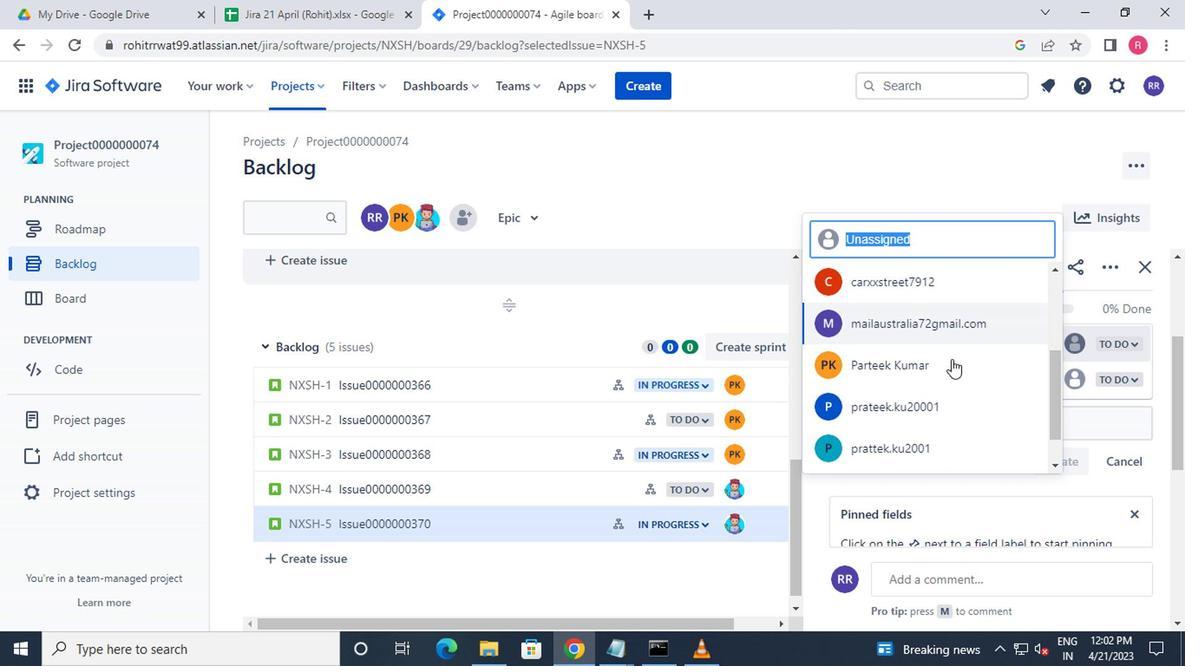 
Action: Mouse scrolled (944, 356) with delta (0, 0)
Screenshot: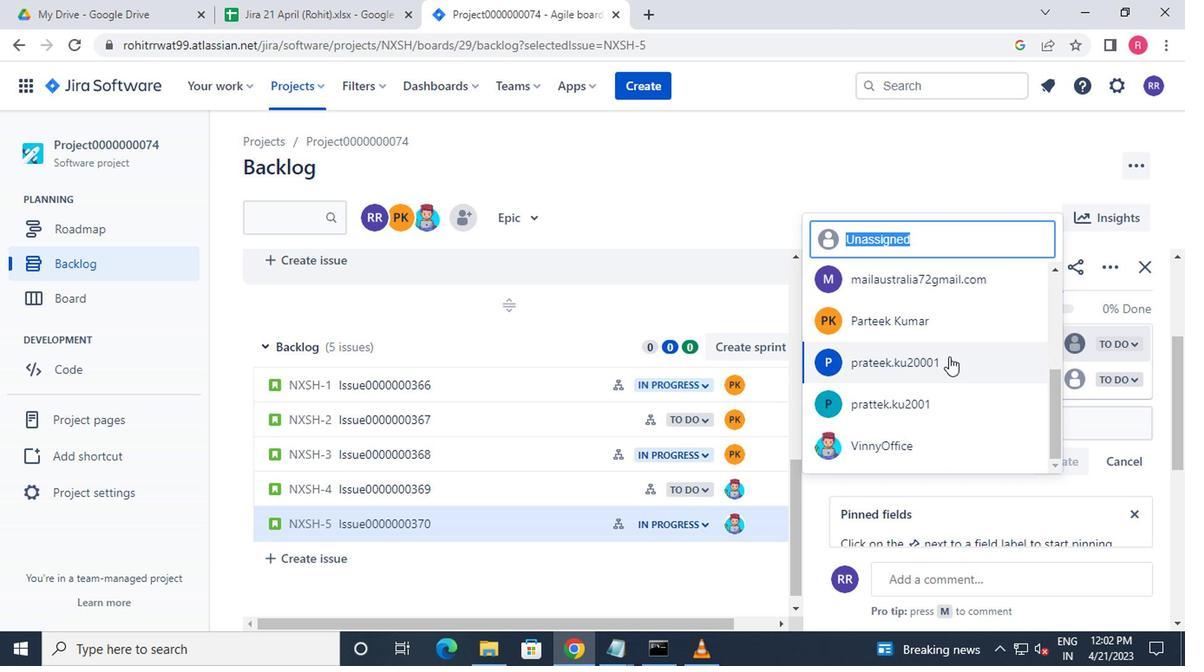 
Action: Mouse moved to (943, 356)
Screenshot: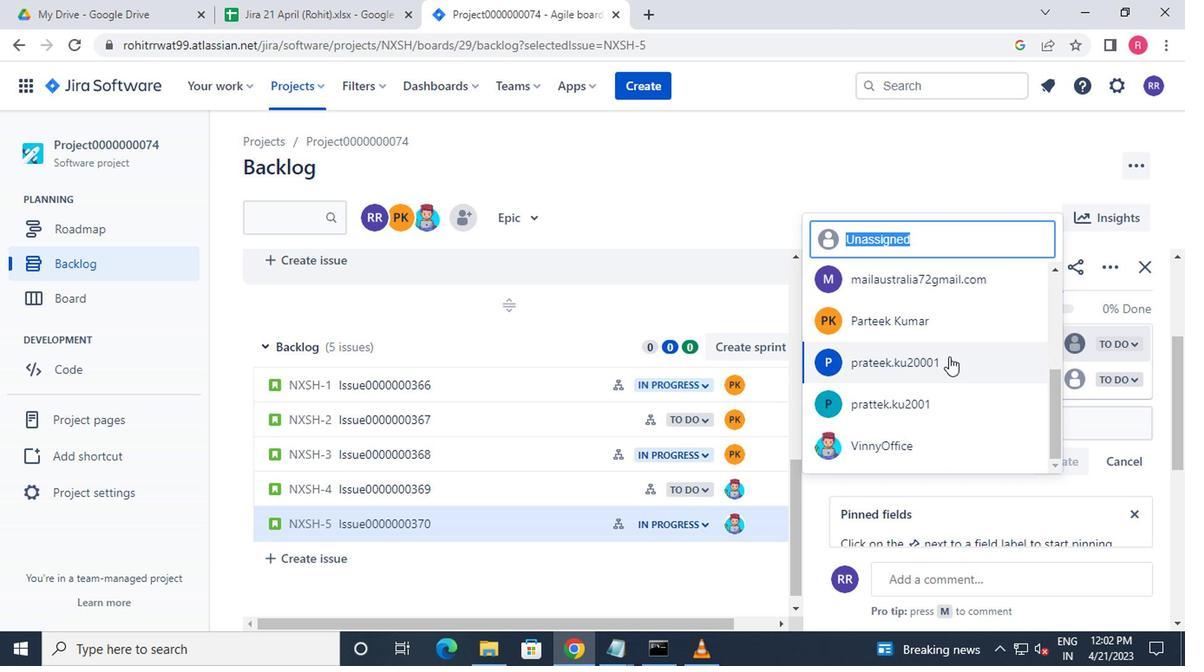 
Action: Mouse scrolled (943, 356) with delta (0, 0)
Screenshot: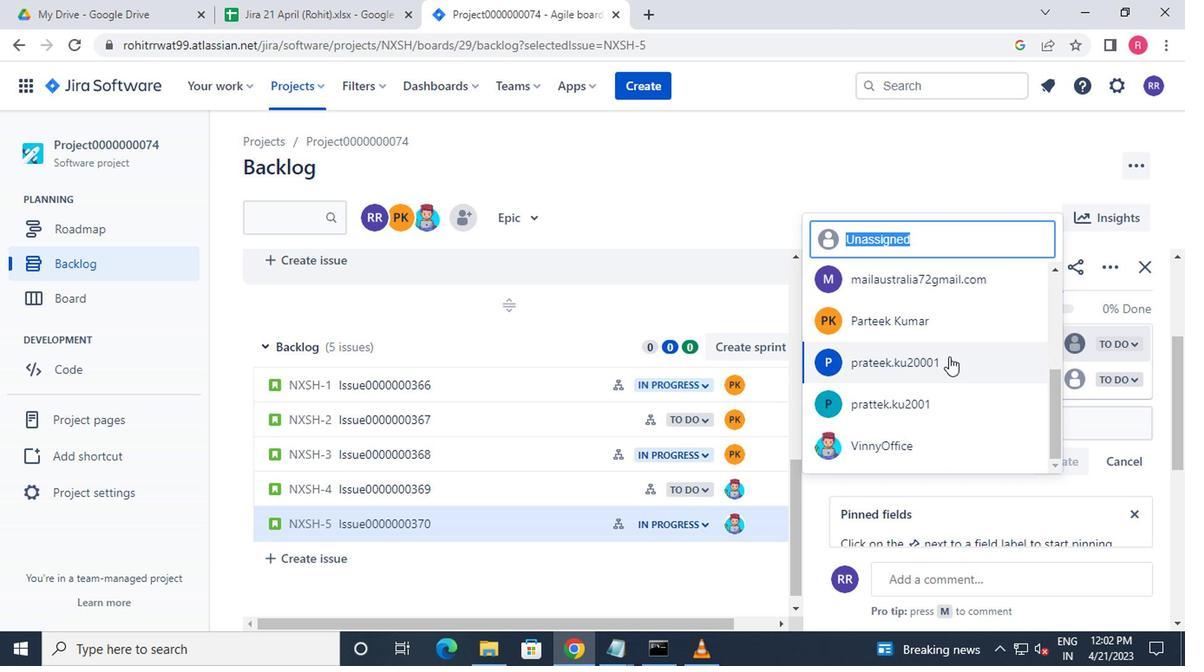 
Action: Mouse scrolled (943, 356) with delta (0, 0)
Screenshot: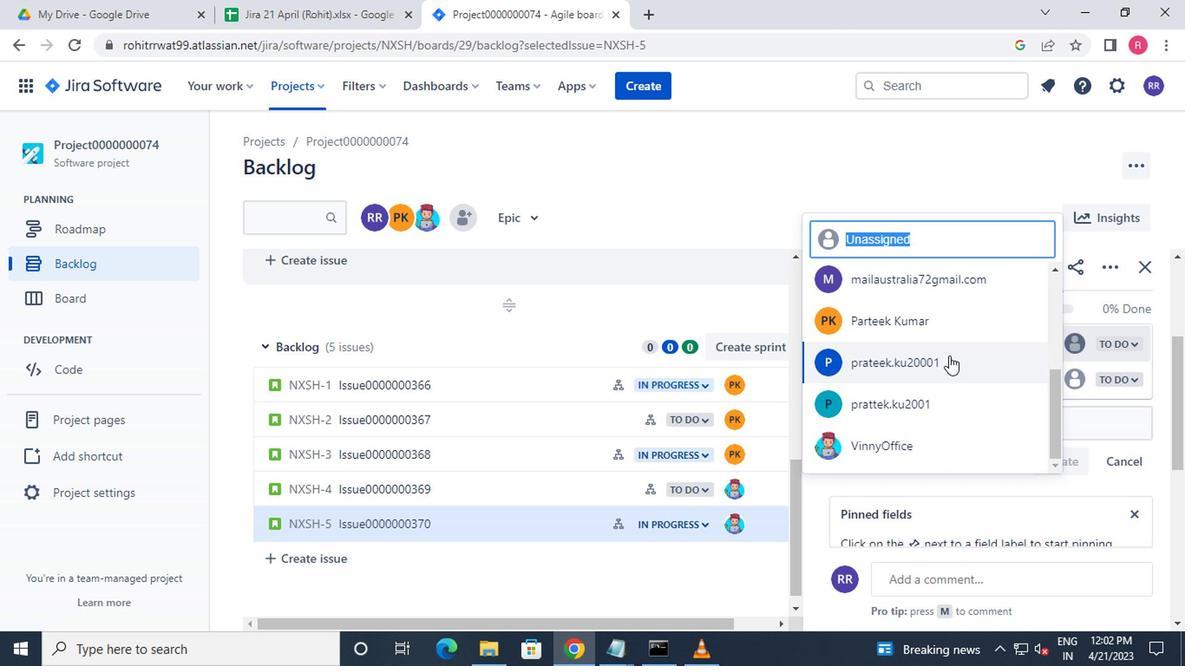 
Action: Mouse scrolled (943, 356) with delta (0, 0)
Screenshot: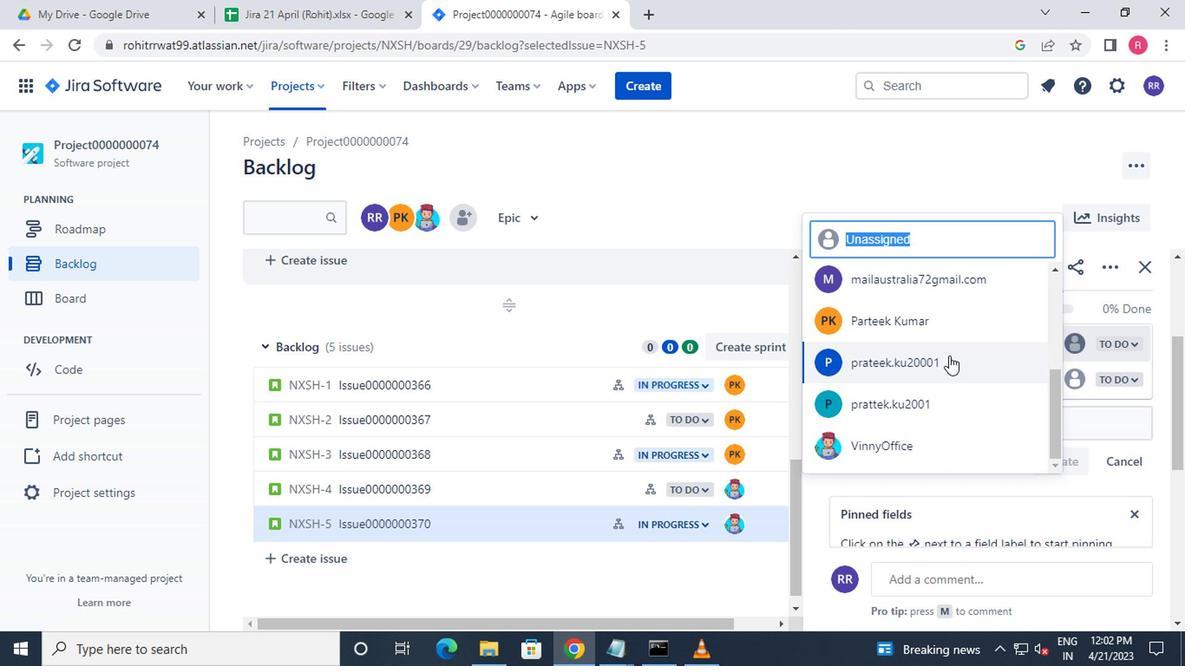 
Action: Mouse moved to (893, 440)
Screenshot: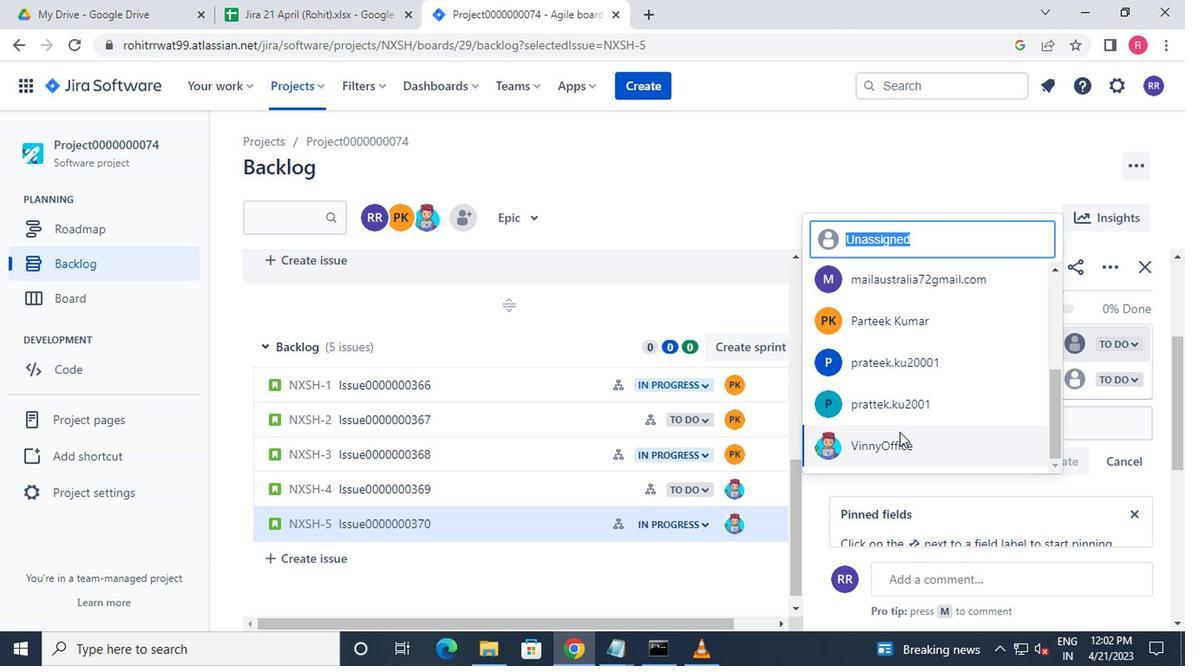 
Action: Mouse pressed left at (893, 440)
Screenshot: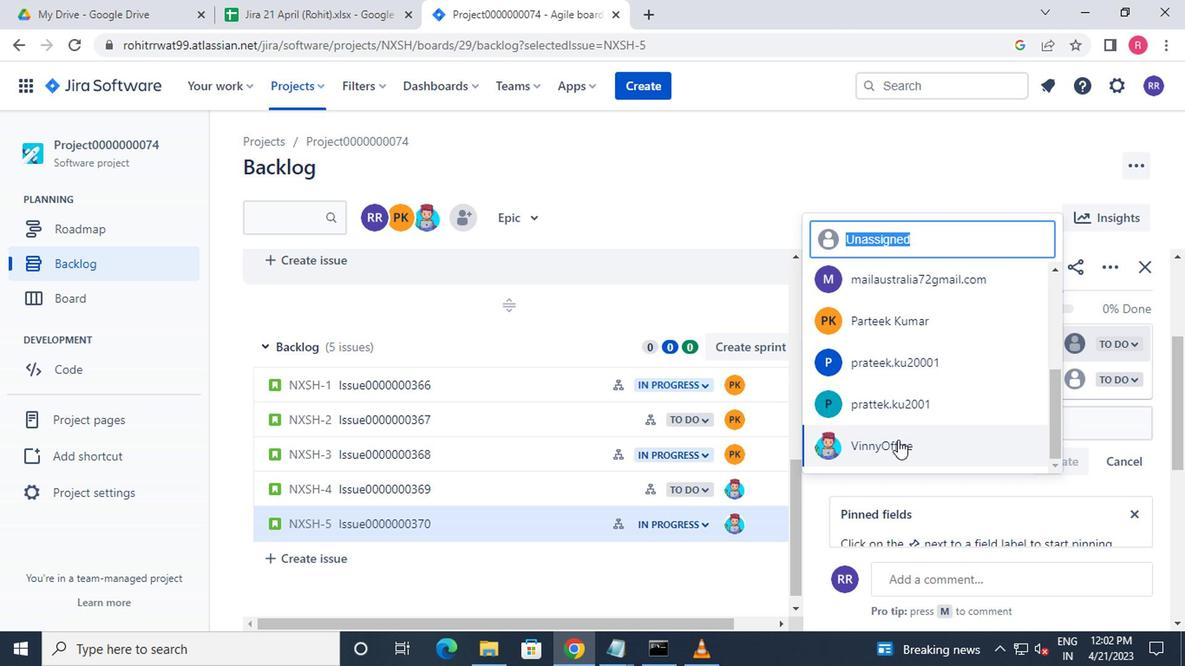 
Action: Mouse moved to (948, 379)
Screenshot: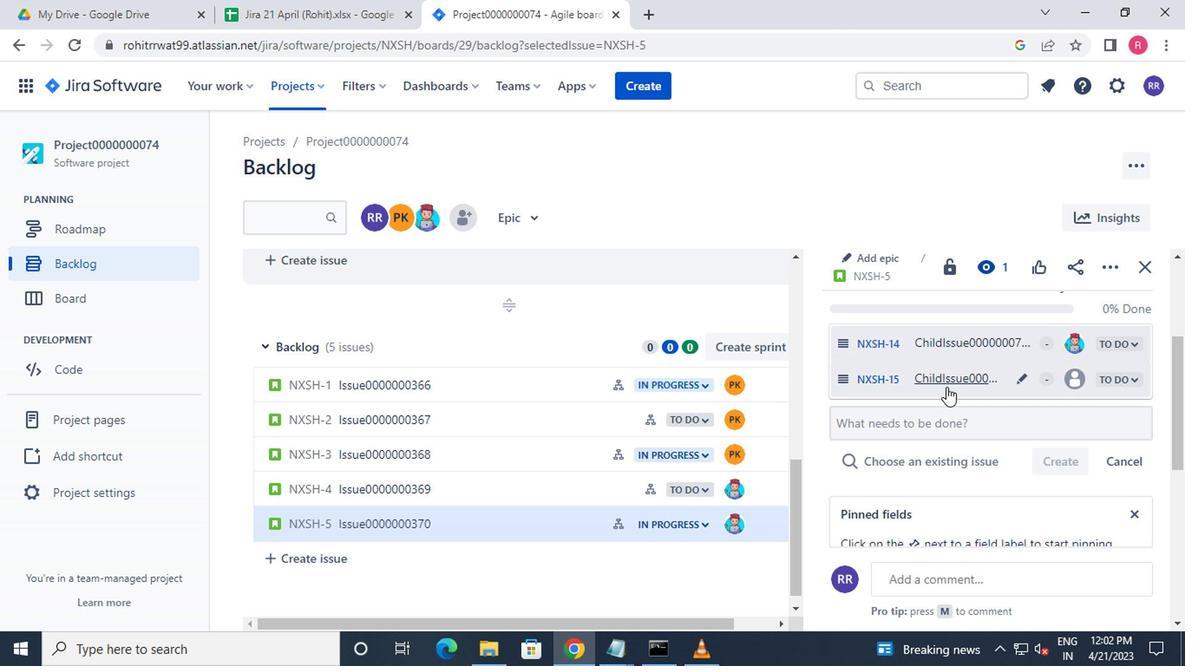 
